 Task: Find connections with filter location Caohe with filter topic #Personalbrandingwith filter profile language French with filter current company Infinity Quest with filter school Techno India University with filter industry Courts of Law with filter service category Search Engine Optimization (SEO) with filter keywords title Cab Driver
Action: Mouse moved to (540, 84)
Screenshot: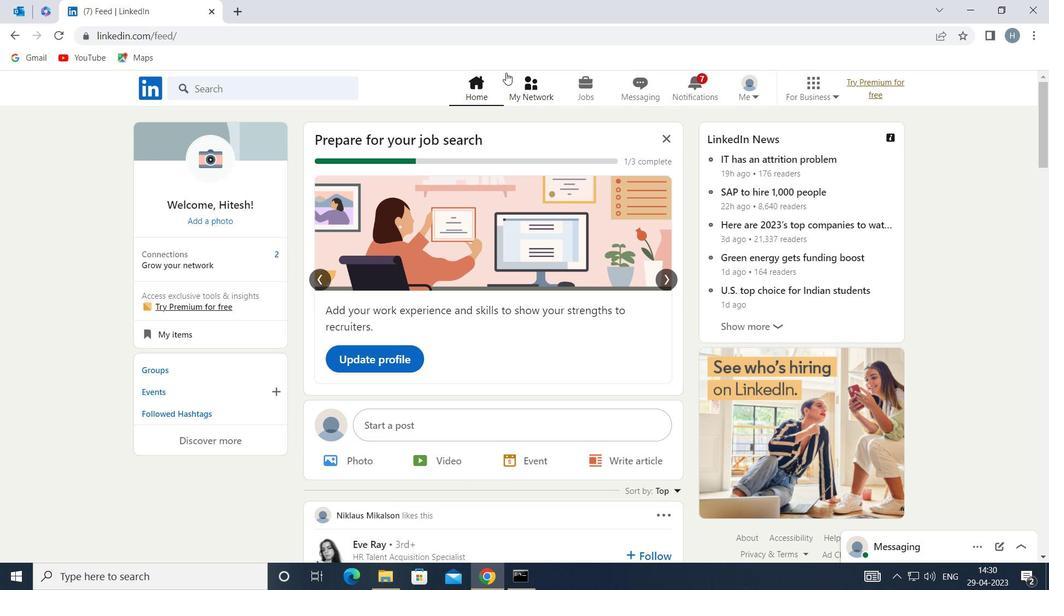 
Action: Mouse pressed left at (540, 84)
Screenshot: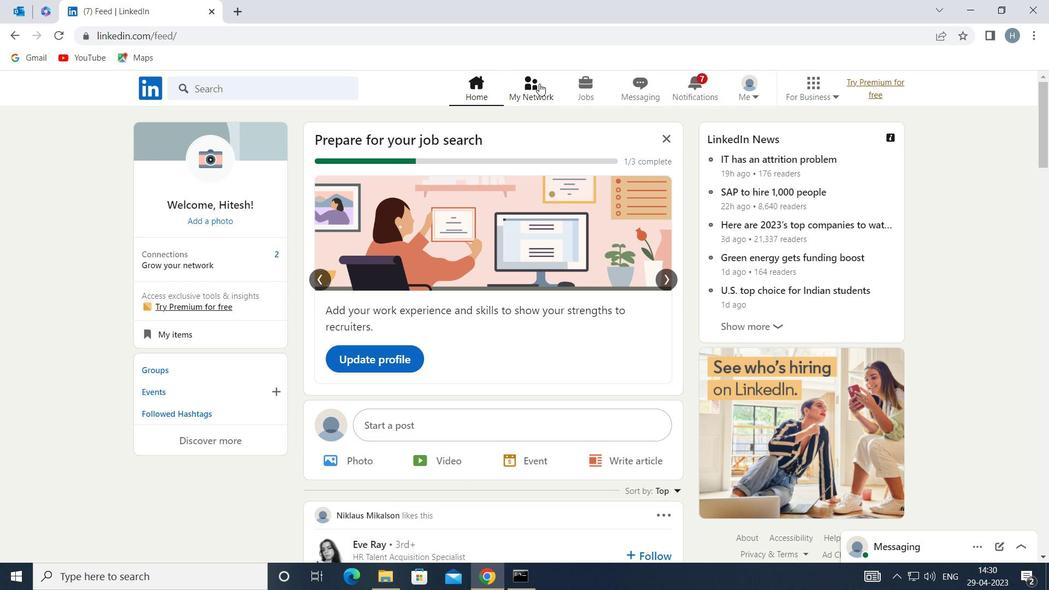 
Action: Mouse moved to (304, 161)
Screenshot: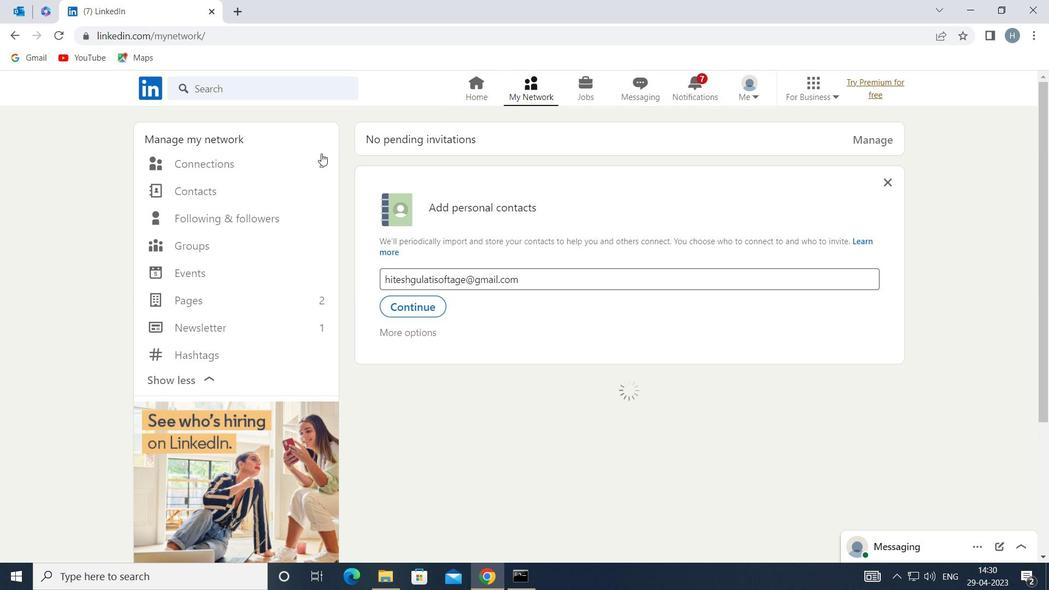 
Action: Mouse pressed left at (304, 161)
Screenshot: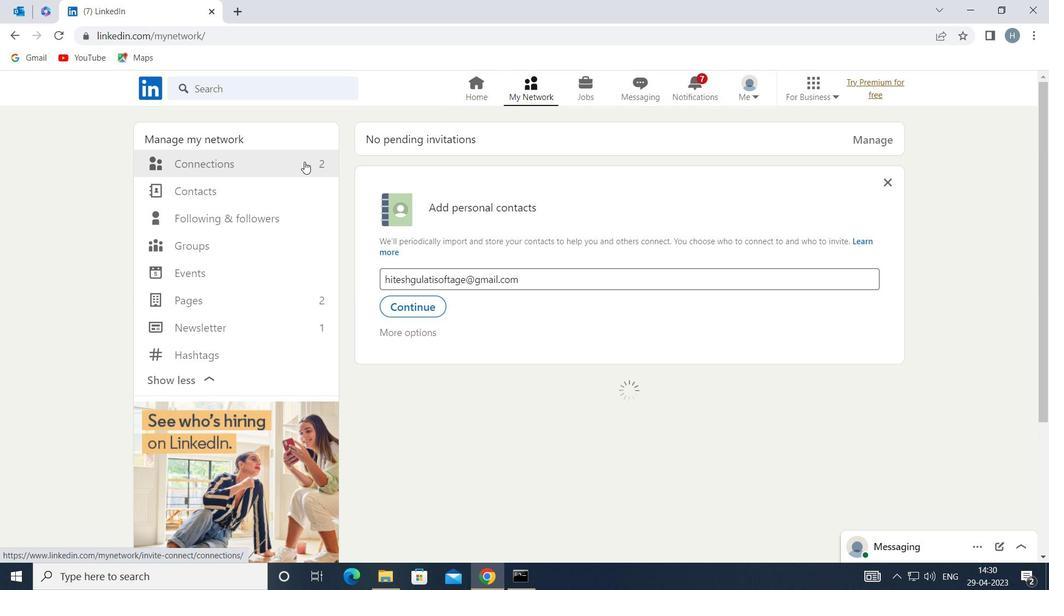
Action: Mouse moved to (607, 164)
Screenshot: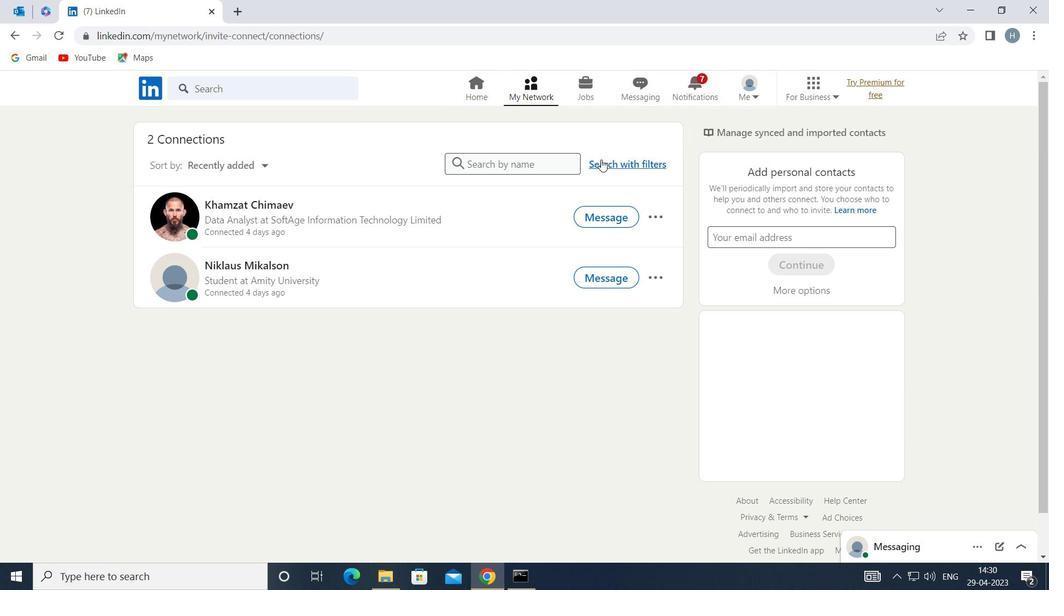 
Action: Mouse pressed left at (607, 164)
Screenshot: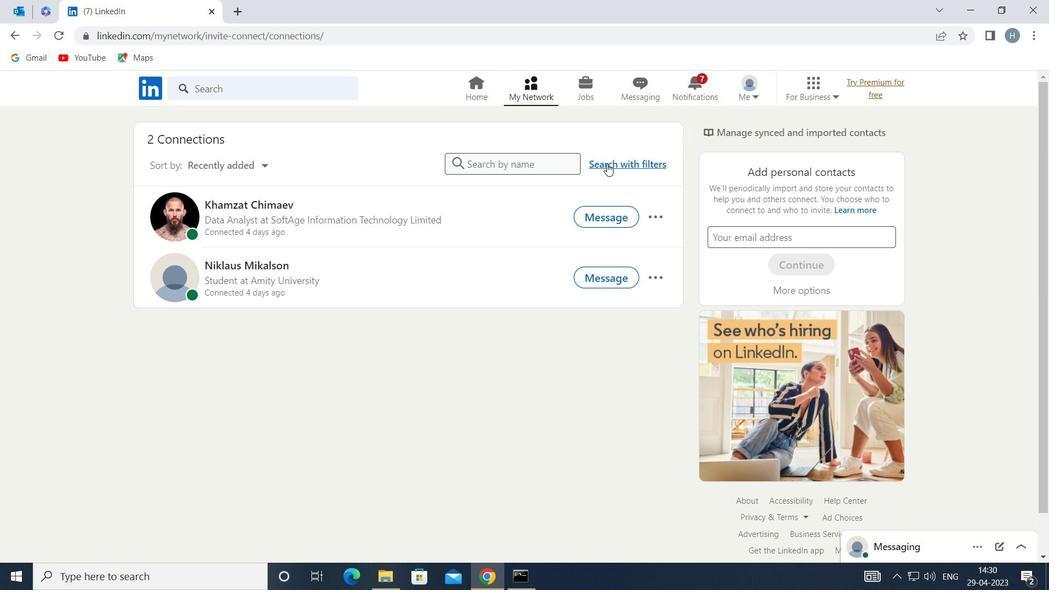
Action: Mouse moved to (560, 129)
Screenshot: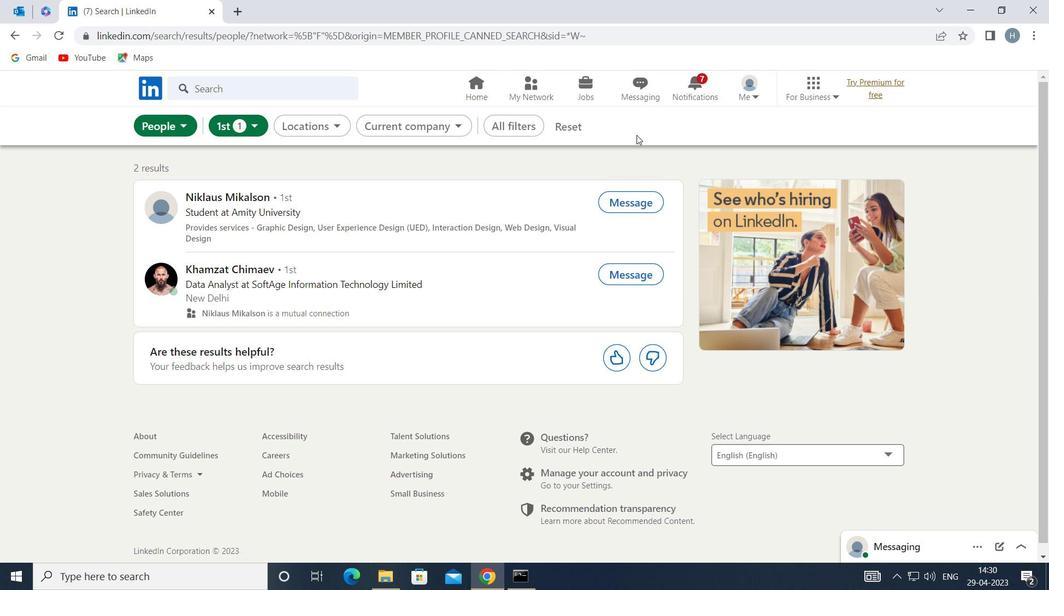 
Action: Mouse pressed left at (560, 129)
Screenshot: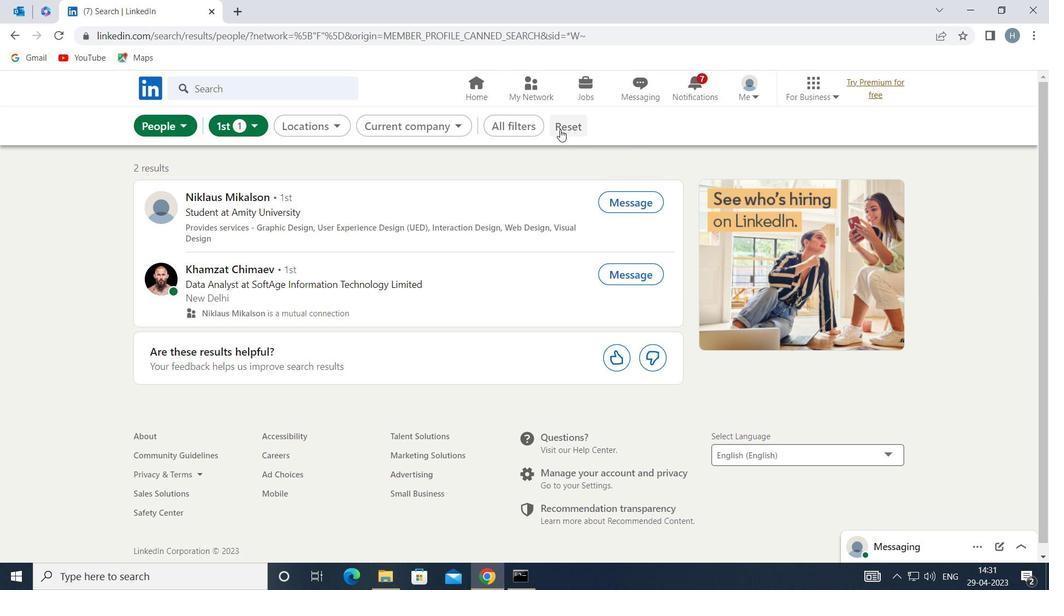 
Action: Mouse moved to (559, 125)
Screenshot: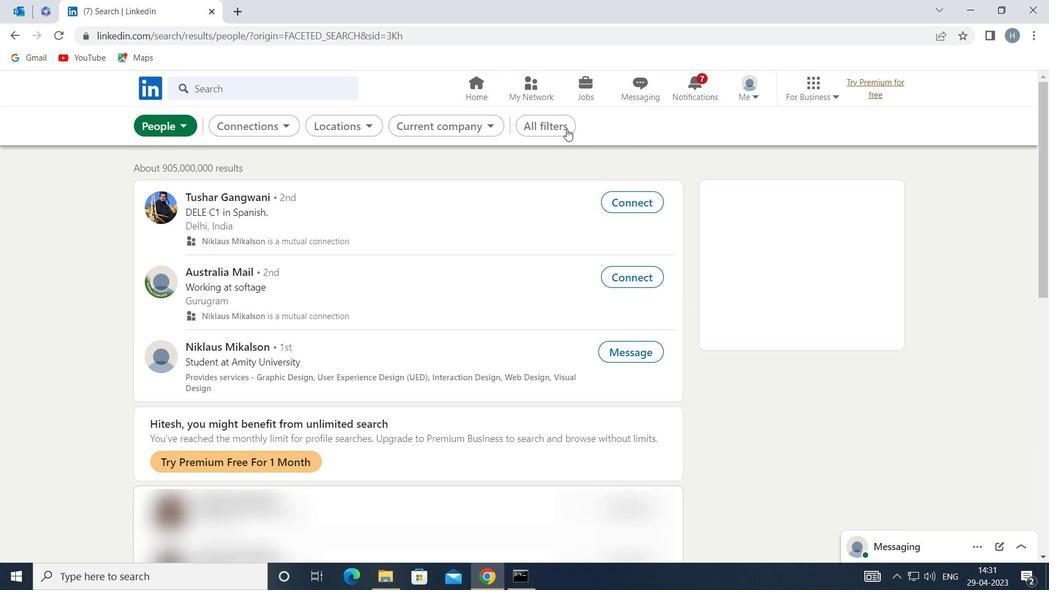 
Action: Mouse pressed left at (559, 125)
Screenshot: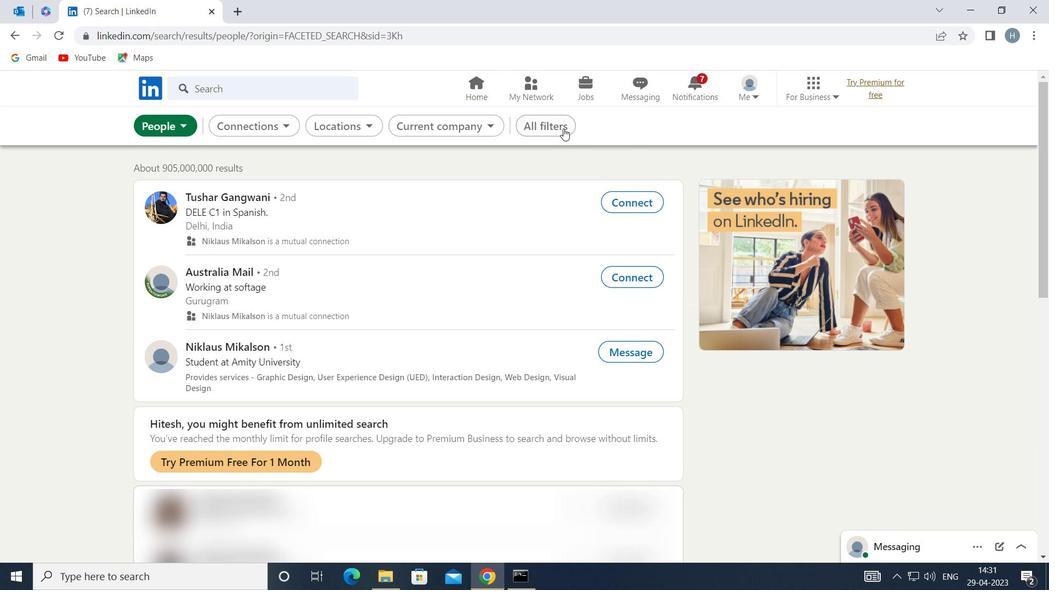 
Action: Mouse moved to (828, 308)
Screenshot: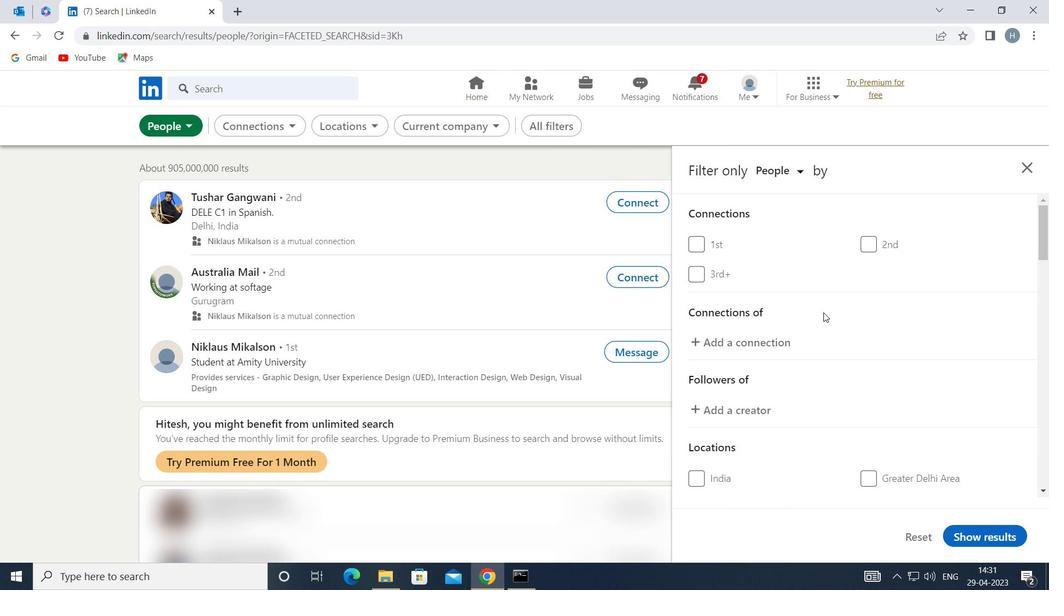 
Action: Mouse scrolled (828, 308) with delta (0, 0)
Screenshot: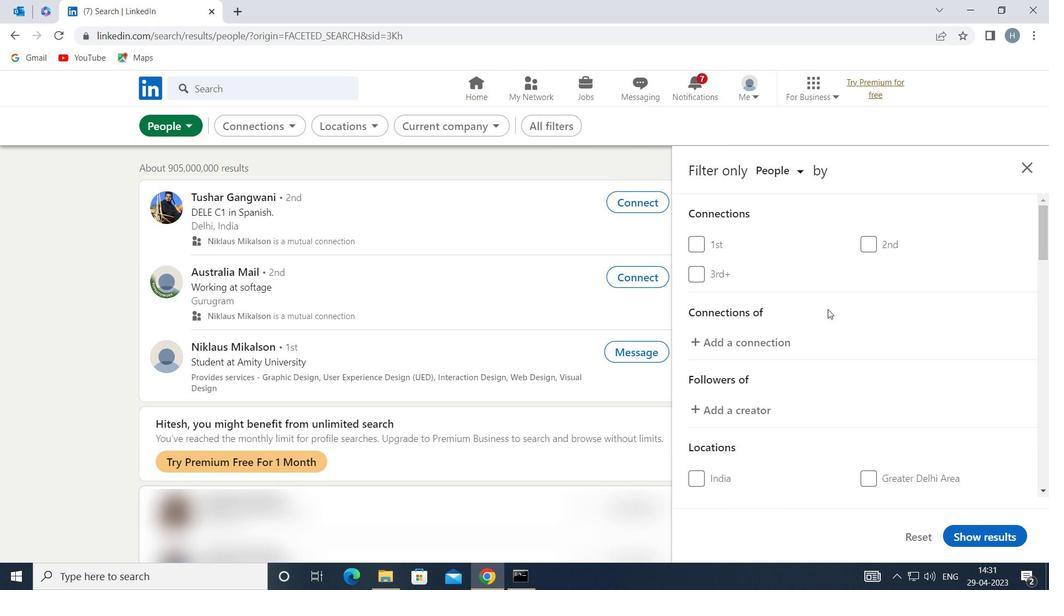 
Action: Mouse moved to (830, 306)
Screenshot: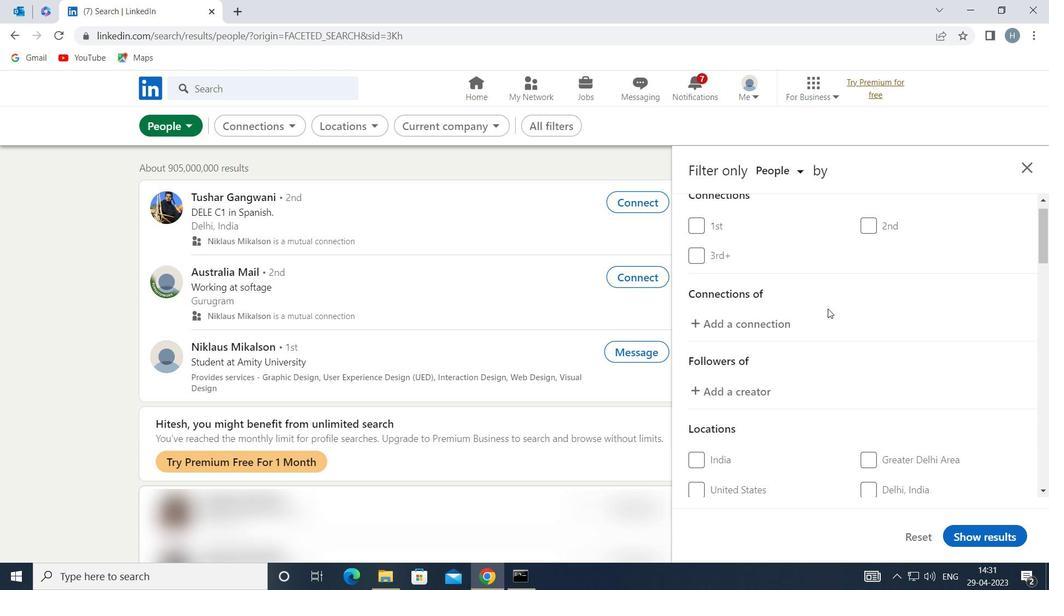 
Action: Mouse scrolled (830, 305) with delta (0, 0)
Screenshot: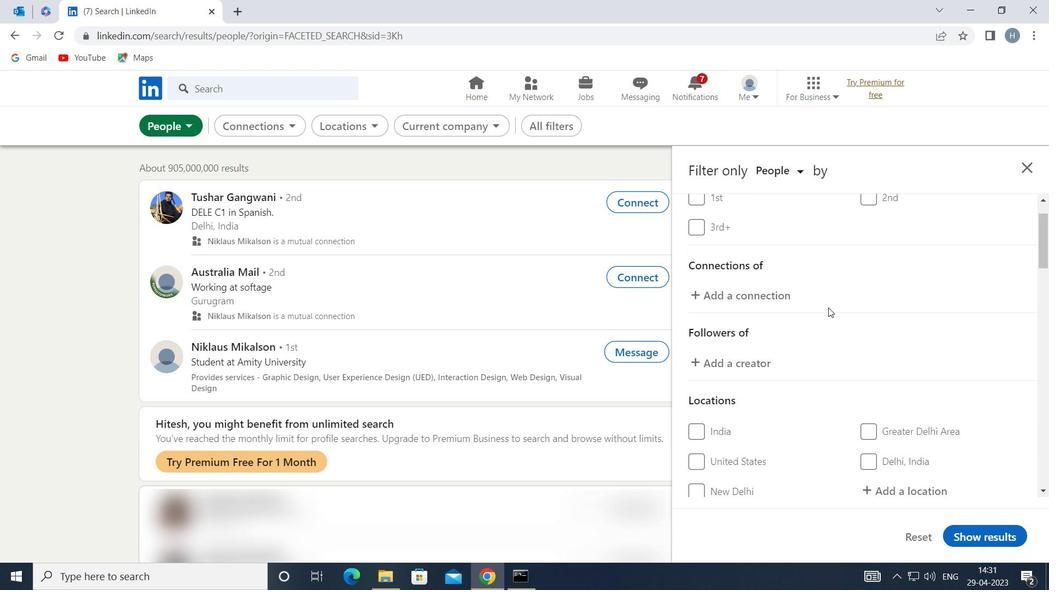 
Action: Mouse moved to (832, 305)
Screenshot: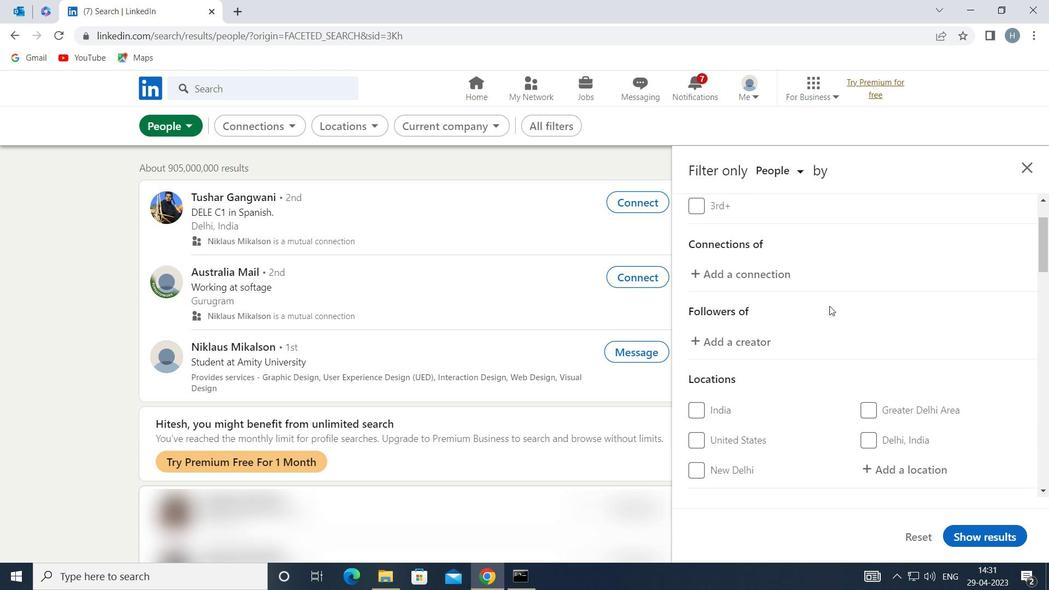 
Action: Mouse scrolled (832, 305) with delta (0, 0)
Screenshot: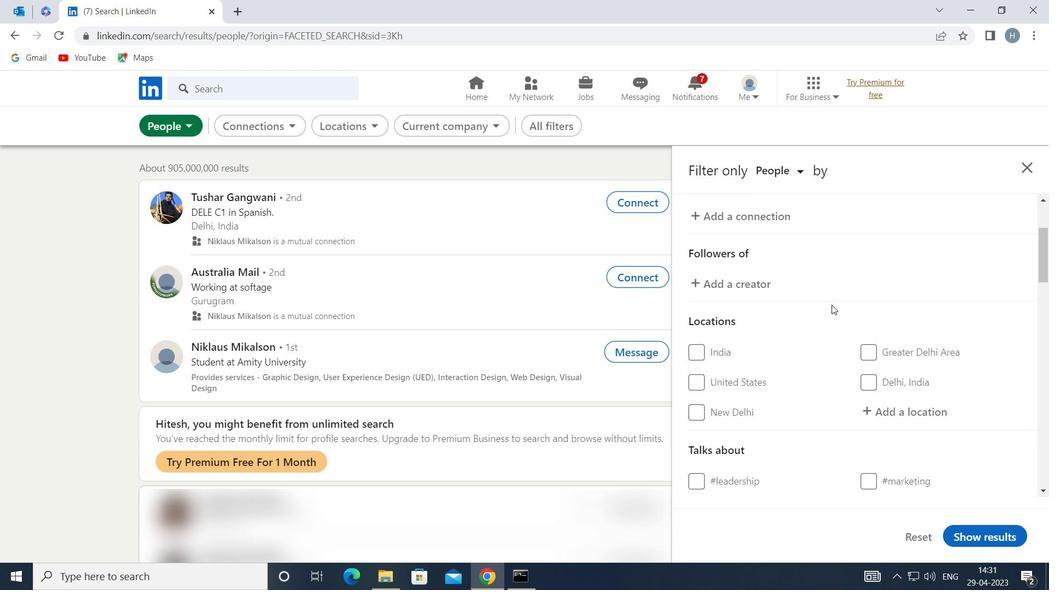 
Action: Mouse moved to (880, 334)
Screenshot: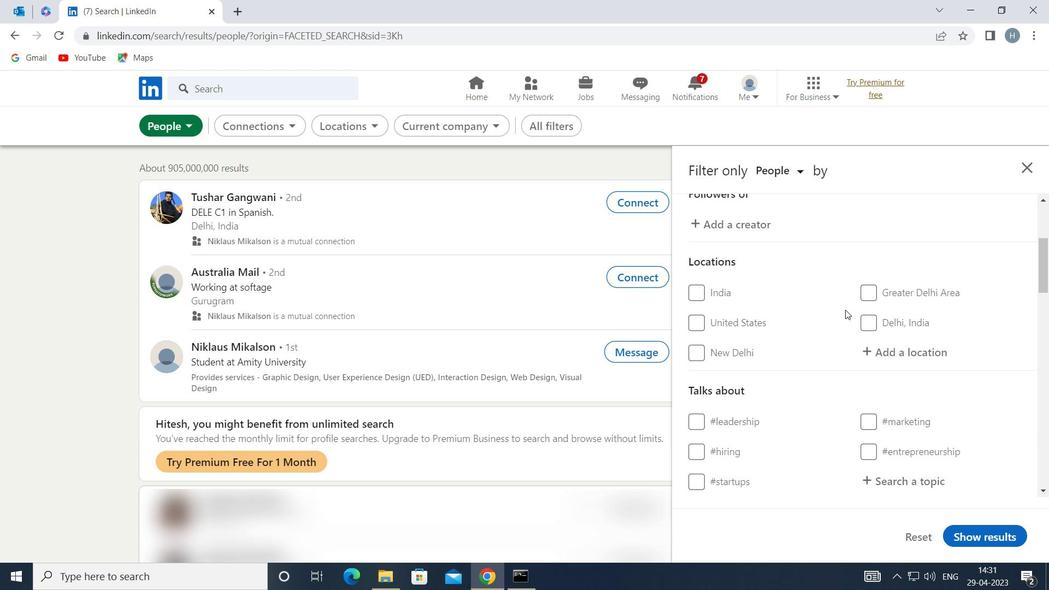 
Action: Mouse pressed left at (880, 334)
Screenshot: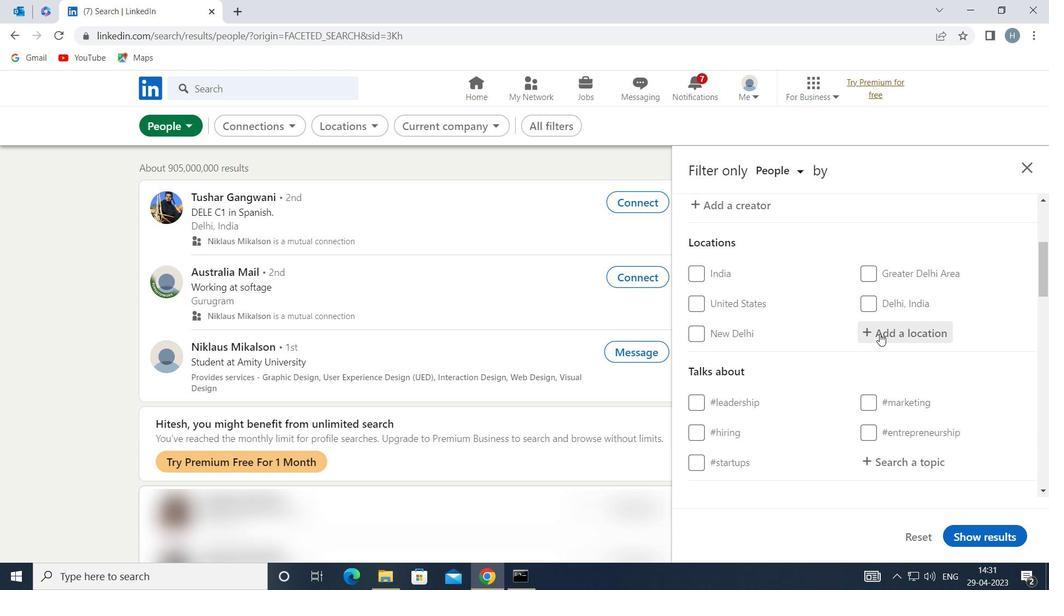 
Action: Mouse moved to (880, 333)
Screenshot: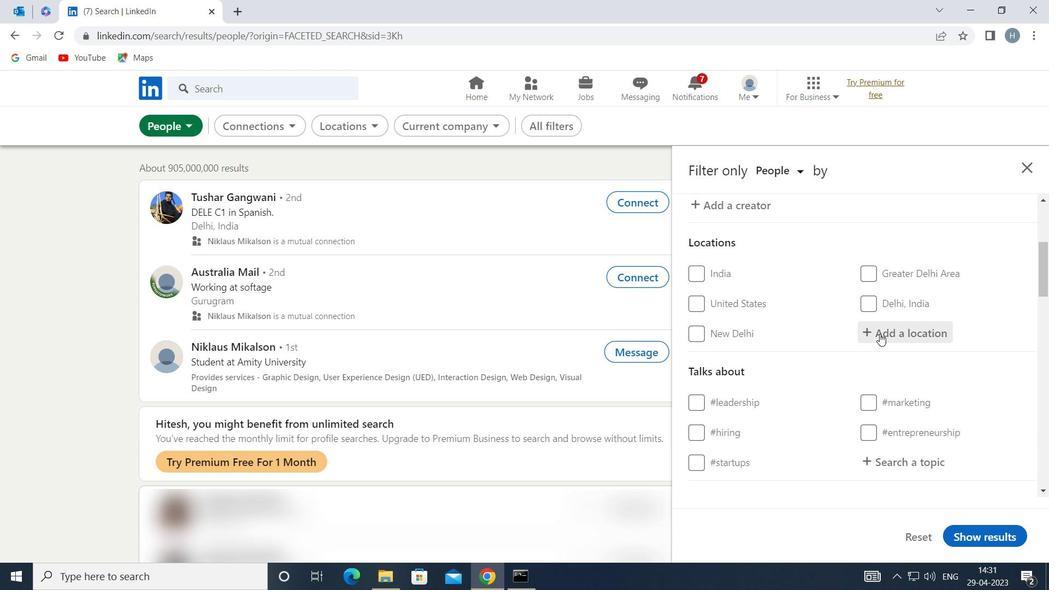 
Action: Key pressed <Key.shift>CAOHE<Key.enter>
Screenshot: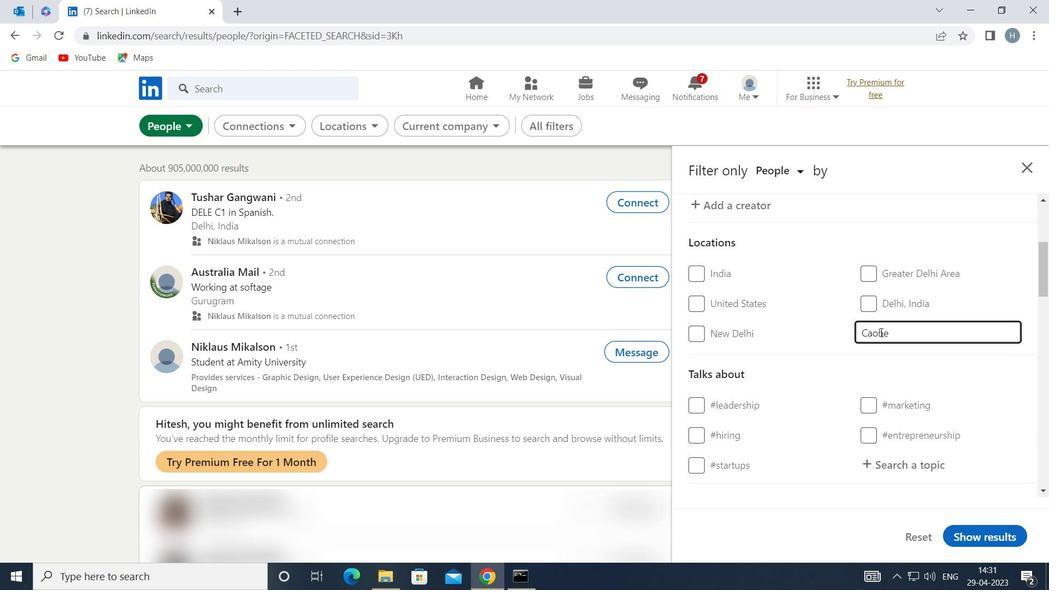 
Action: Mouse moved to (895, 417)
Screenshot: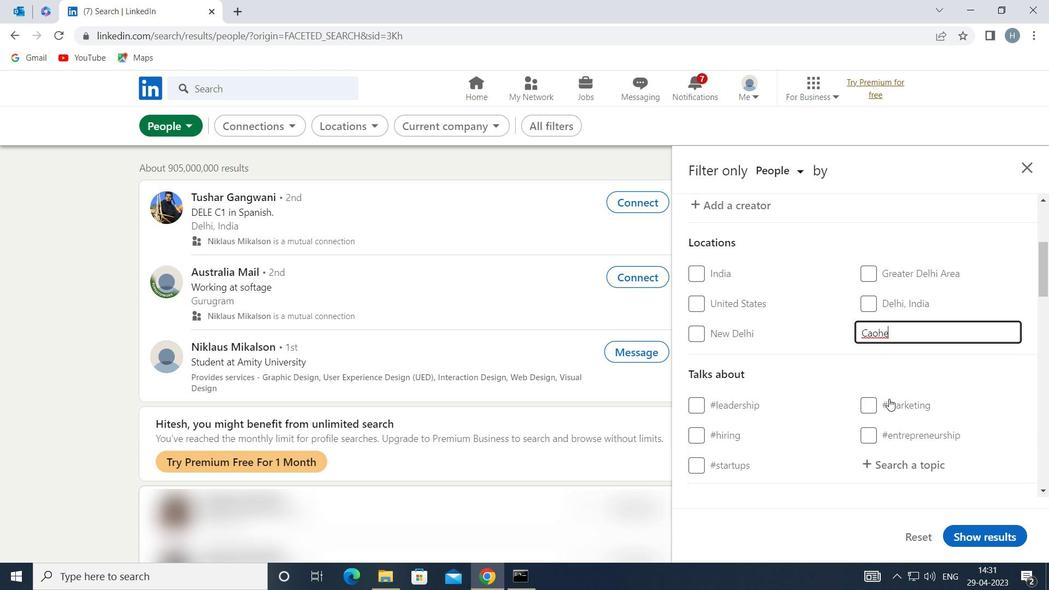
Action: Mouse scrolled (895, 417) with delta (0, 0)
Screenshot: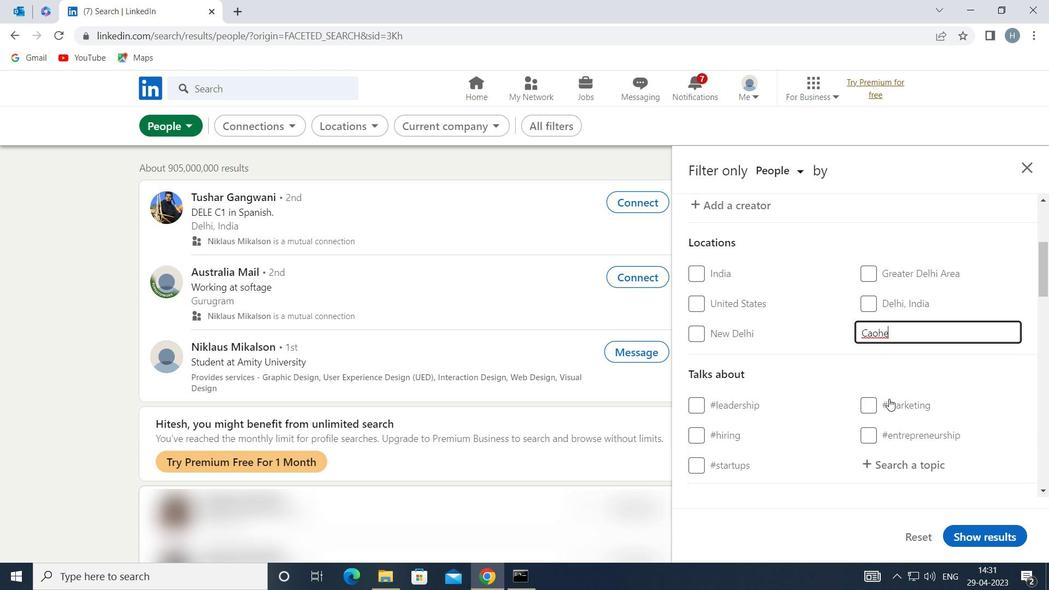 
Action: Mouse moved to (907, 395)
Screenshot: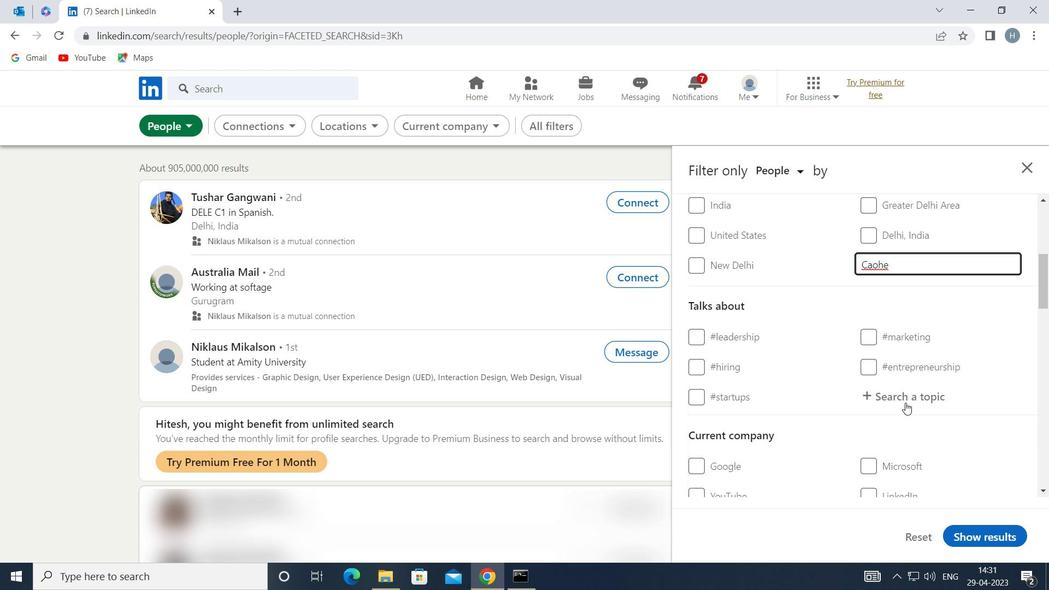 
Action: Mouse pressed left at (907, 395)
Screenshot: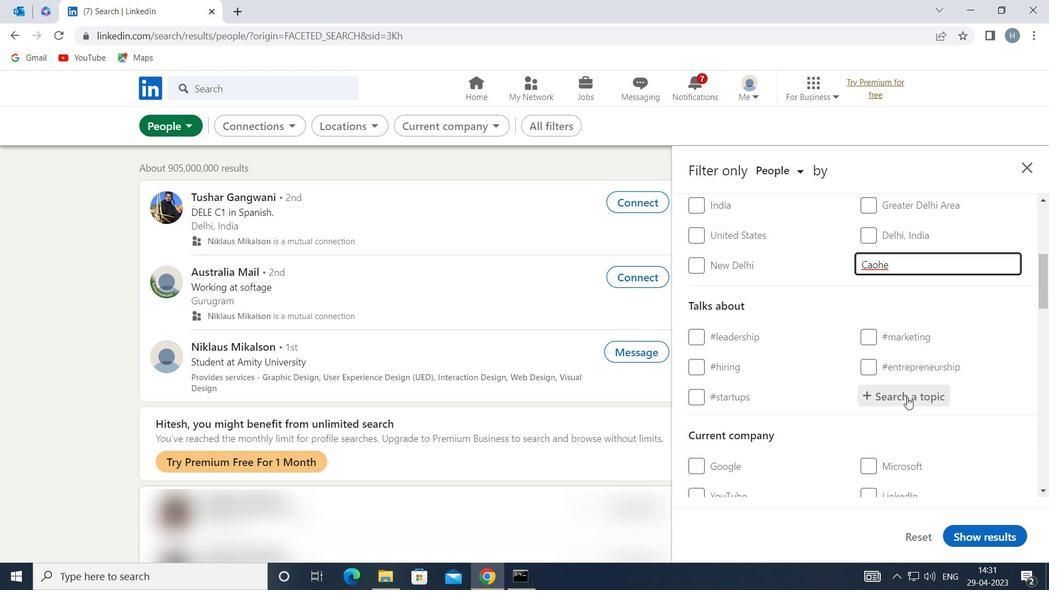 
Action: Mouse moved to (902, 392)
Screenshot: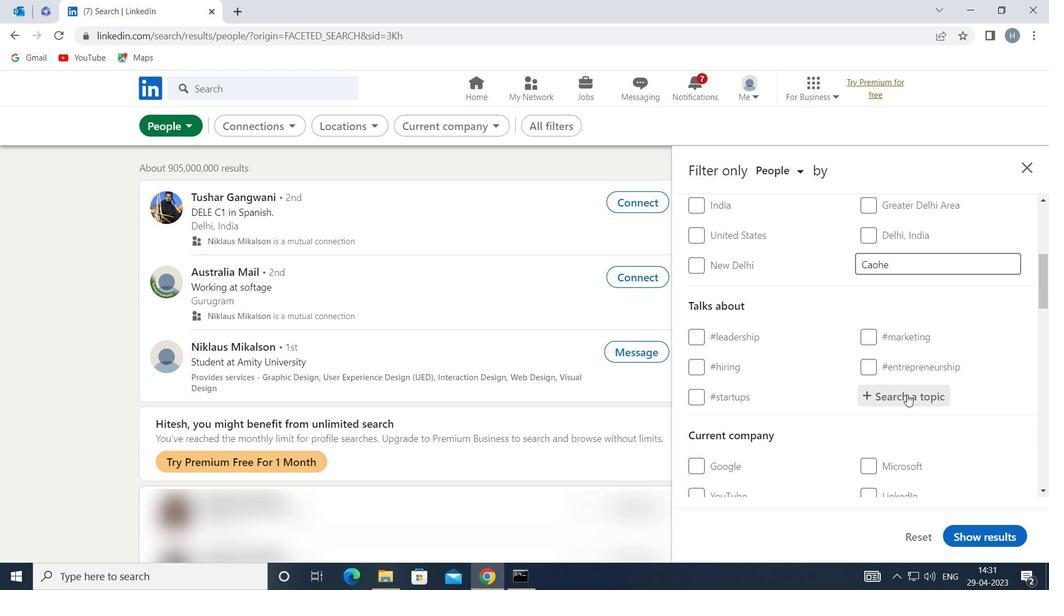 
Action: Key pressed <Key.shift>PERSONAL
Screenshot: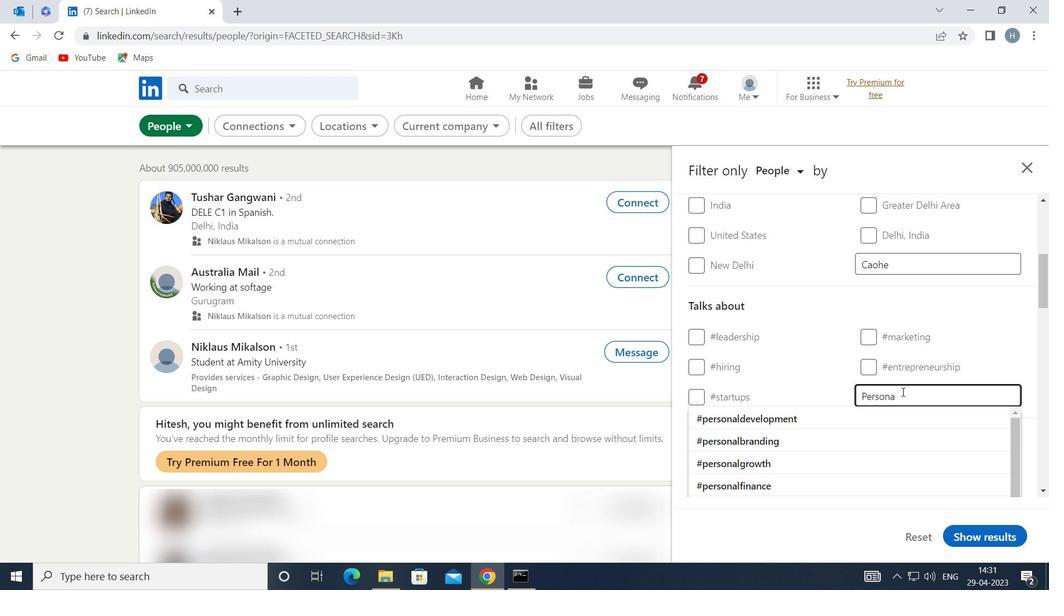 
Action: Mouse moved to (877, 403)
Screenshot: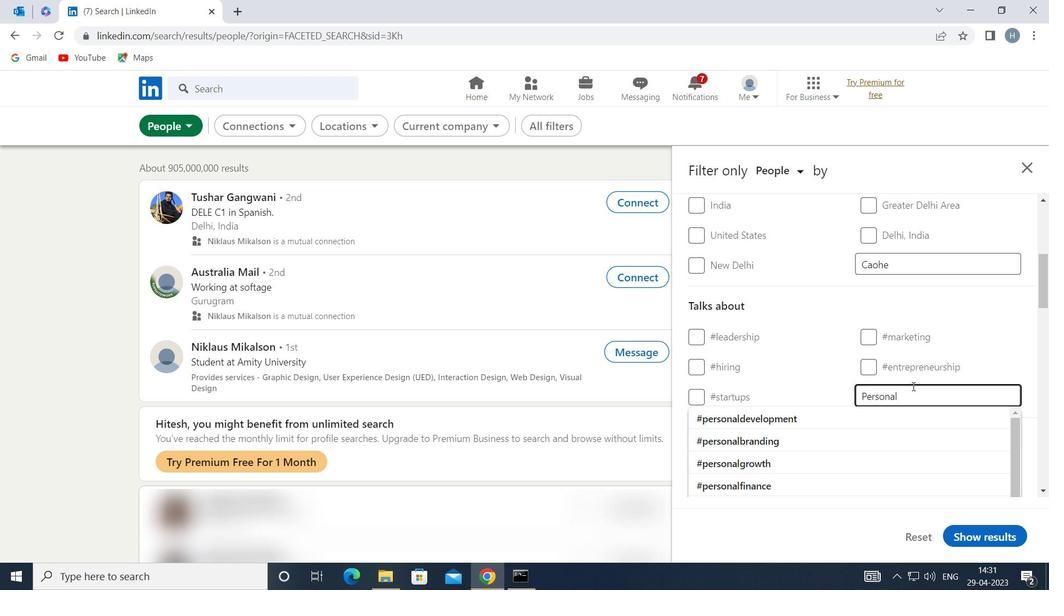 
Action: Key pressed B
Screenshot: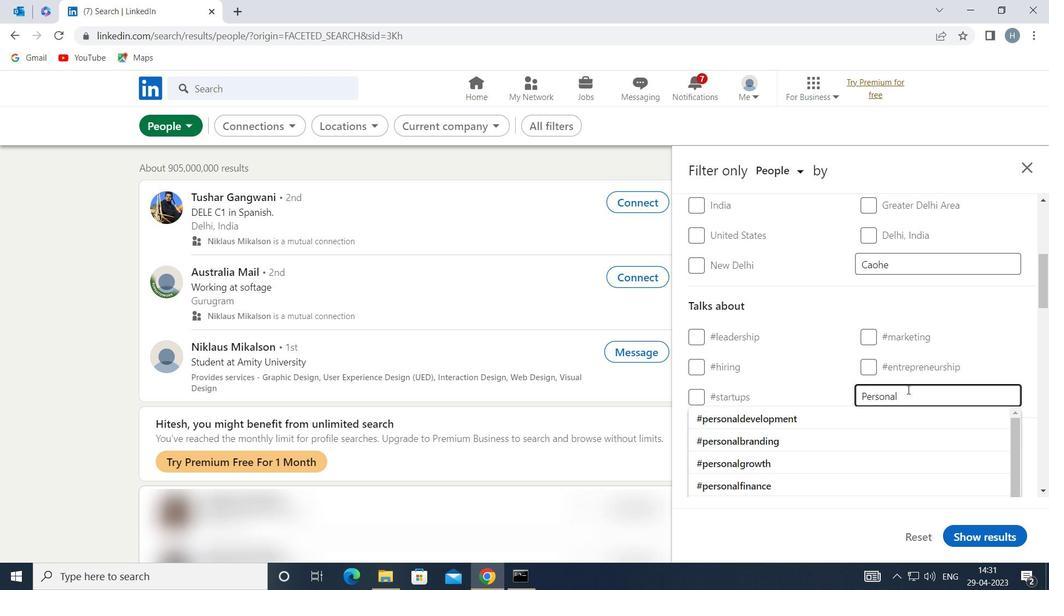 
Action: Mouse moved to (836, 418)
Screenshot: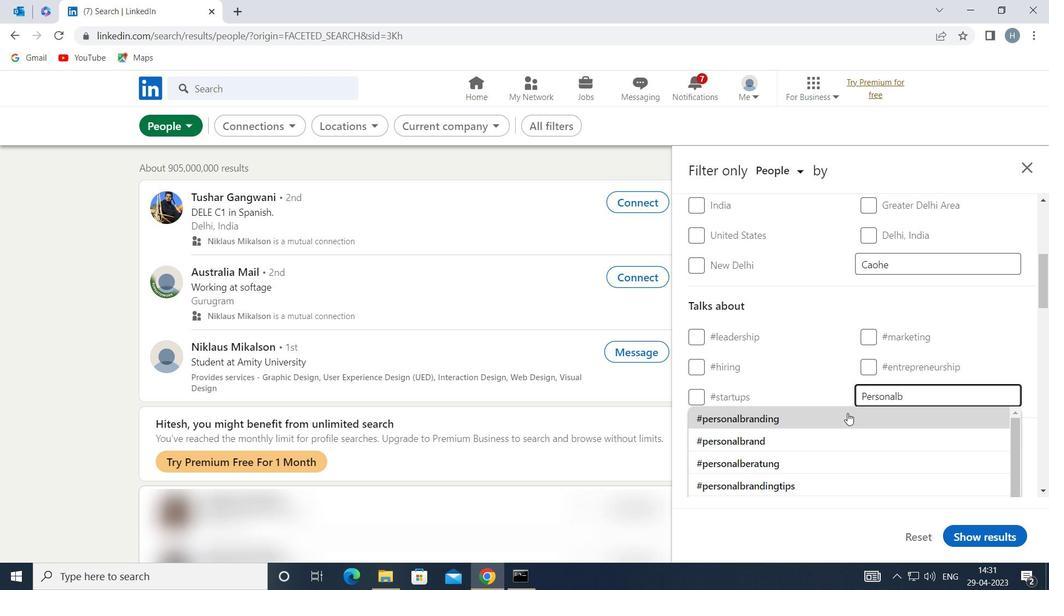 
Action: Mouse pressed left at (836, 418)
Screenshot: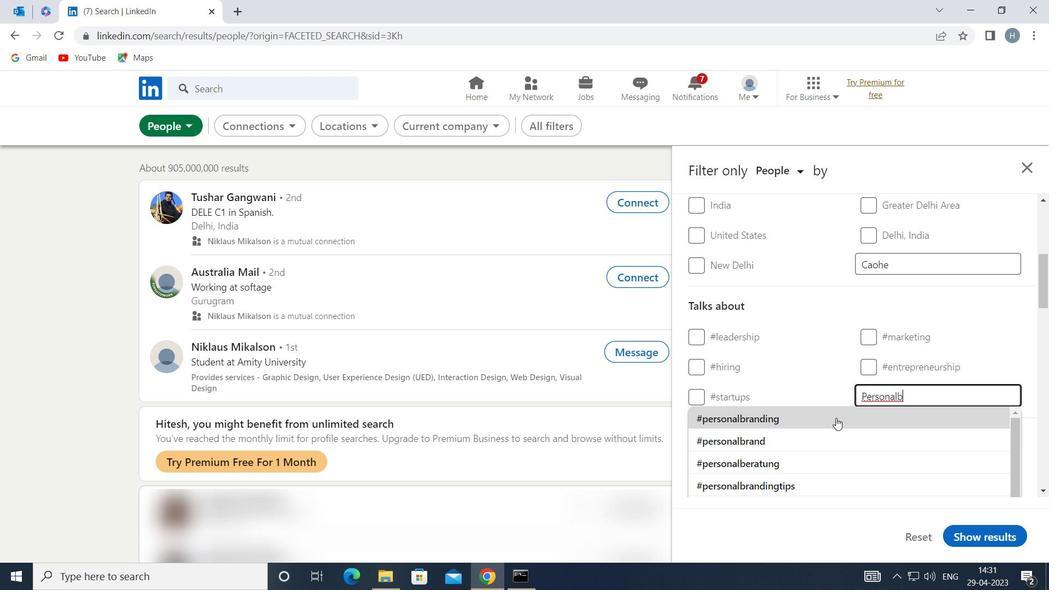 
Action: Mouse moved to (833, 405)
Screenshot: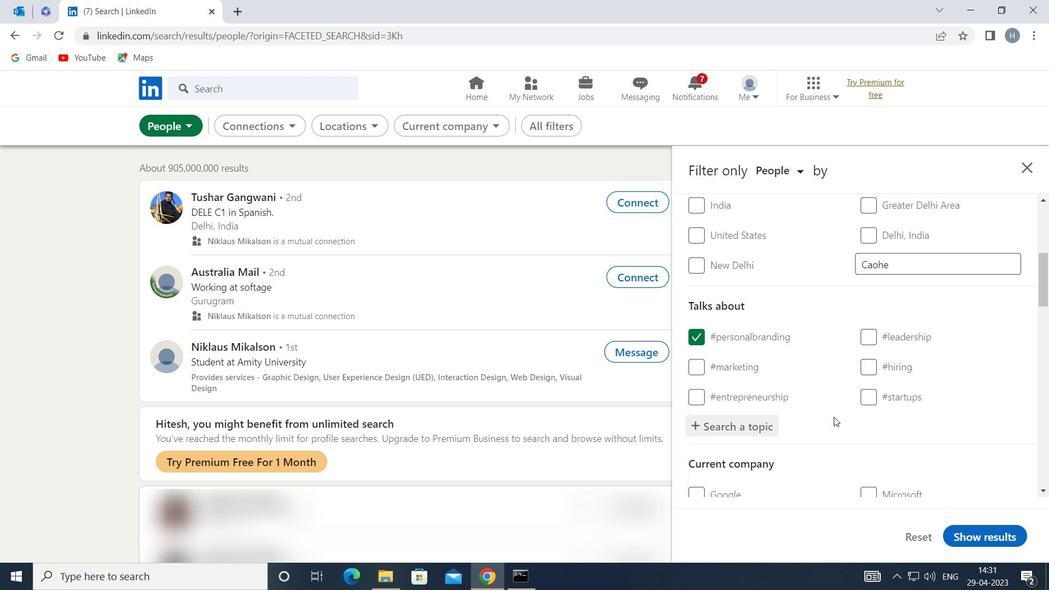 
Action: Mouse scrolled (833, 404) with delta (0, 0)
Screenshot: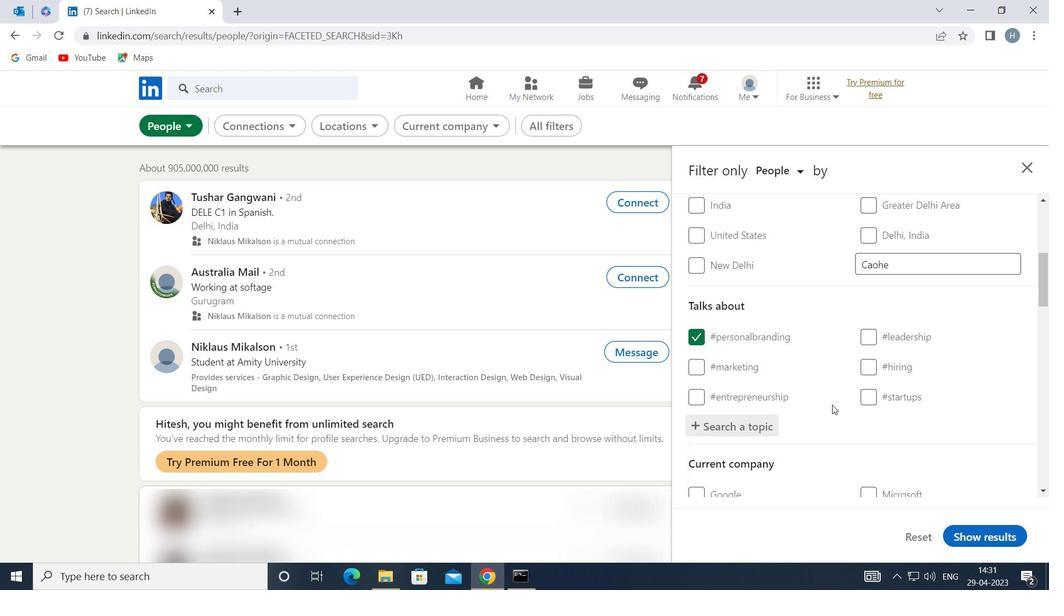 
Action: Mouse scrolled (833, 404) with delta (0, 0)
Screenshot: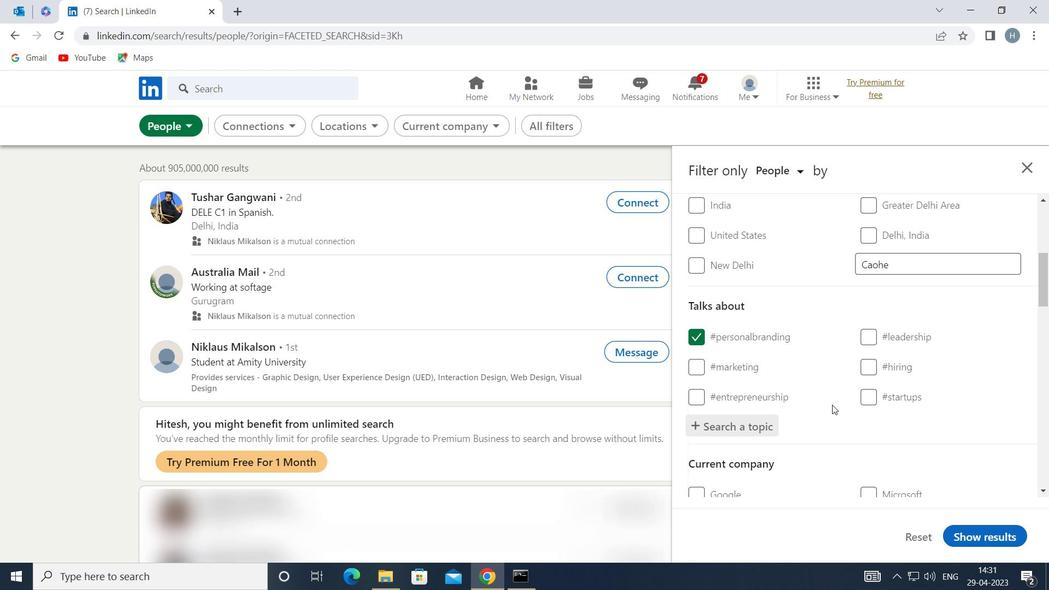 
Action: Mouse scrolled (833, 404) with delta (0, 0)
Screenshot: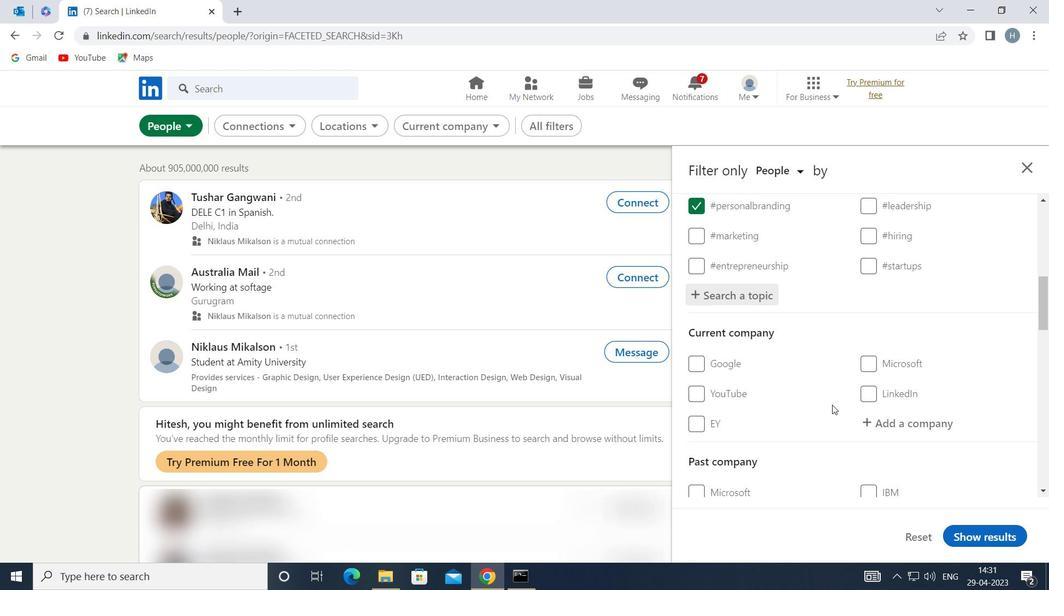 
Action: Mouse moved to (833, 404)
Screenshot: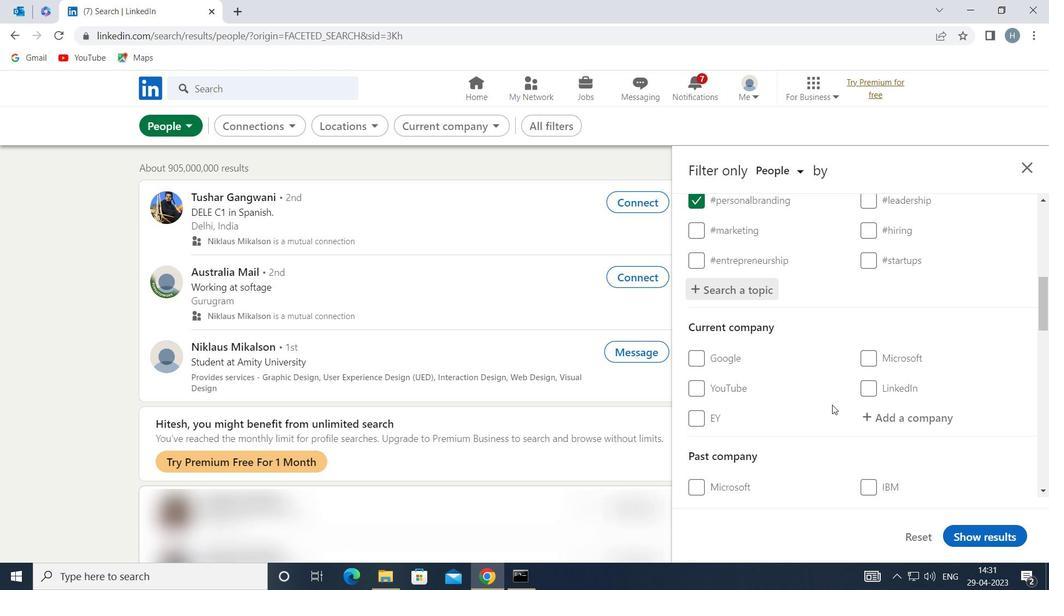 
Action: Mouse scrolled (833, 403) with delta (0, 0)
Screenshot: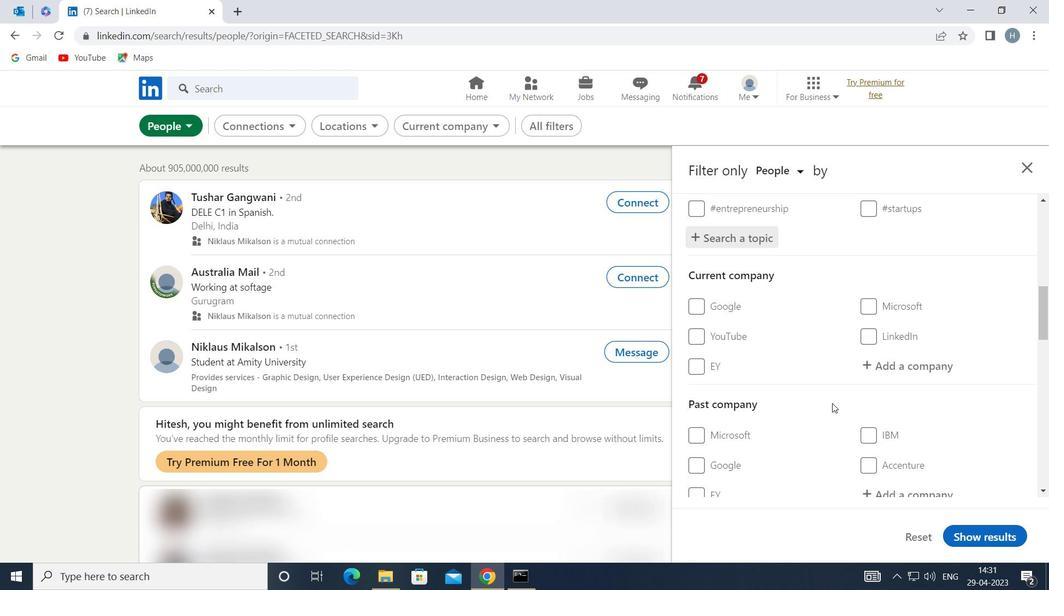 
Action: Mouse scrolled (833, 403) with delta (0, 0)
Screenshot: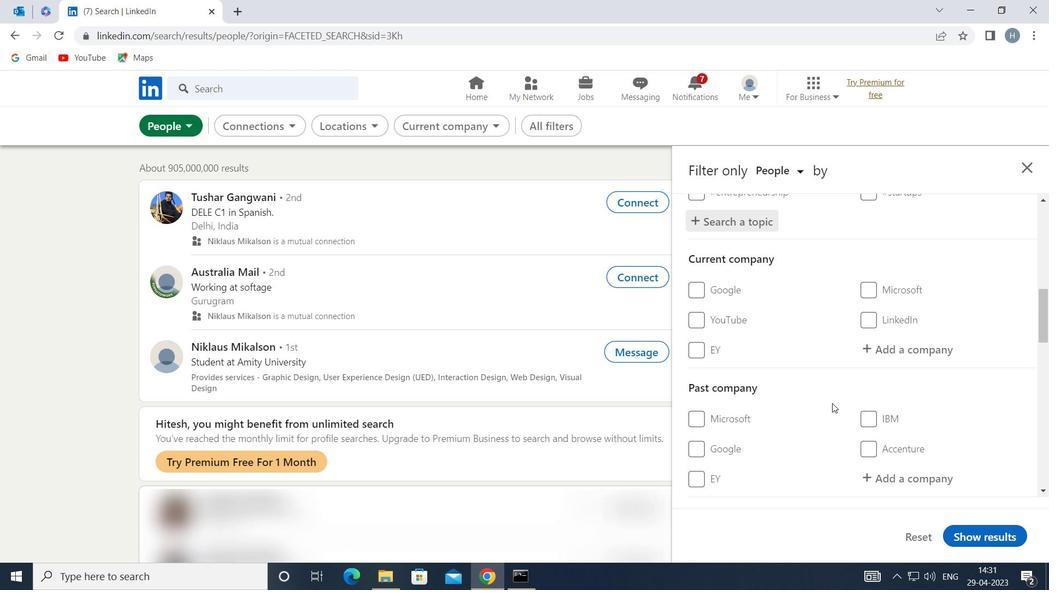 
Action: Mouse moved to (833, 402)
Screenshot: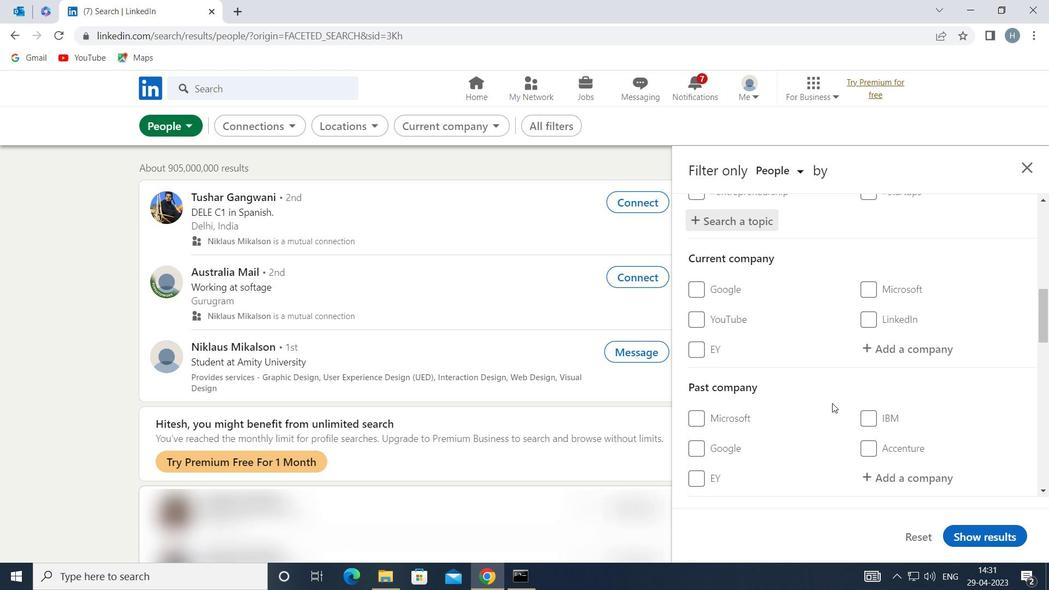 
Action: Mouse scrolled (833, 401) with delta (0, 0)
Screenshot: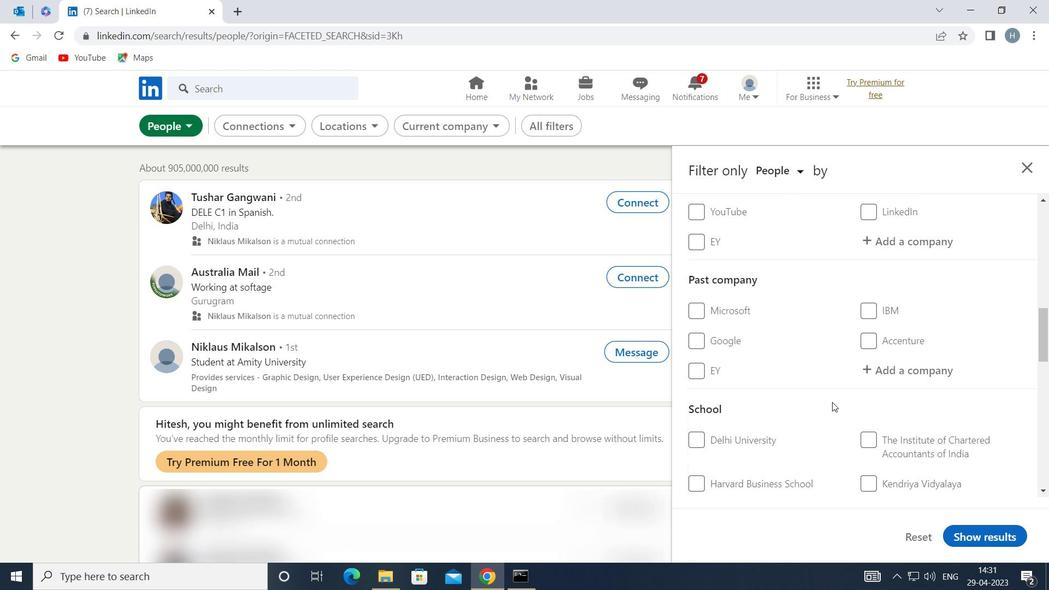 
Action: Mouse moved to (833, 401)
Screenshot: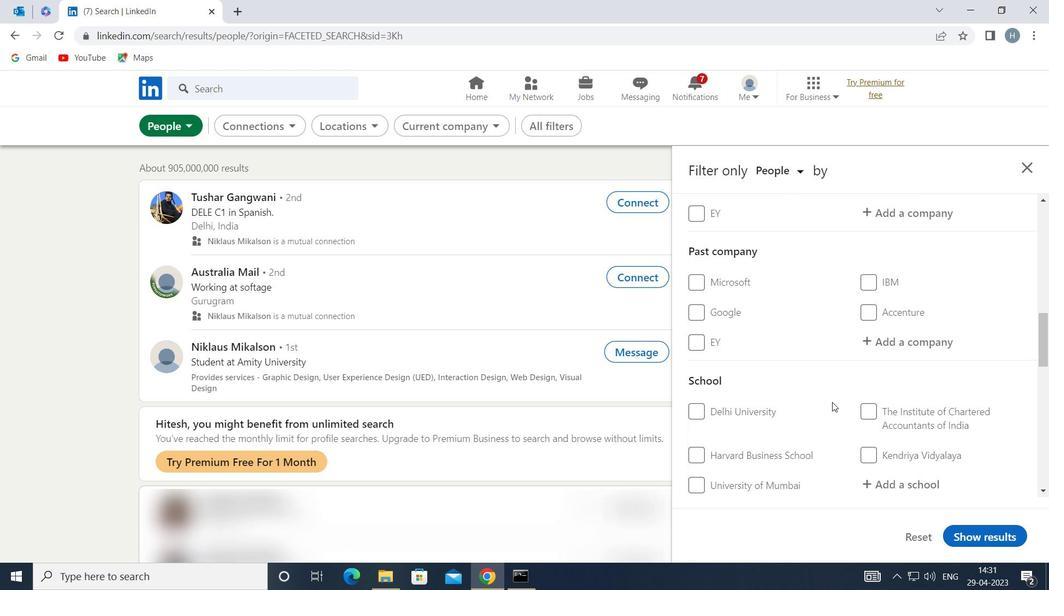 
Action: Mouse scrolled (833, 401) with delta (0, 0)
Screenshot: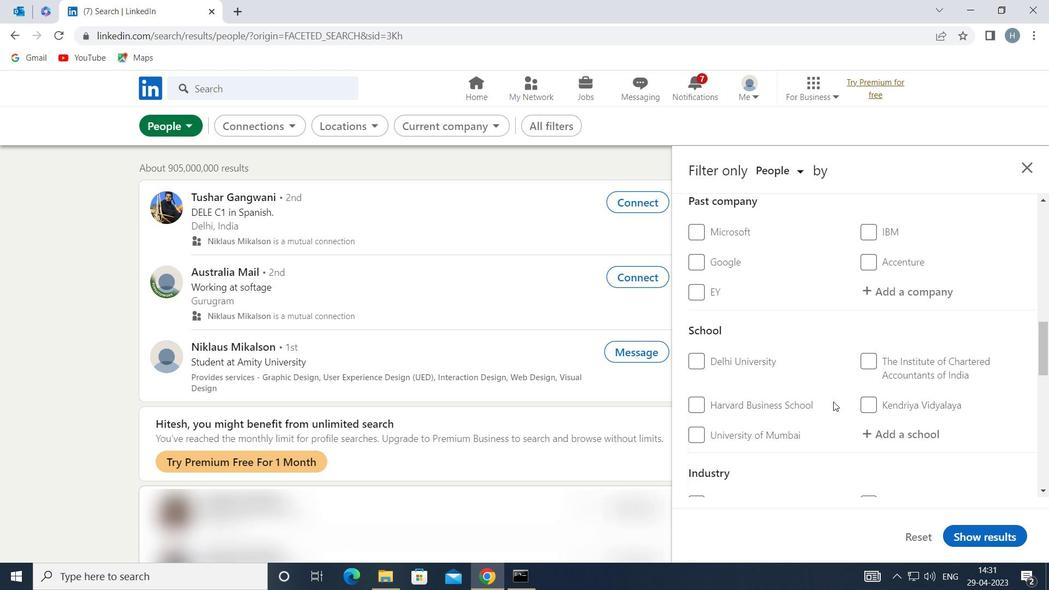
Action: Mouse scrolled (833, 401) with delta (0, 0)
Screenshot: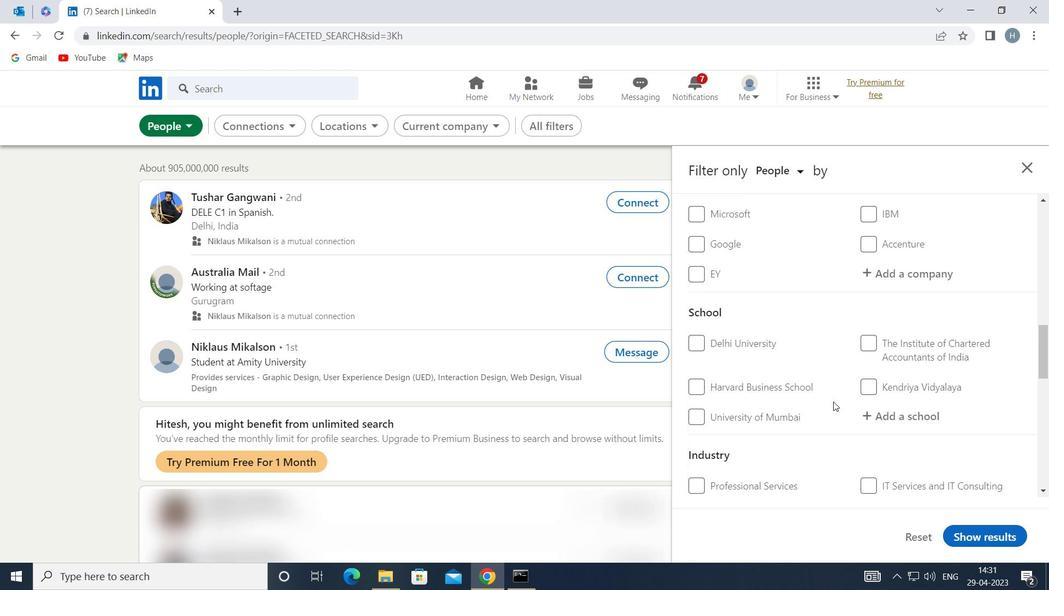 
Action: Mouse moved to (834, 401)
Screenshot: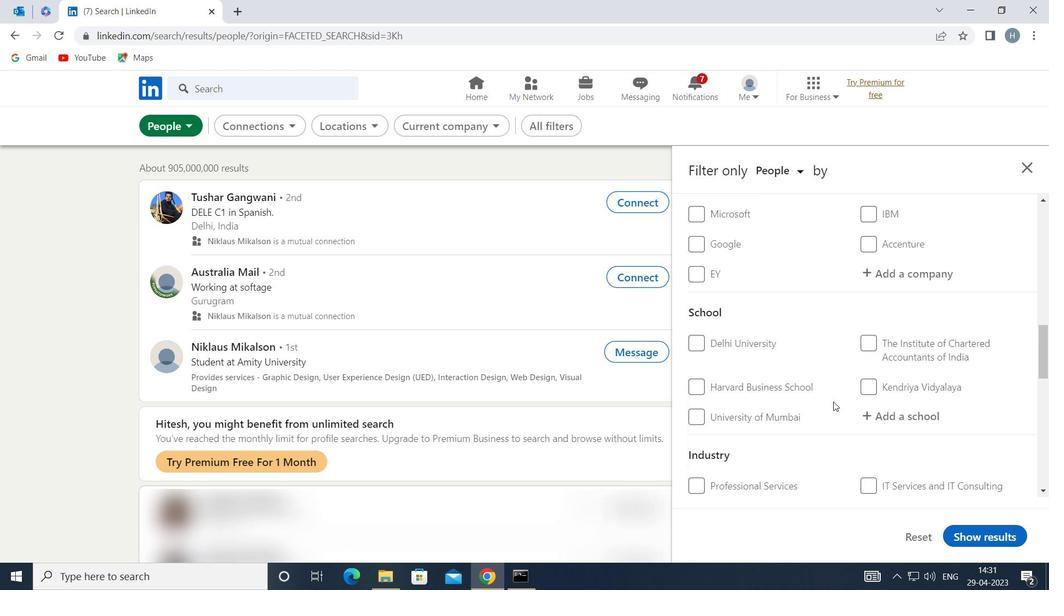 
Action: Mouse scrolled (834, 400) with delta (0, 0)
Screenshot: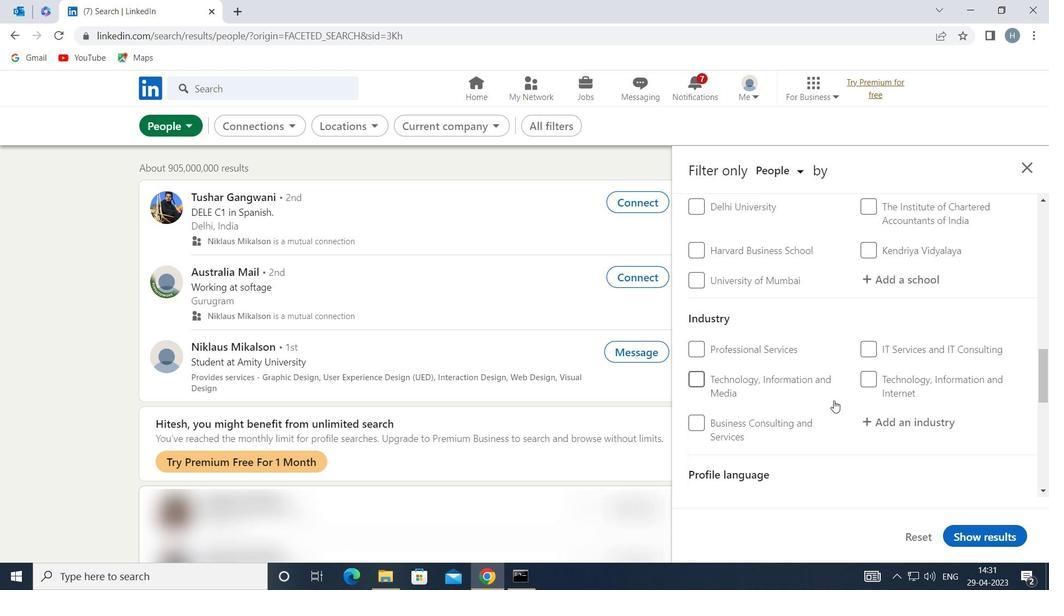
Action: Mouse moved to (857, 433)
Screenshot: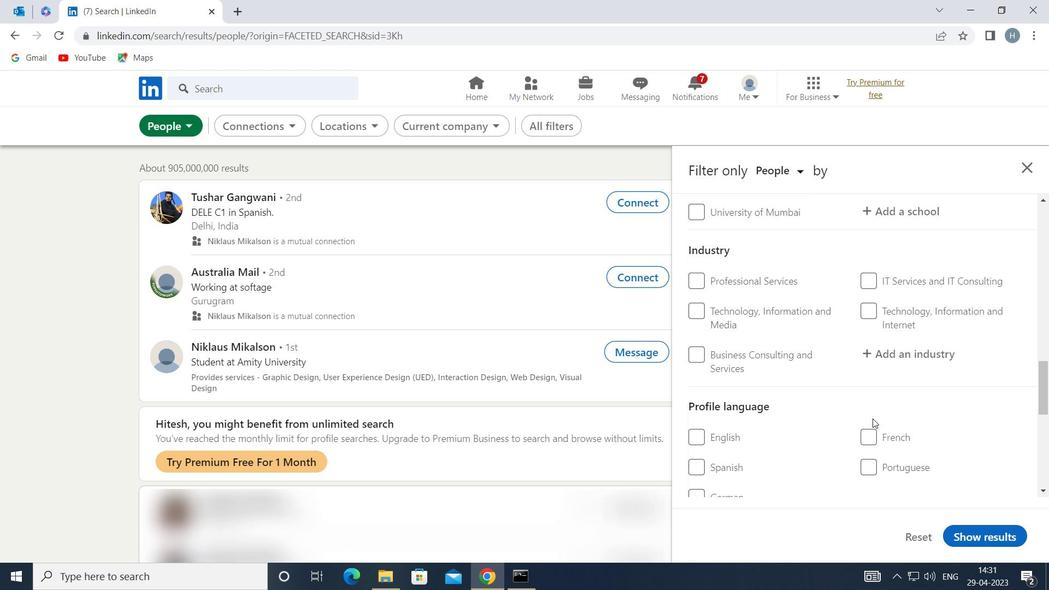 
Action: Mouse pressed left at (857, 433)
Screenshot: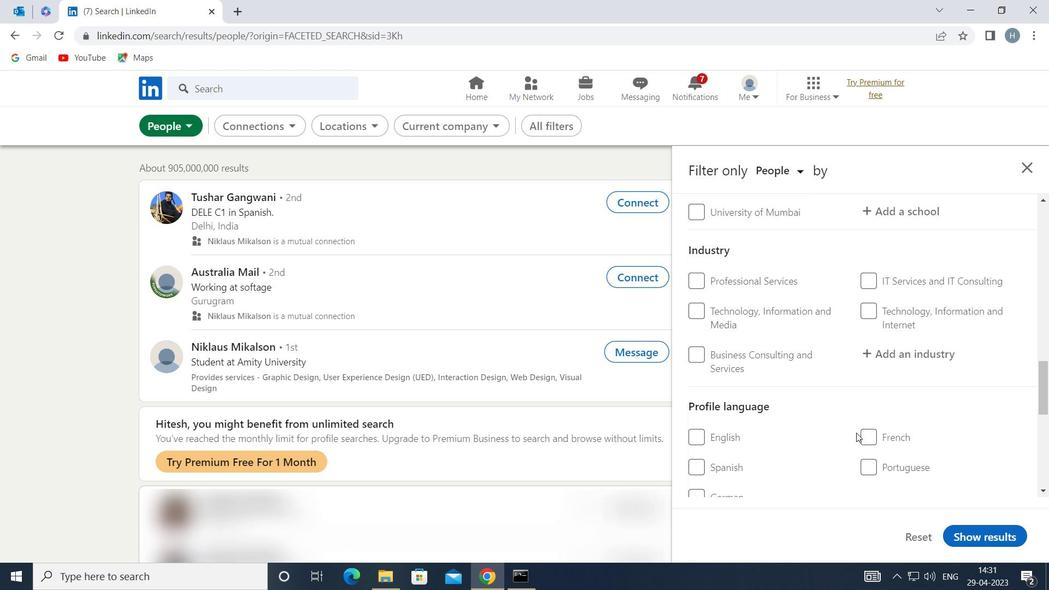 
Action: Mouse moved to (864, 438)
Screenshot: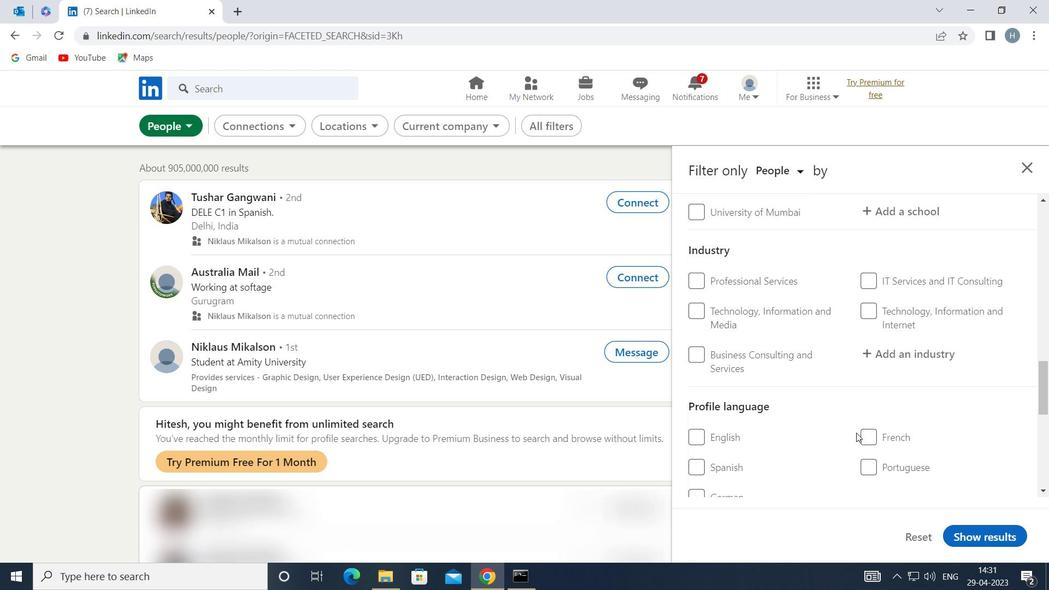 
Action: Mouse pressed left at (864, 438)
Screenshot: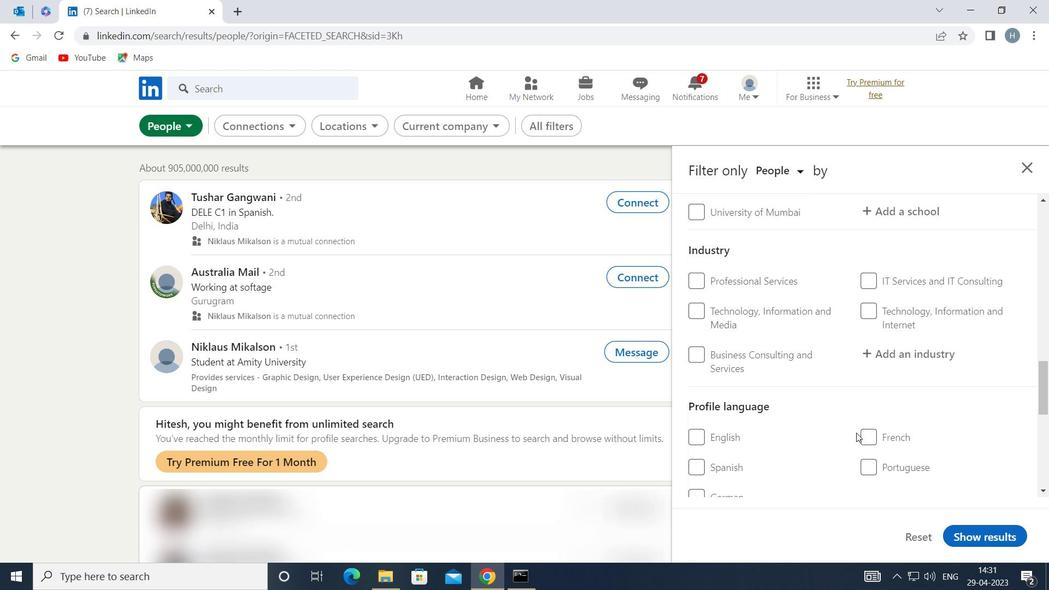 
Action: Mouse moved to (813, 393)
Screenshot: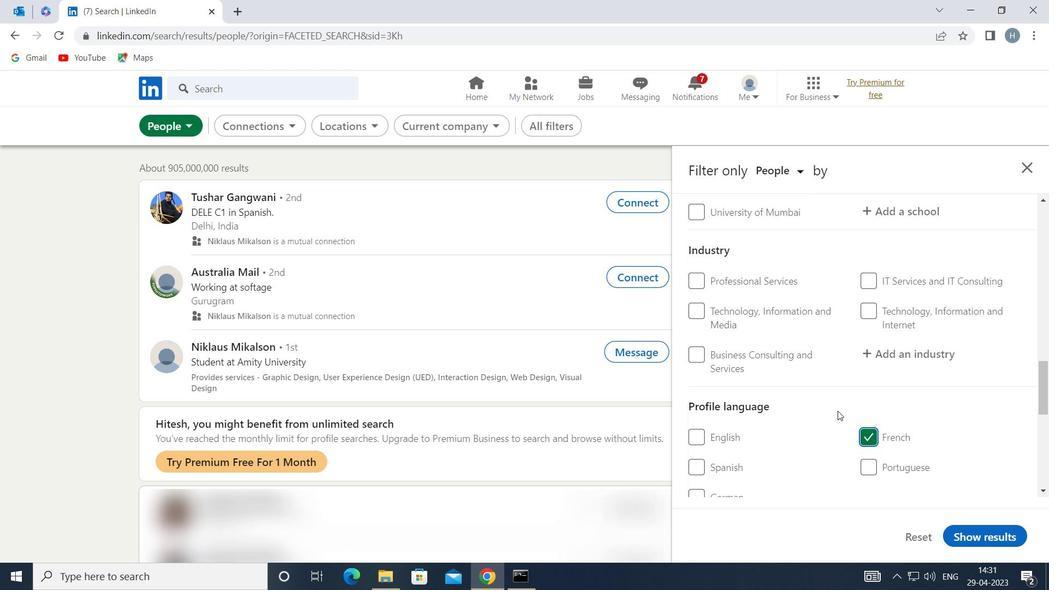 
Action: Mouse scrolled (813, 393) with delta (0, 0)
Screenshot: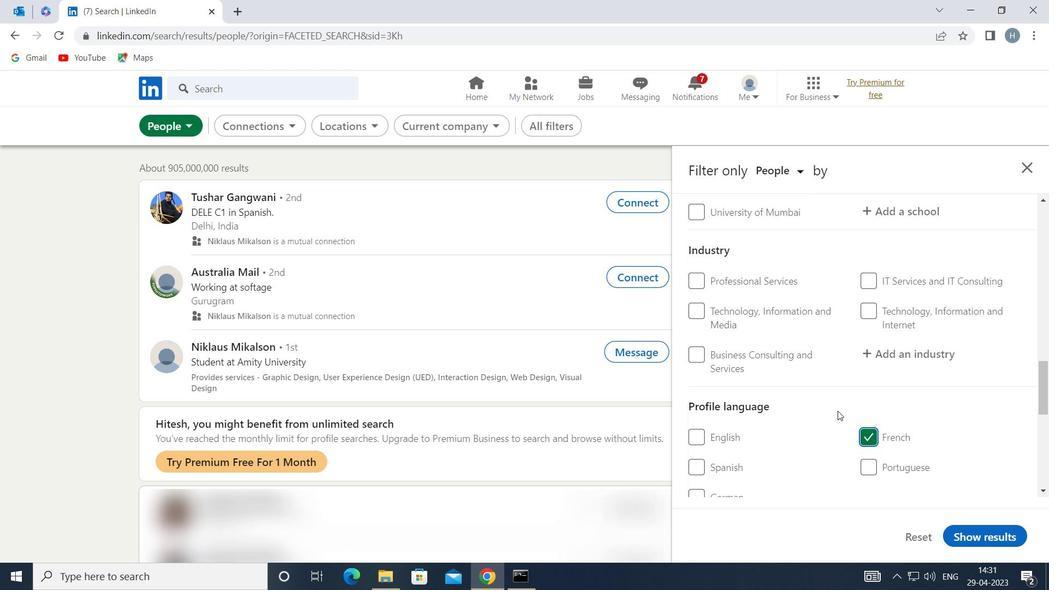 
Action: Mouse moved to (813, 390)
Screenshot: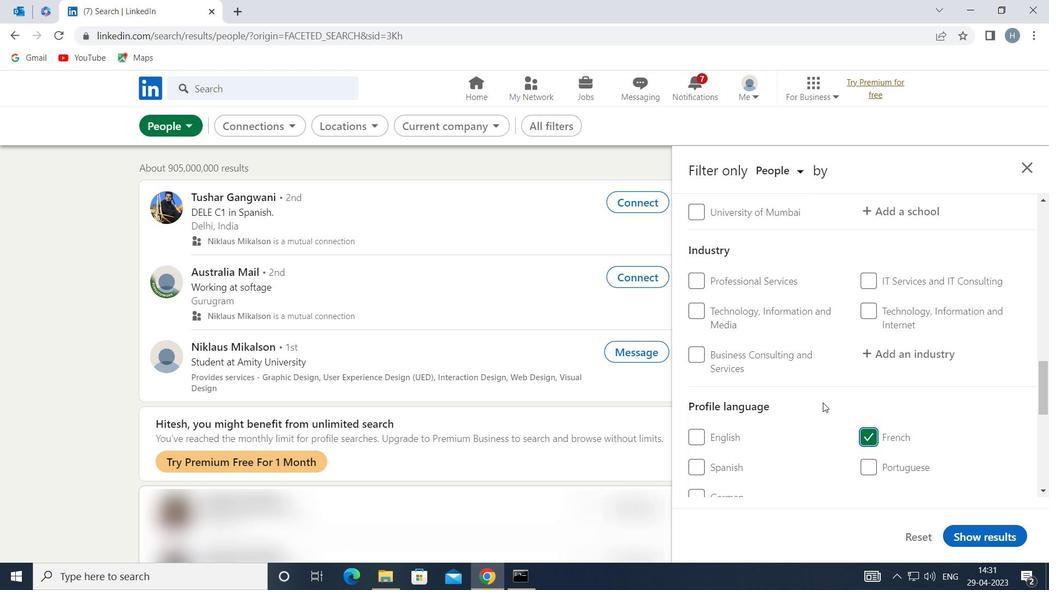
Action: Mouse scrolled (813, 390) with delta (0, 0)
Screenshot: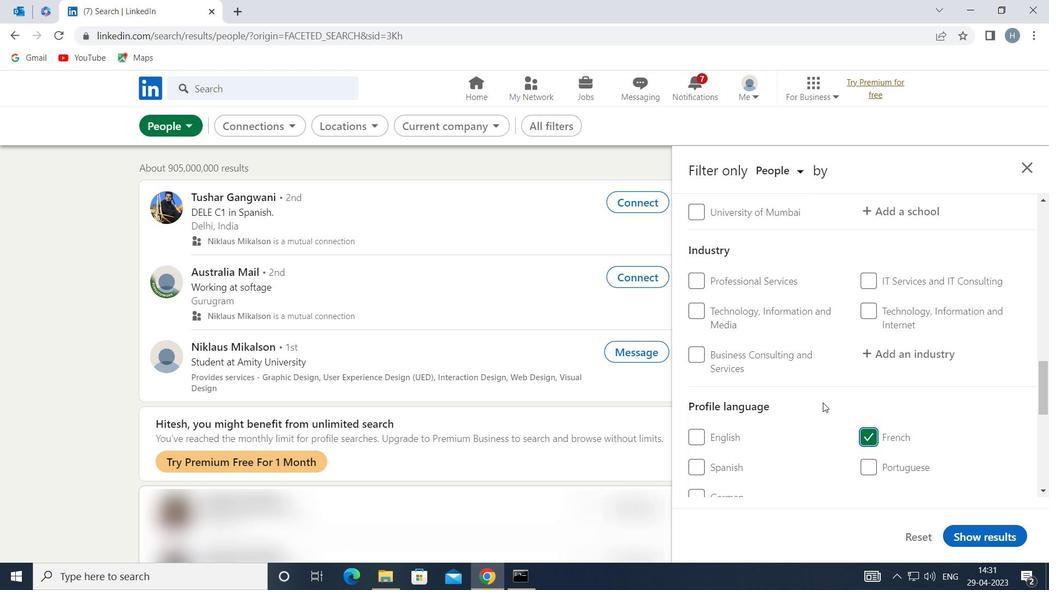 
Action: Mouse moved to (810, 383)
Screenshot: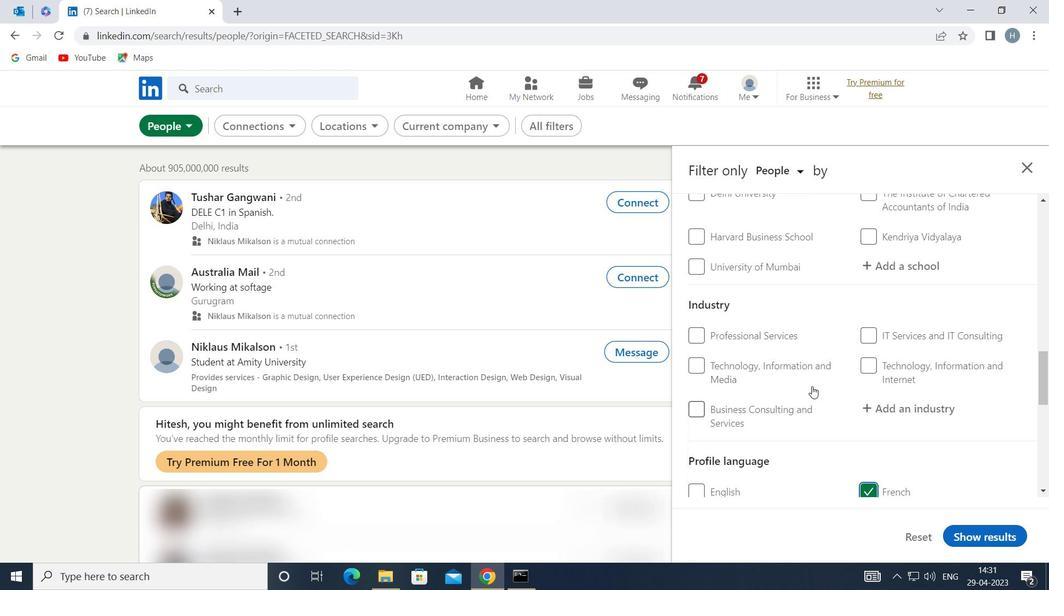 
Action: Mouse scrolled (810, 384) with delta (0, 0)
Screenshot: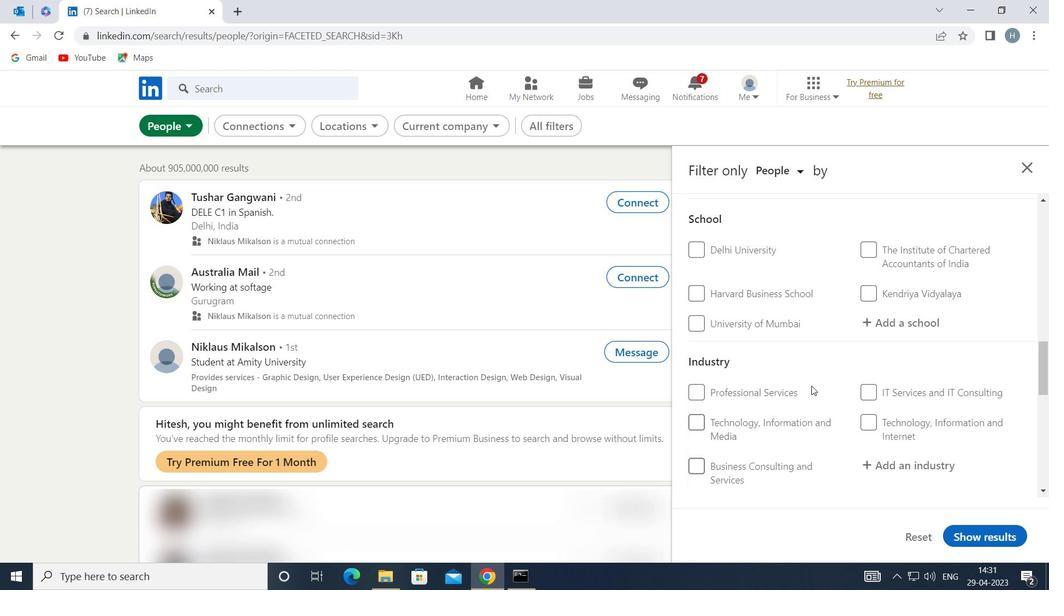 
Action: Mouse scrolled (810, 384) with delta (0, 0)
Screenshot: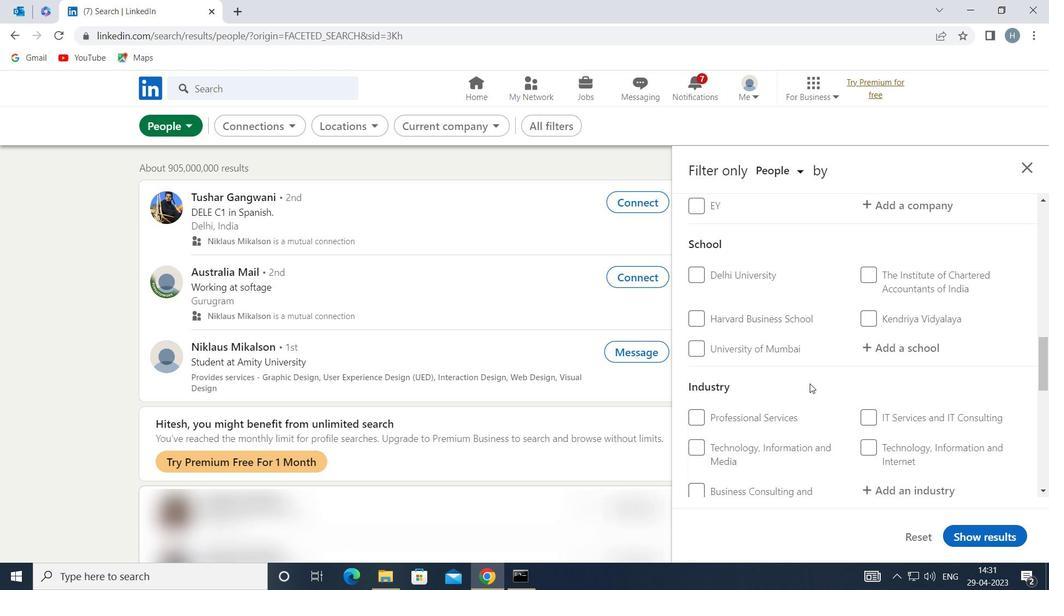 
Action: Mouse scrolled (810, 384) with delta (0, 0)
Screenshot: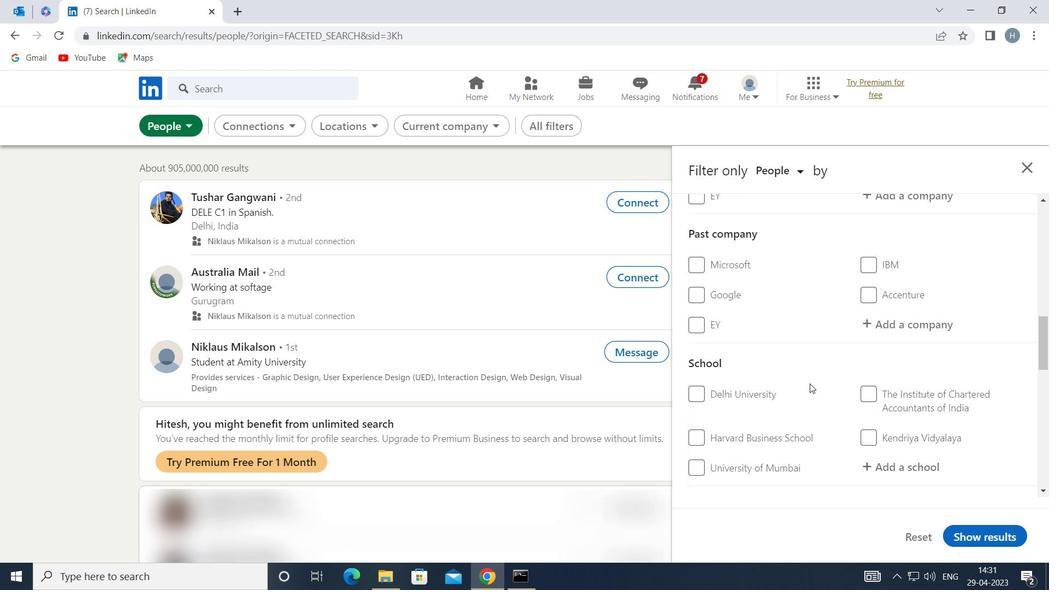 
Action: Mouse scrolled (810, 384) with delta (0, 0)
Screenshot: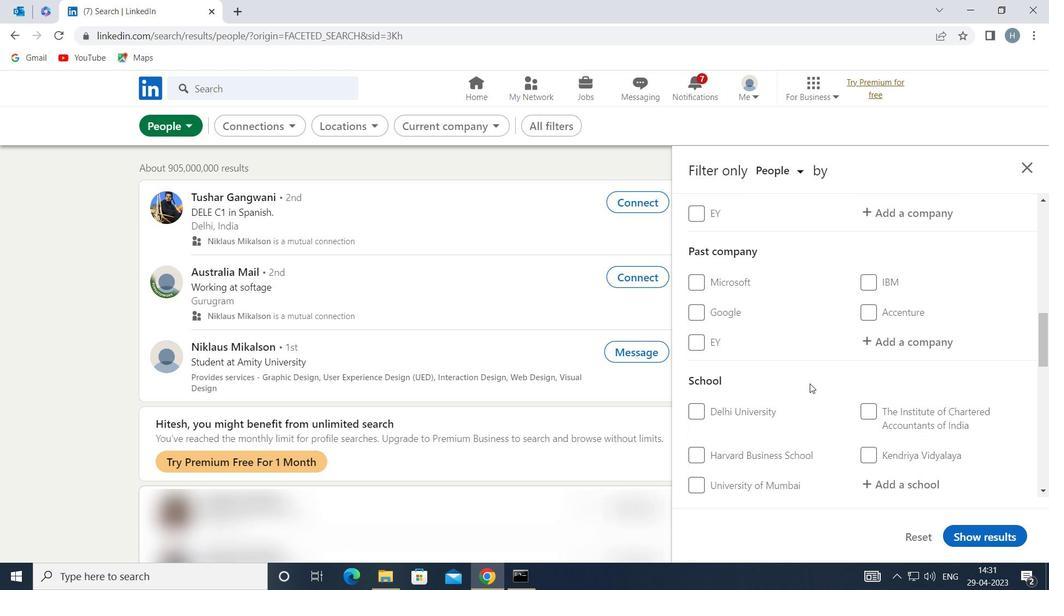 
Action: Mouse moved to (915, 348)
Screenshot: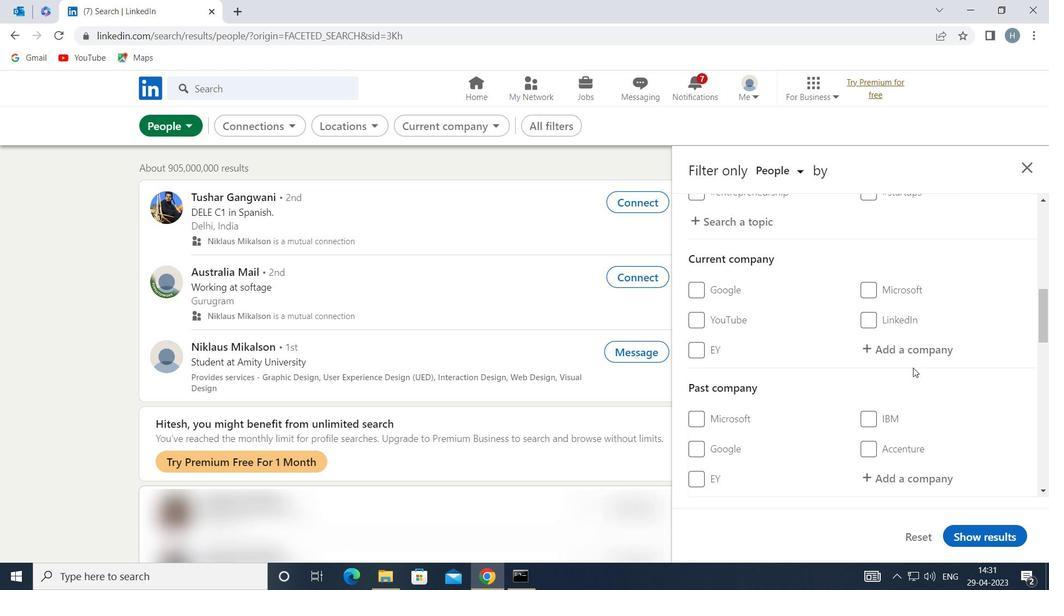 
Action: Mouse pressed left at (915, 348)
Screenshot: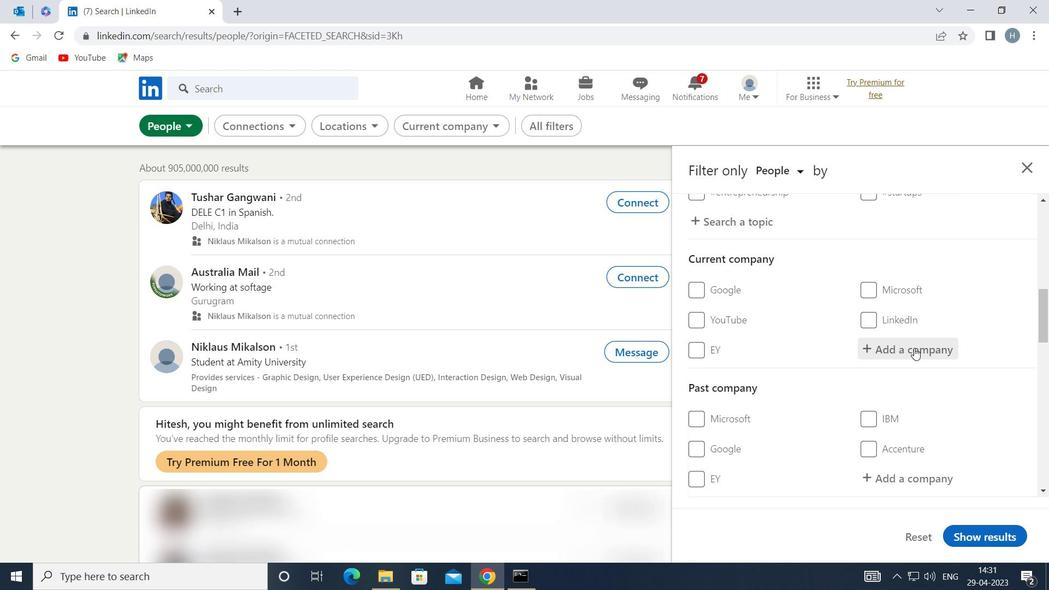 
Action: Mouse moved to (907, 343)
Screenshot: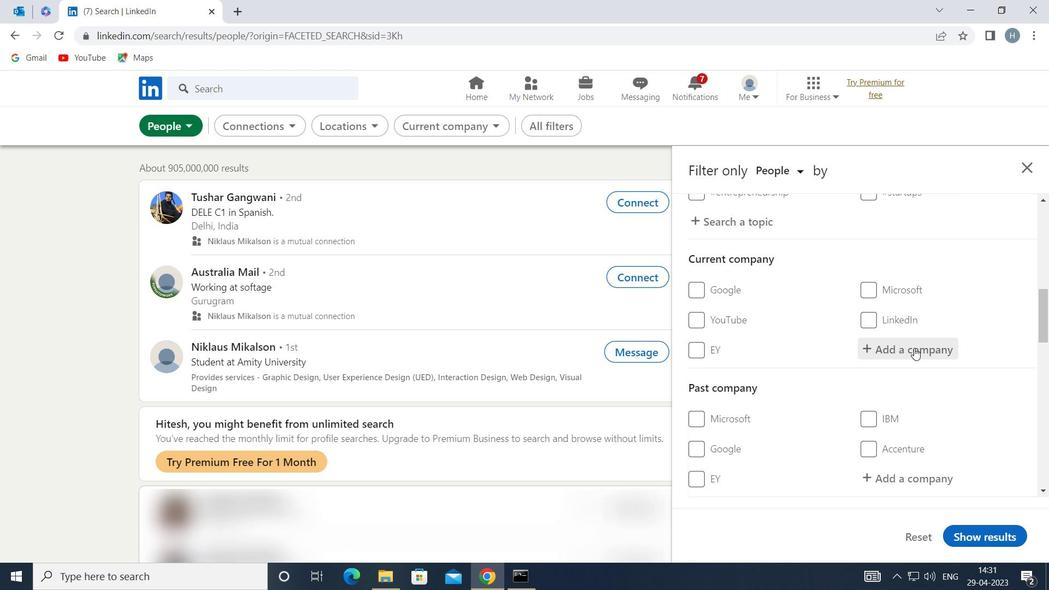 
Action: Key pressed <Key.shift><Key.shift><Key.shift><Key.shift><Key.shift>INFINITY
Screenshot: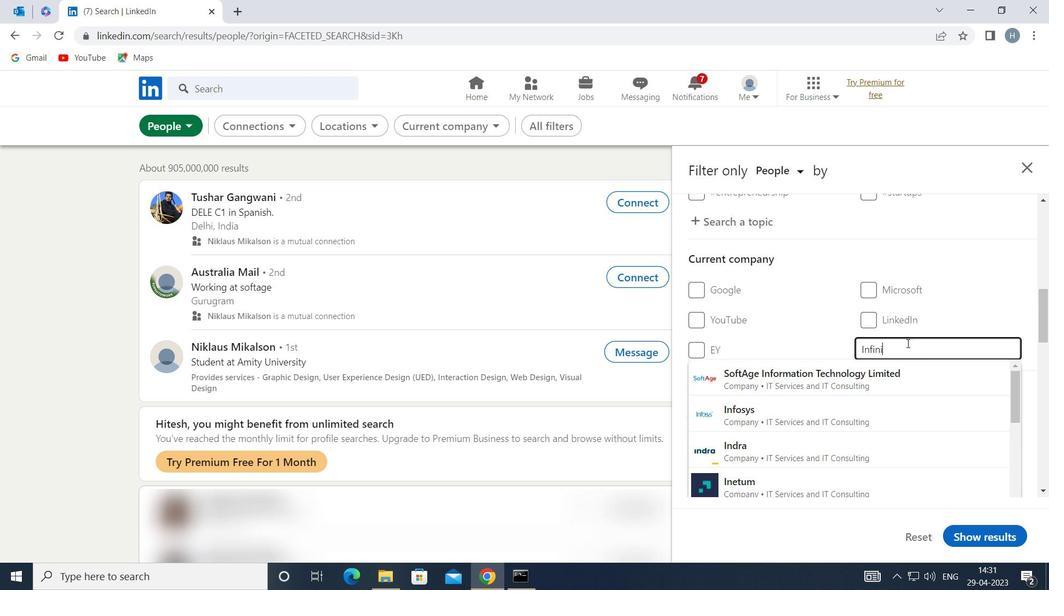 
Action: Mouse moved to (871, 404)
Screenshot: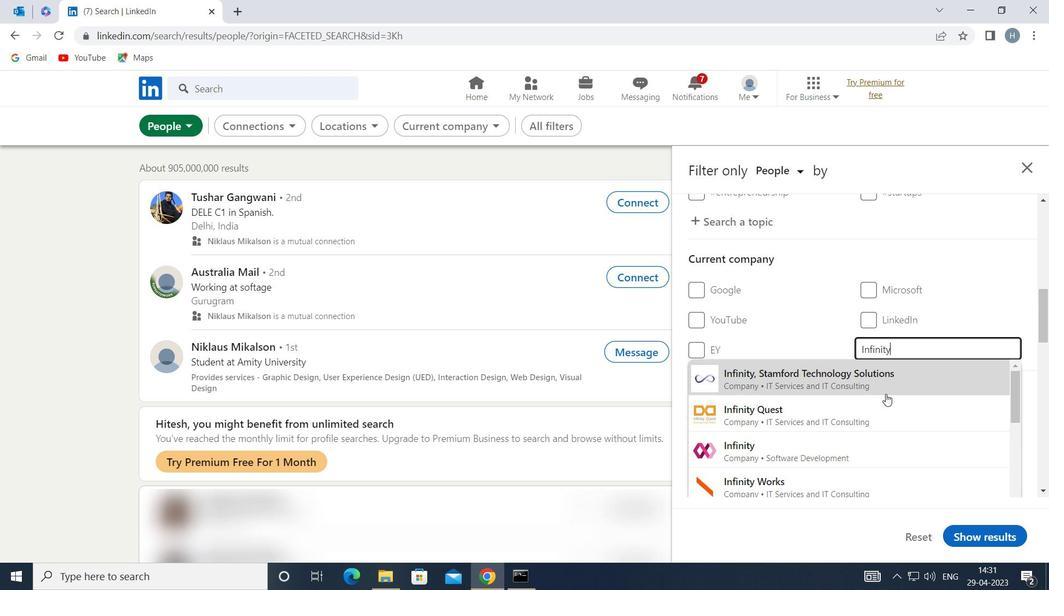 
Action: Mouse pressed left at (871, 404)
Screenshot: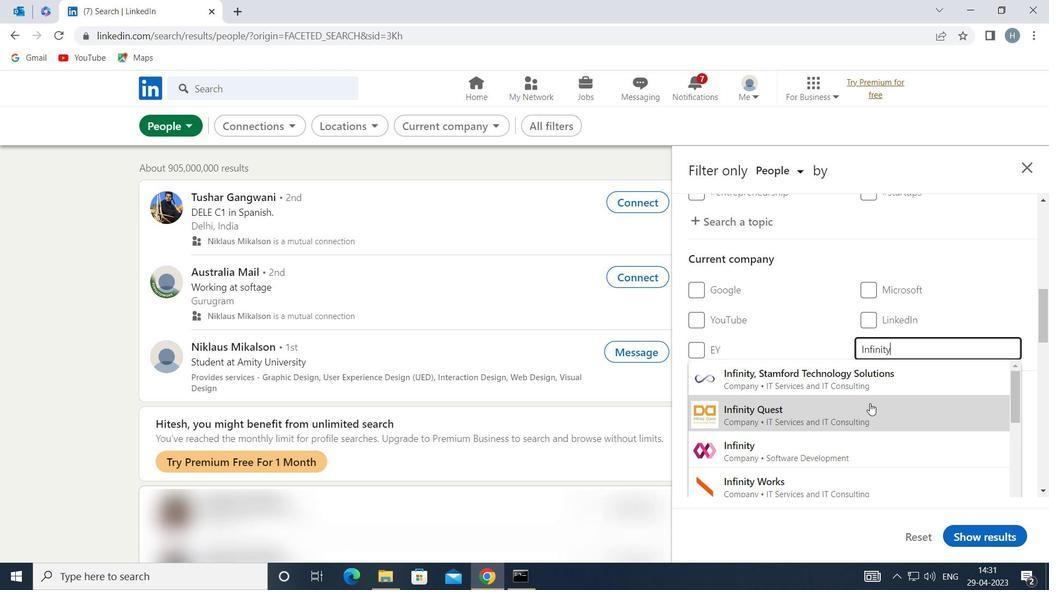 
Action: Mouse moved to (841, 365)
Screenshot: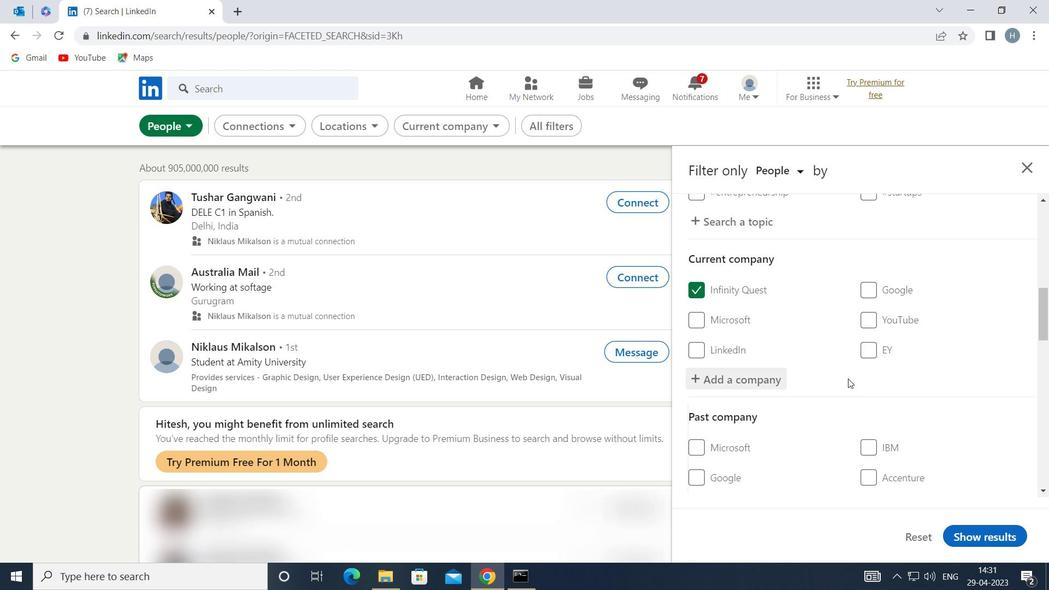
Action: Mouse scrolled (841, 365) with delta (0, 0)
Screenshot: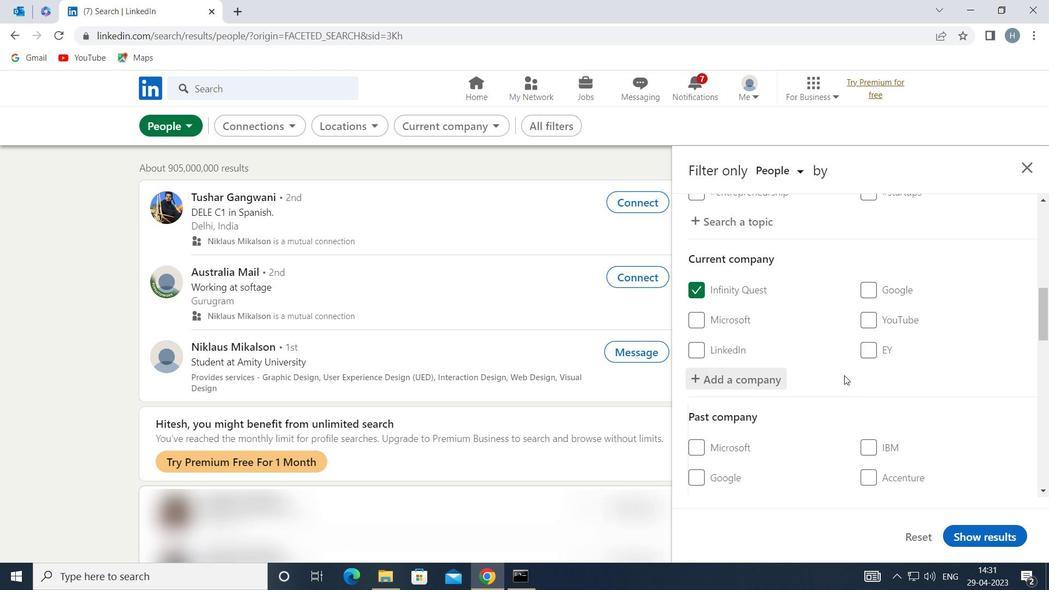 
Action: Mouse scrolled (841, 365) with delta (0, 0)
Screenshot: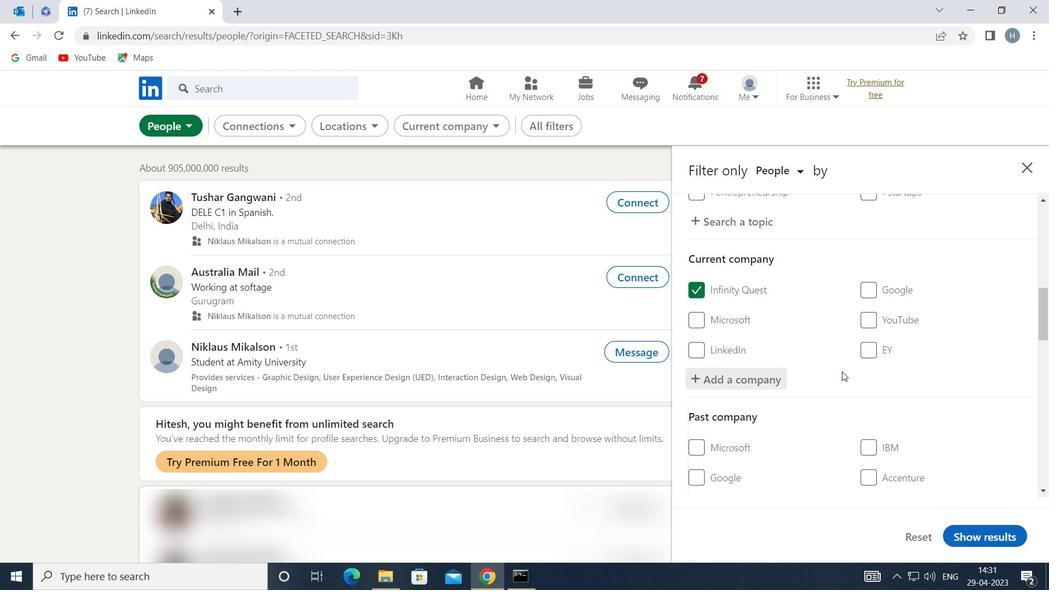 
Action: Mouse scrolled (841, 365) with delta (0, 0)
Screenshot: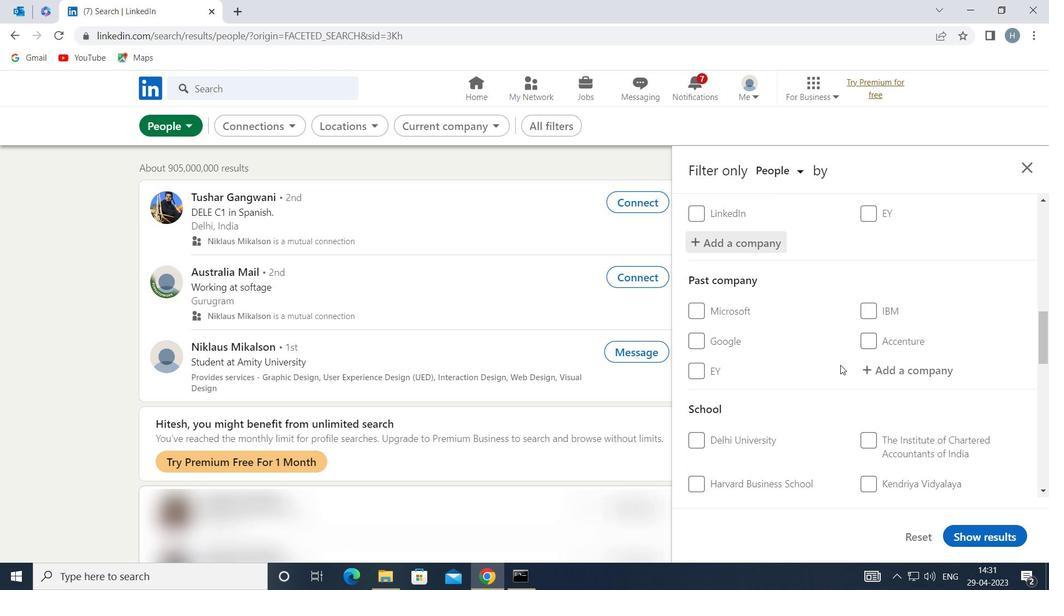 
Action: Mouse scrolled (841, 365) with delta (0, 0)
Screenshot: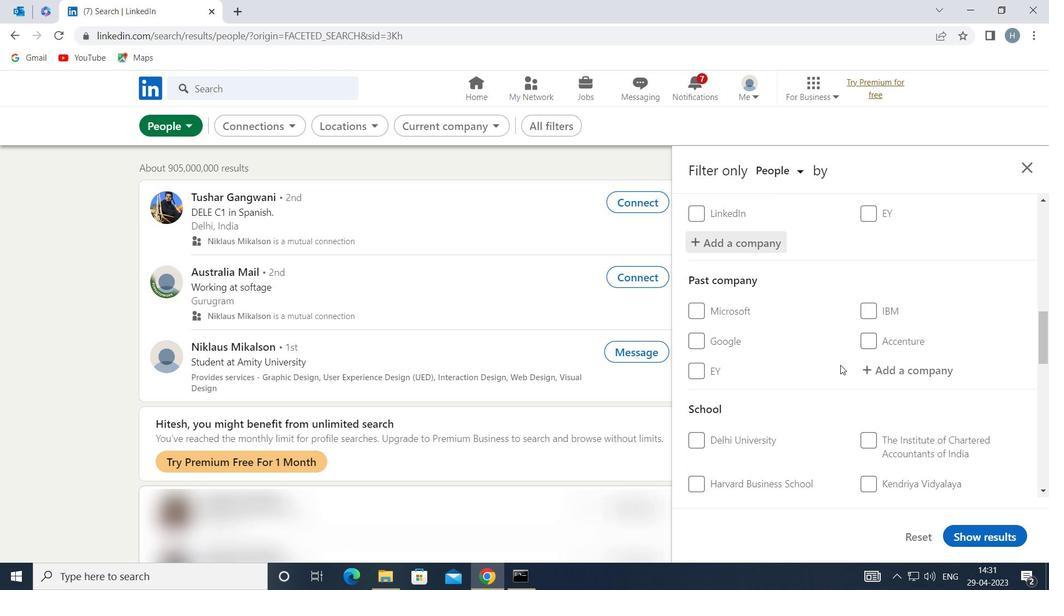 
Action: Mouse moved to (900, 376)
Screenshot: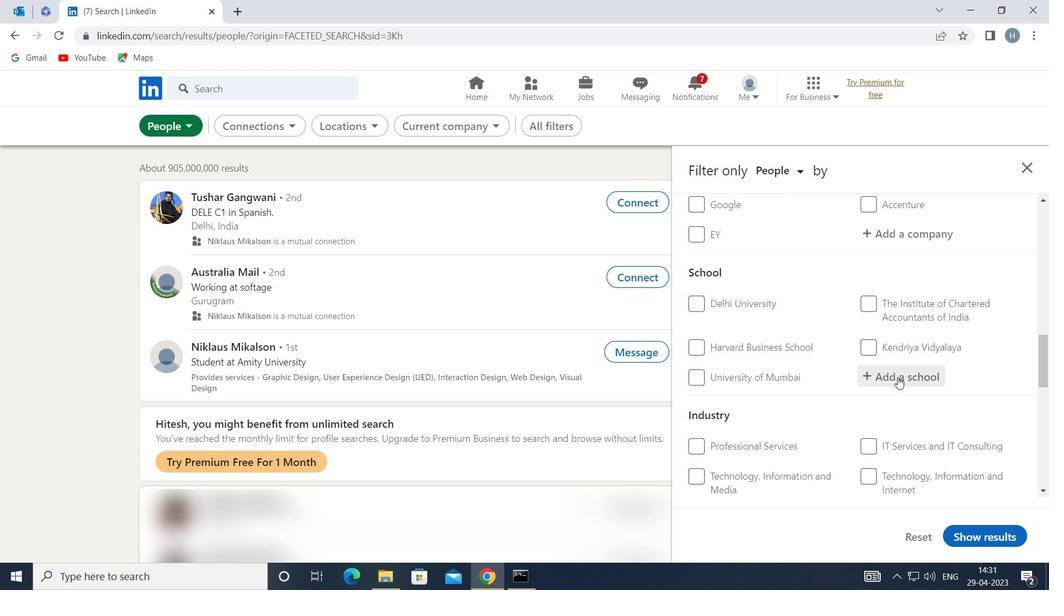 
Action: Mouse pressed left at (900, 376)
Screenshot: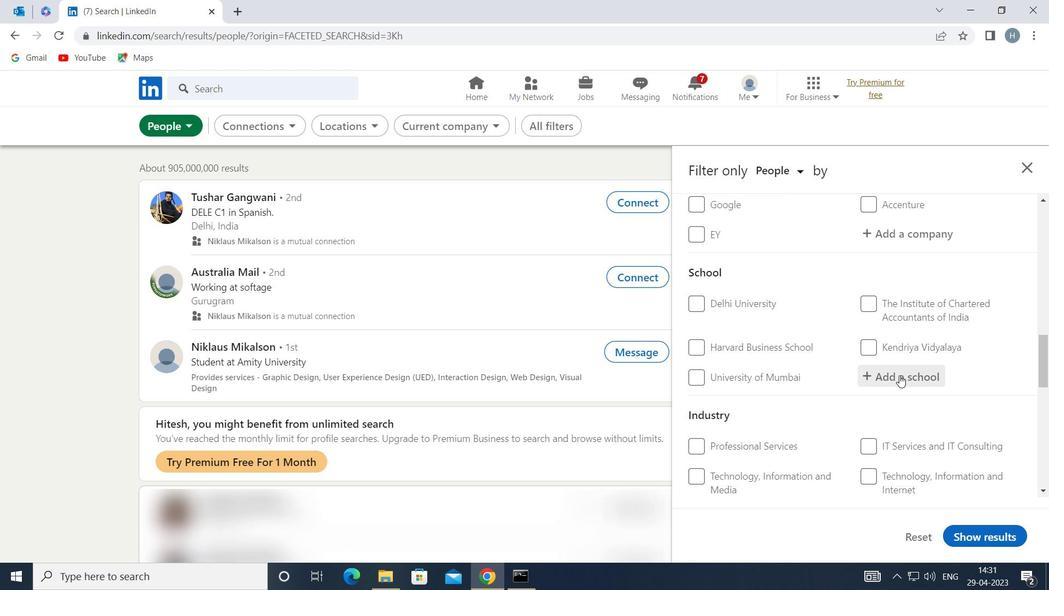 
Action: Mouse moved to (899, 376)
Screenshot: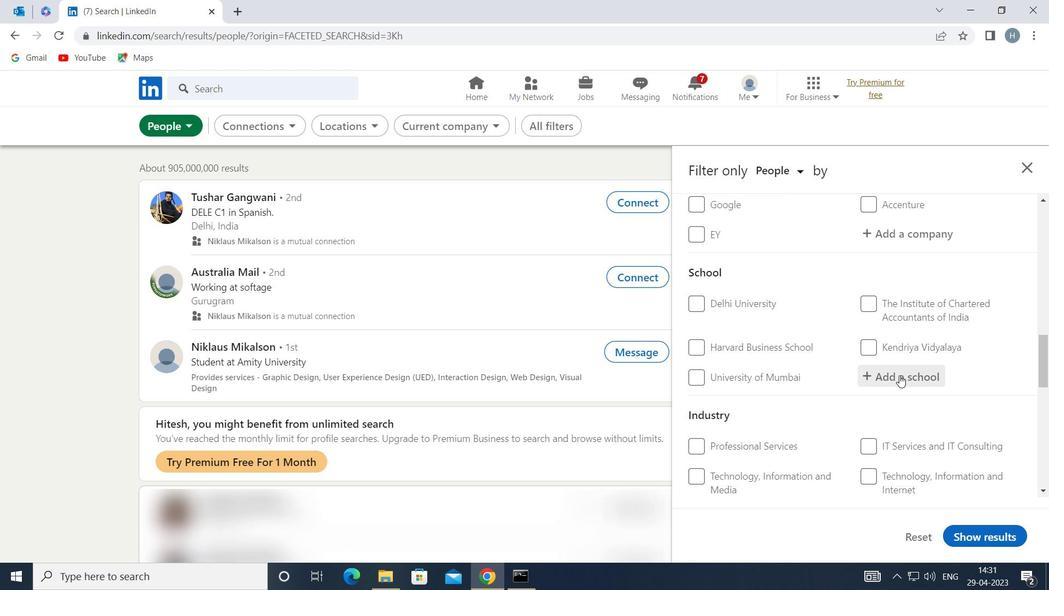 
Action: Key pressed <Key.shift>TECHNO<Key.space>
Screenshot: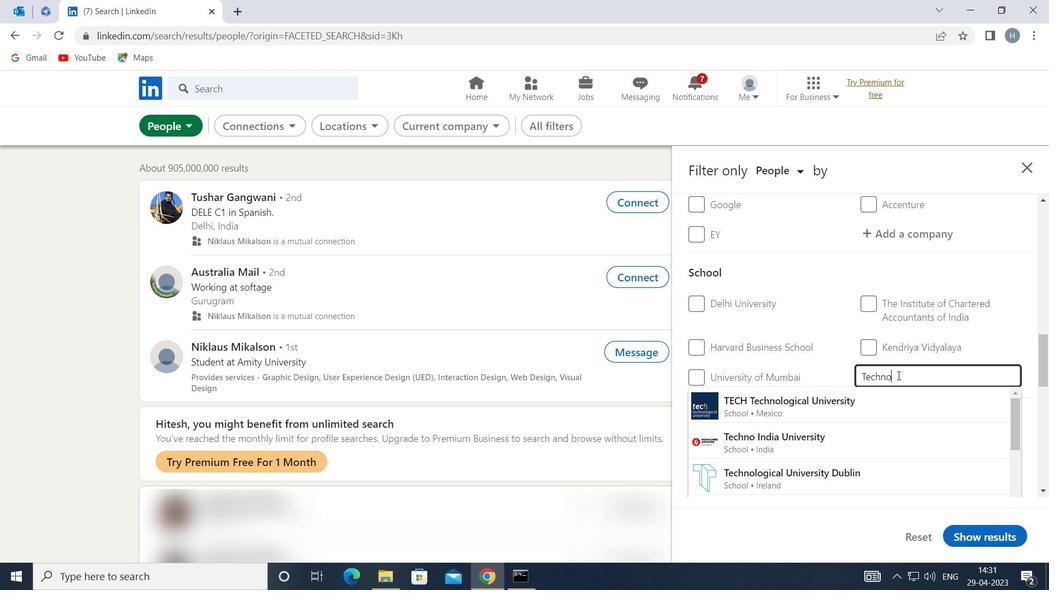 
Action: Mouse moved to (880, 407)
Screenshot: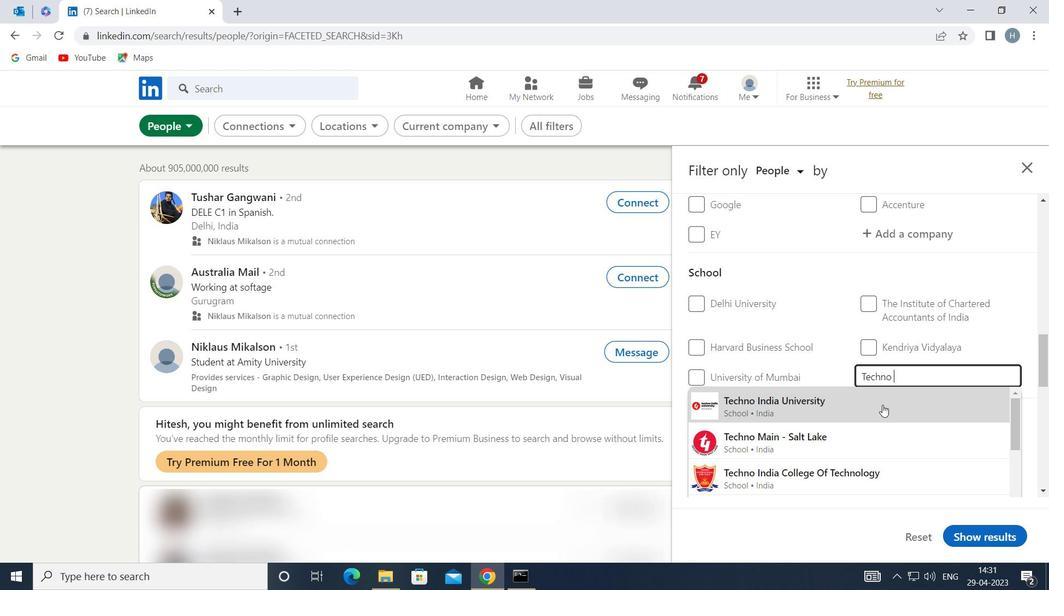 
Action: Mouse pressed left at (880, 407)
Screenshot: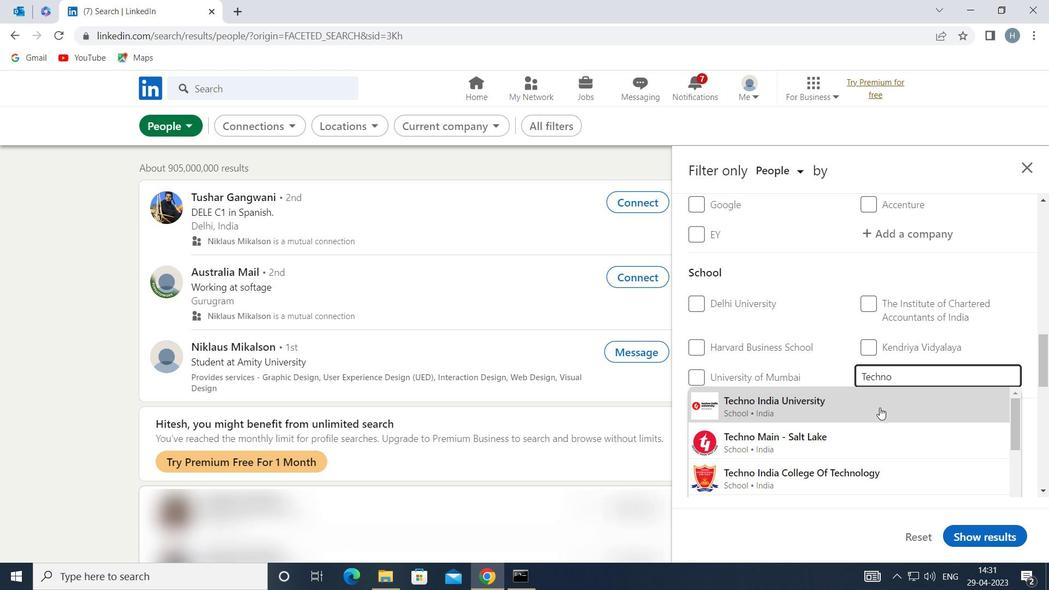 
Action: Mouse moved to (855, 390)
Screenshot: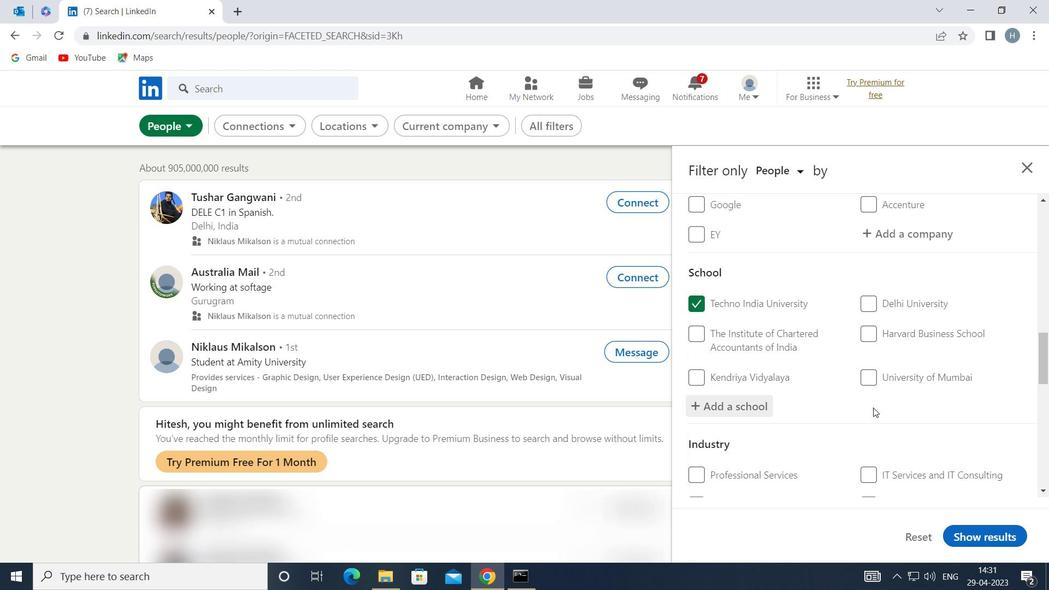 
Action: Mouse scrolled (855, 390) with delta (0, 0)
Screenshot: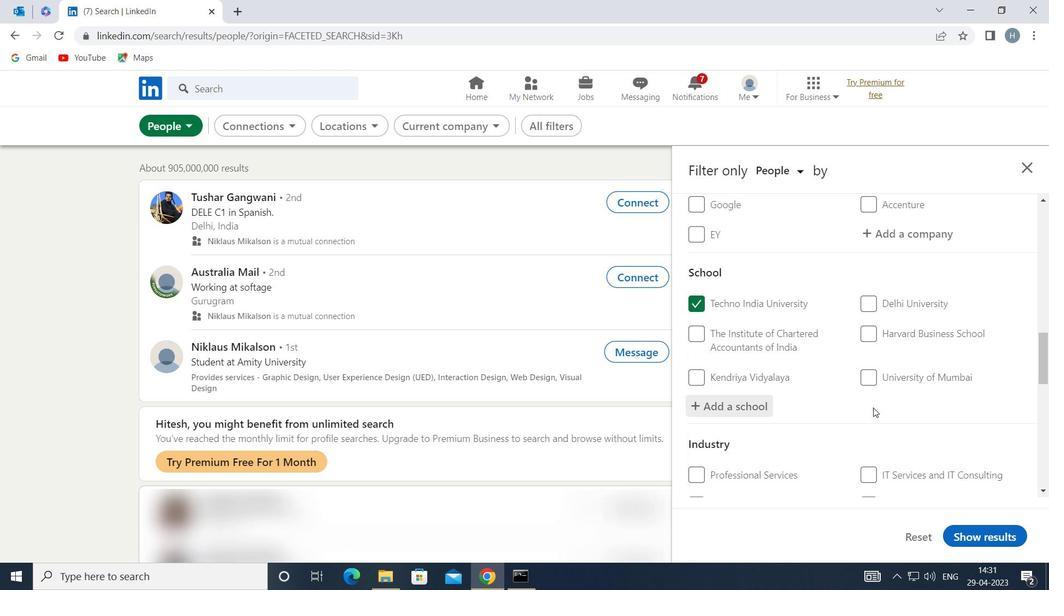 
Action: Mouse scrolled (855, 390) with delta (0, 0)
Screenshot: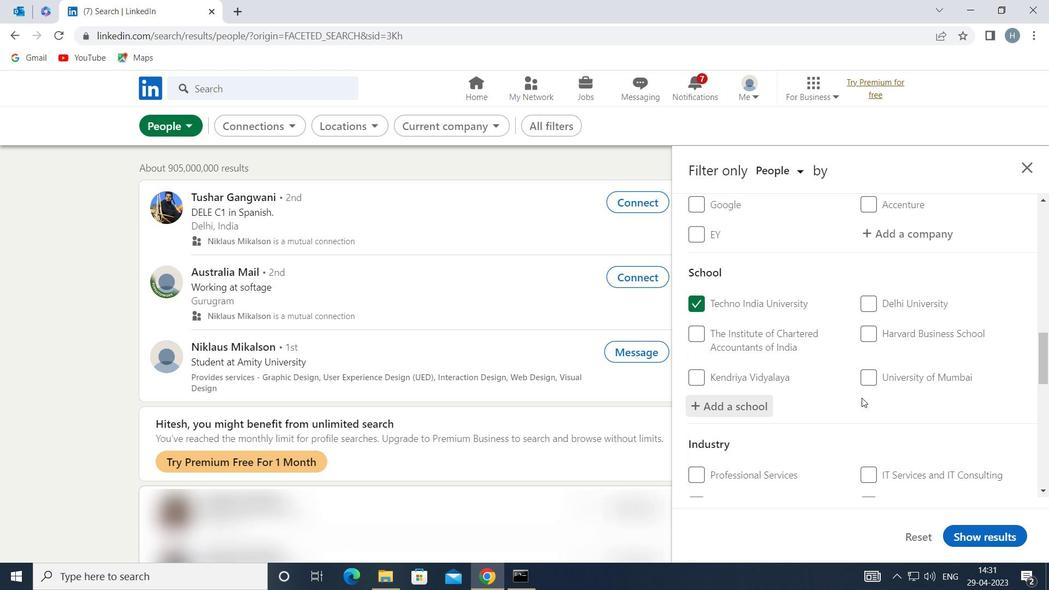 
Action: Mouse moved to (855, 390)
Screenshot: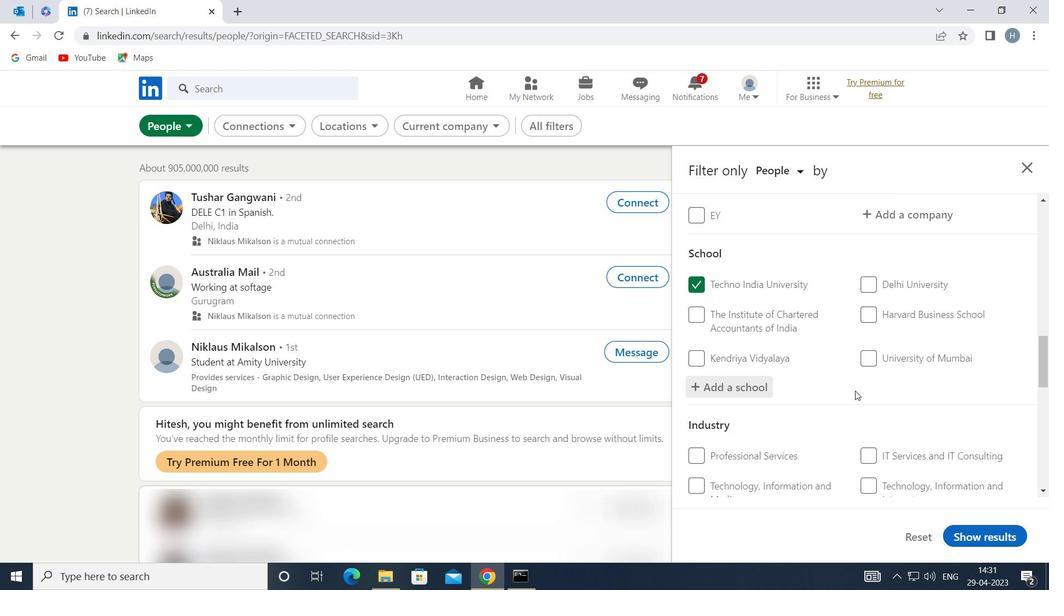 
Action: Mouse scrolled (855, 389) with delta (0, 0)
Screenshot: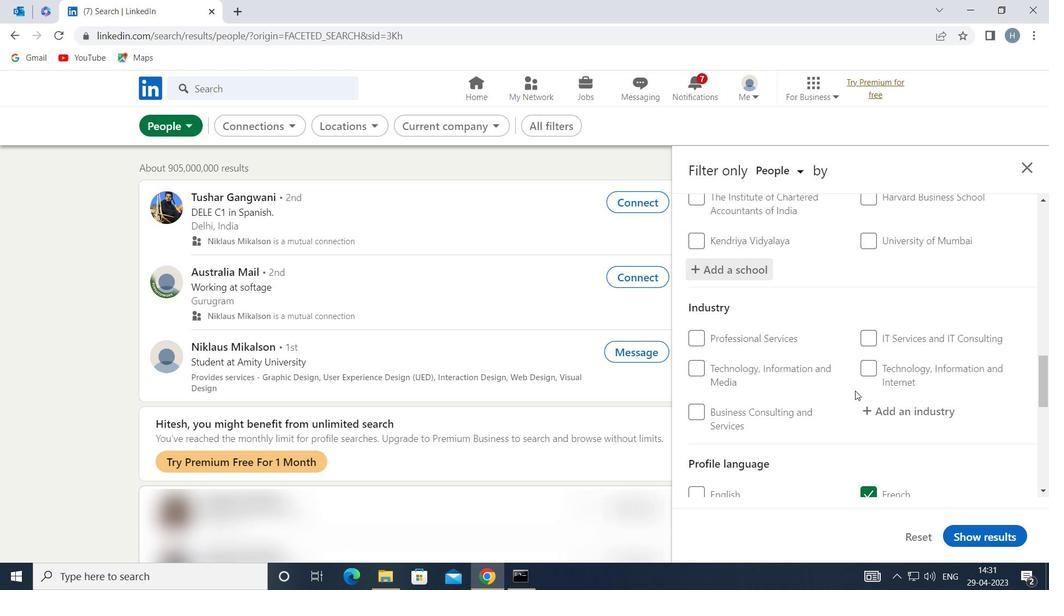 
Action: Mouse moved to (887, 342)
Screenshot: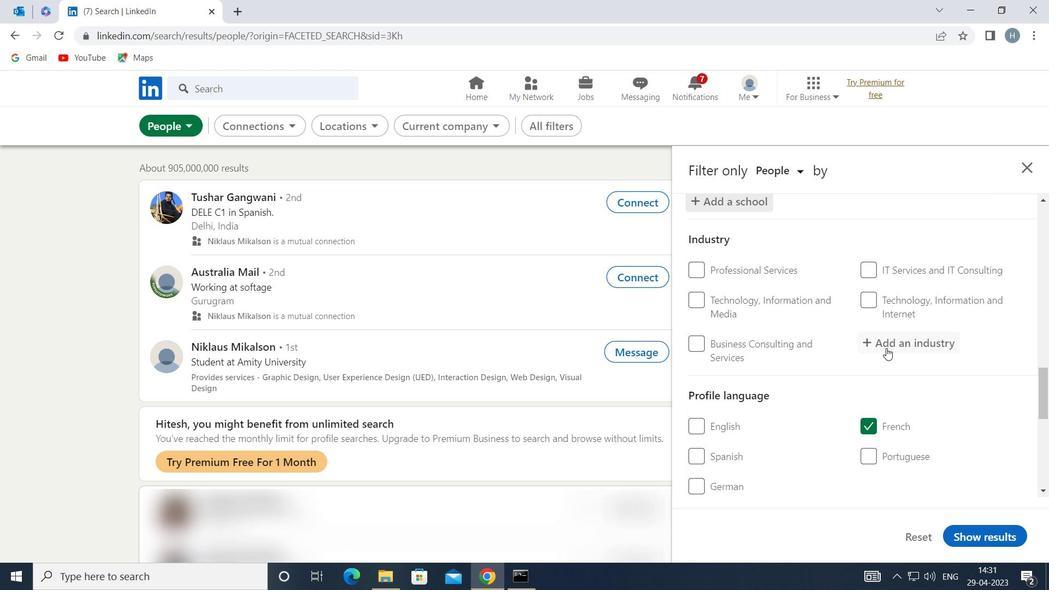 
Action: Mouse pressed left at (887, 342)
Screenshot: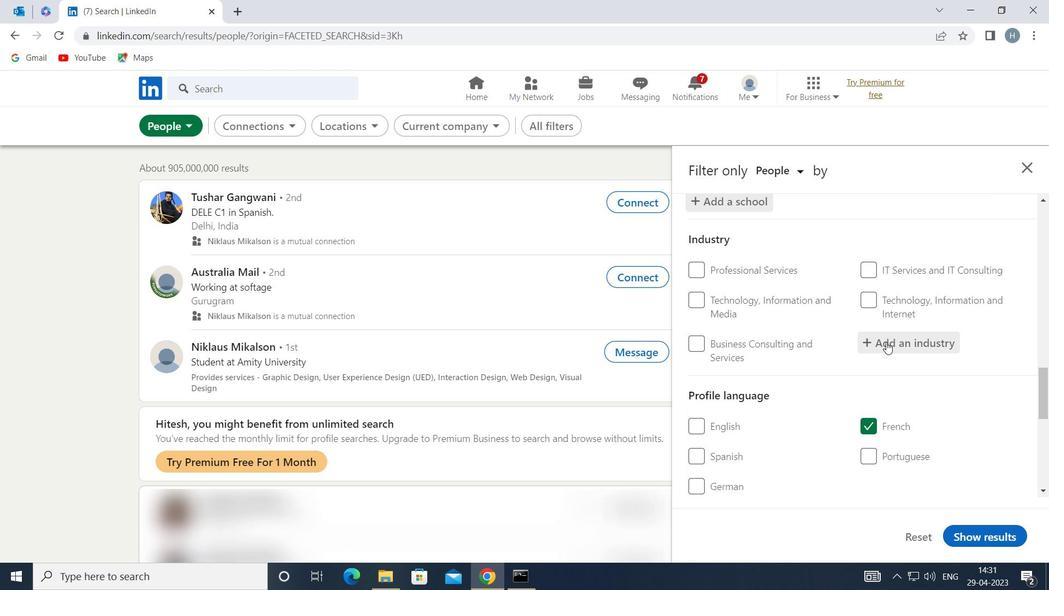 
Action: Mouse moved to (882, 341)
Screenshot: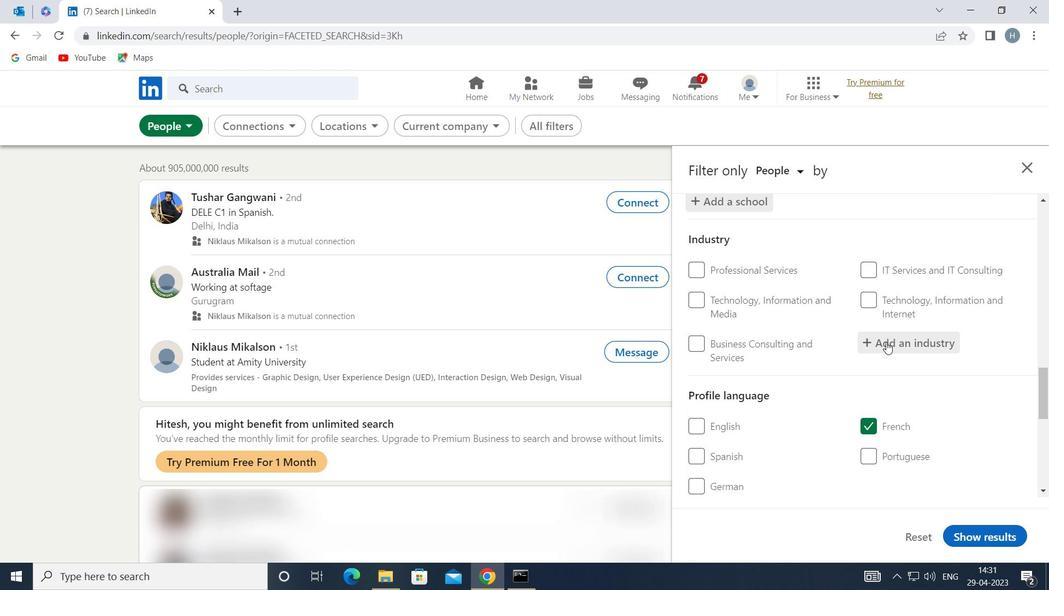 
Action: Key pressed <Key.shift>CO
Screenshot: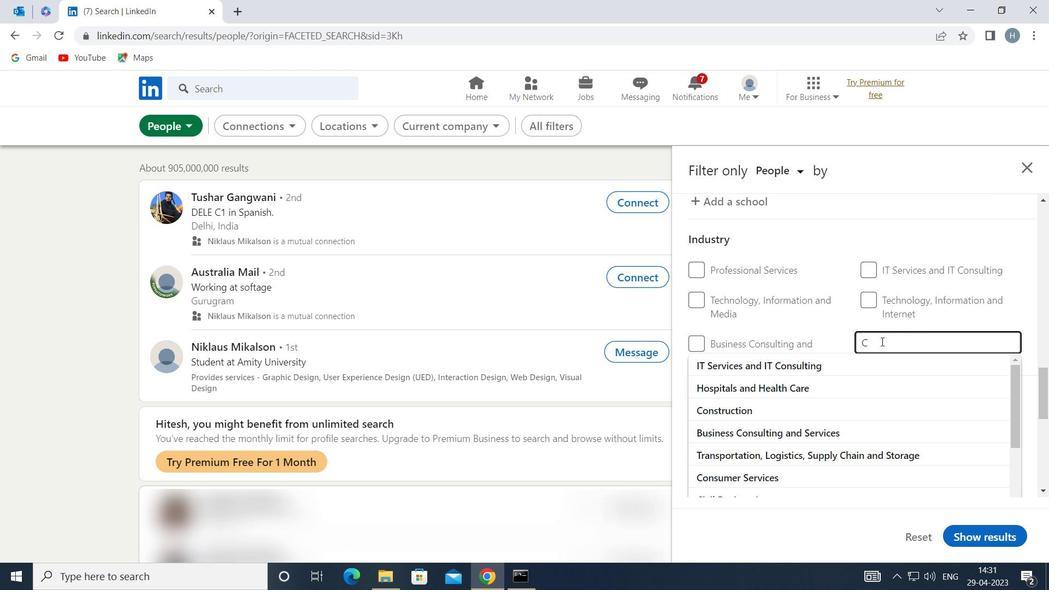 
Action: Mouse moved to (878, 342)
Screenshot: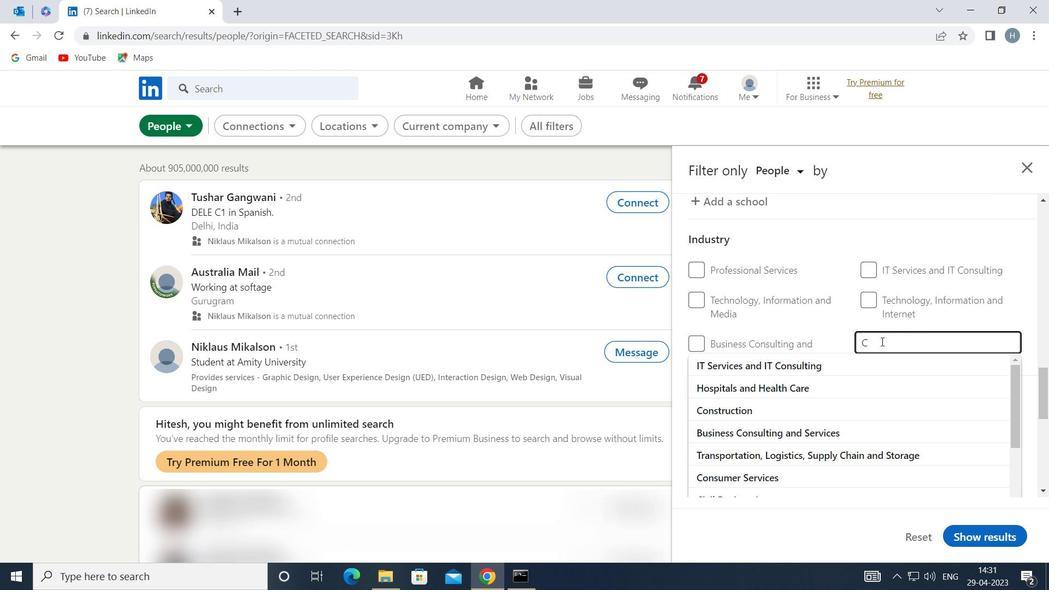 
Action: Key pressed URT
Screenshot: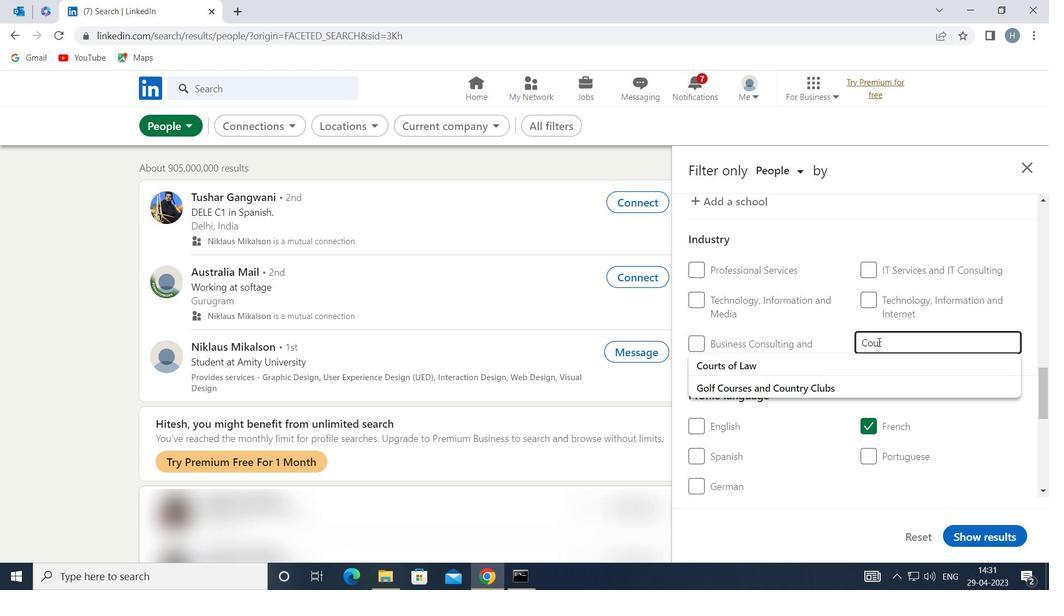 
Action: Mouse moved to (825, 370)
Screenshot: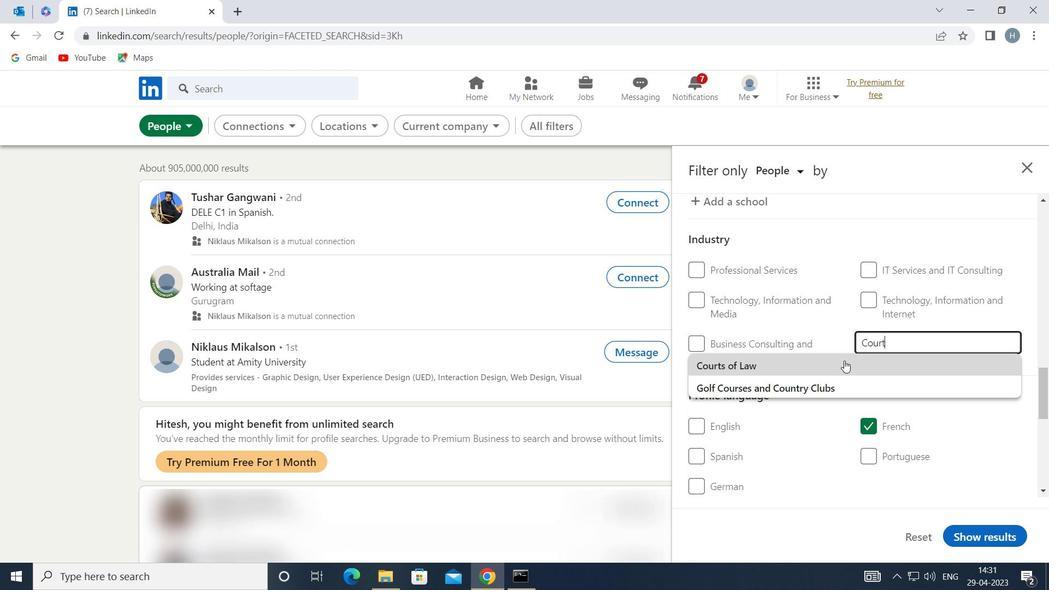 
Action: Mouse pressed left at (825, 370)
Screenshot: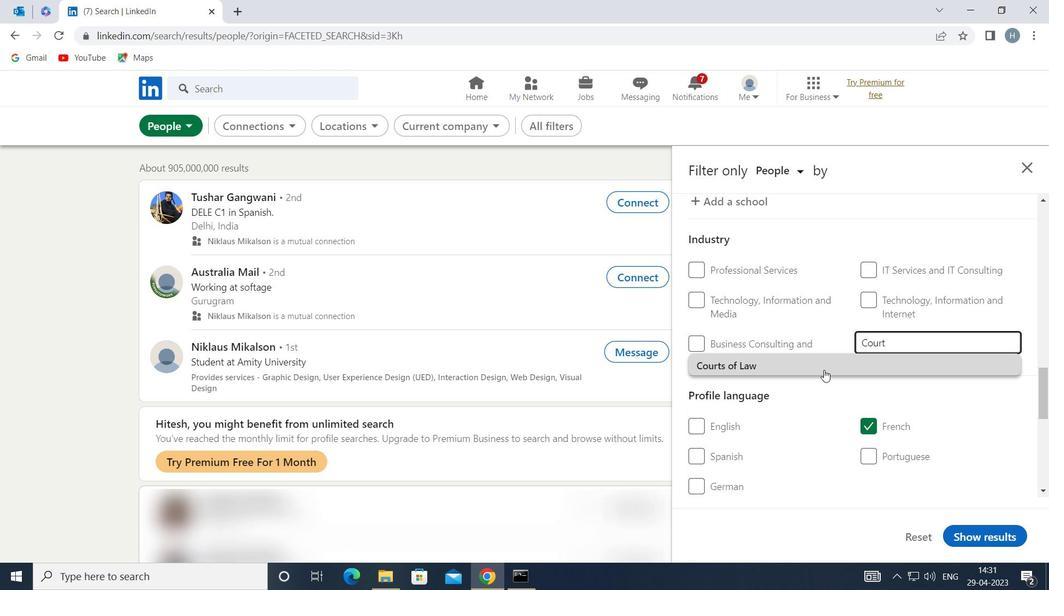 
Action: Mouse scrolled (825, 369) with delta (0, 0)
Screenshot: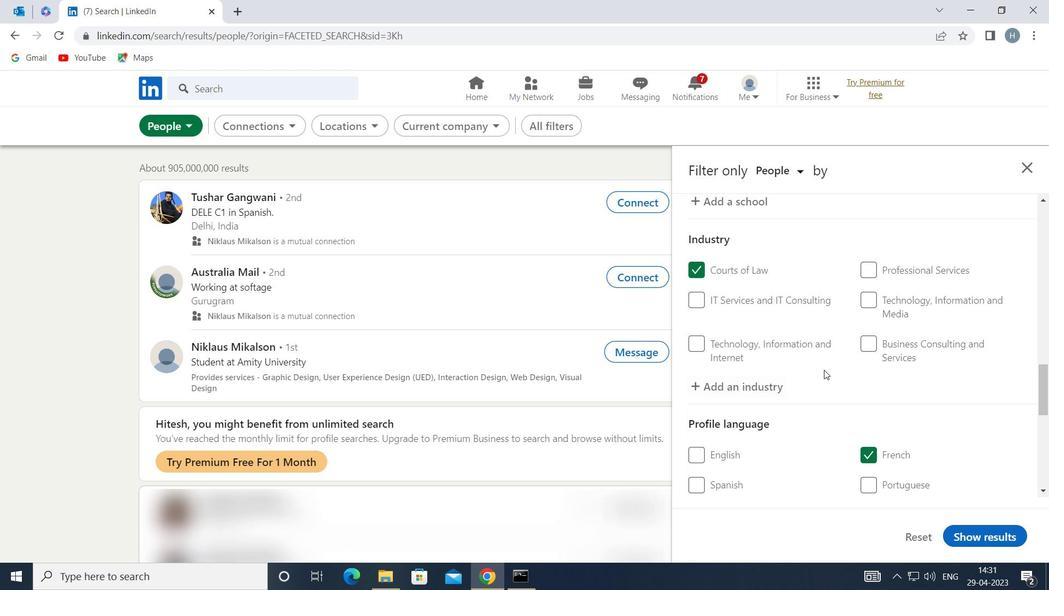 
Action: Mouse moved to (824, 371)
Screenshot: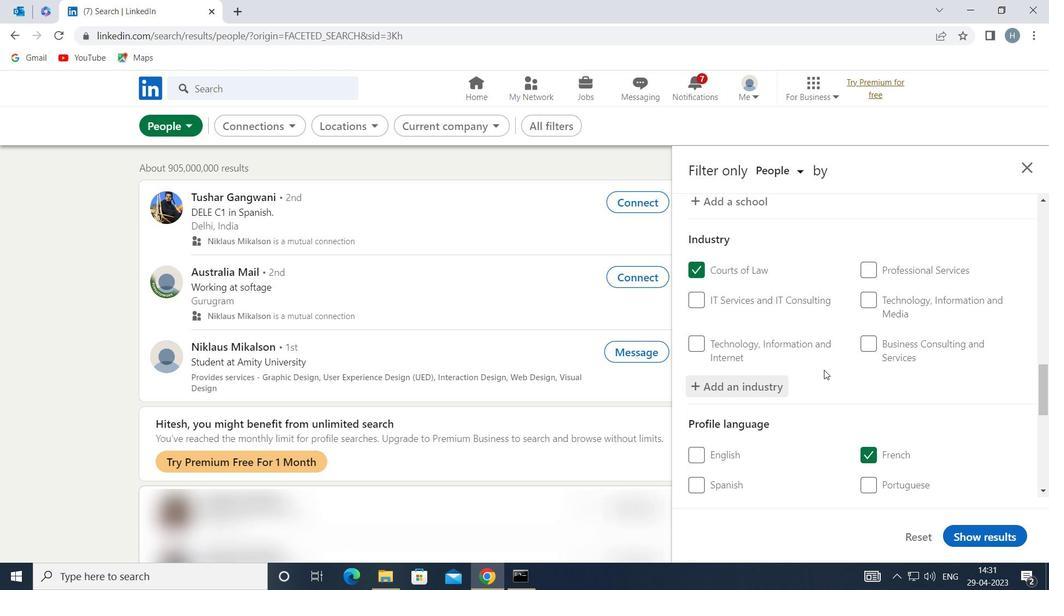 
Action: Mouse scrolled (824, 370) with delta (0, 0)
Screenshot: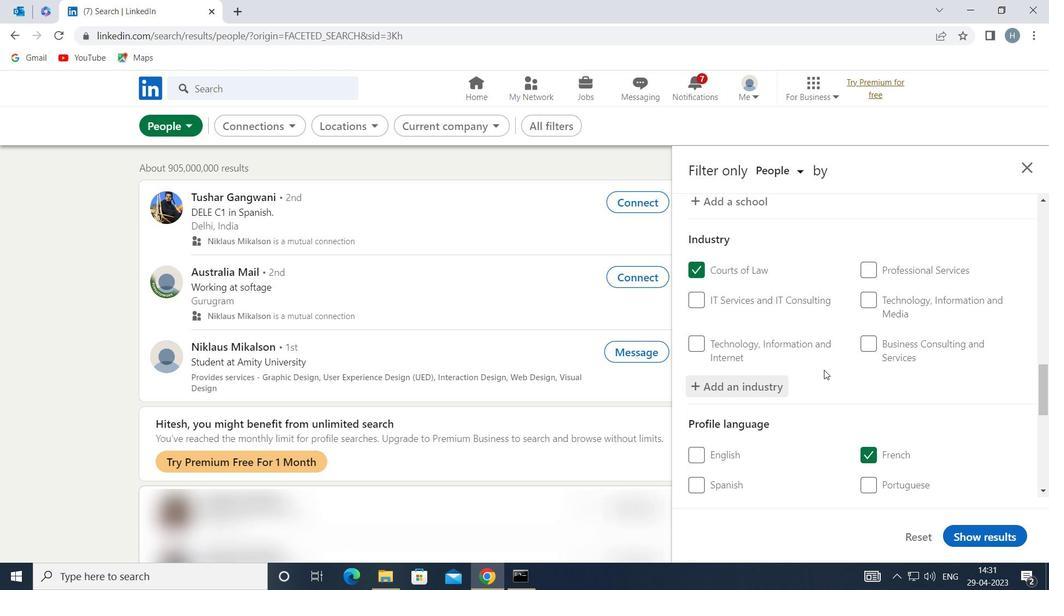 
Action: Mouse scrolled (824, 370) with delta (0, 0)
Screenshot: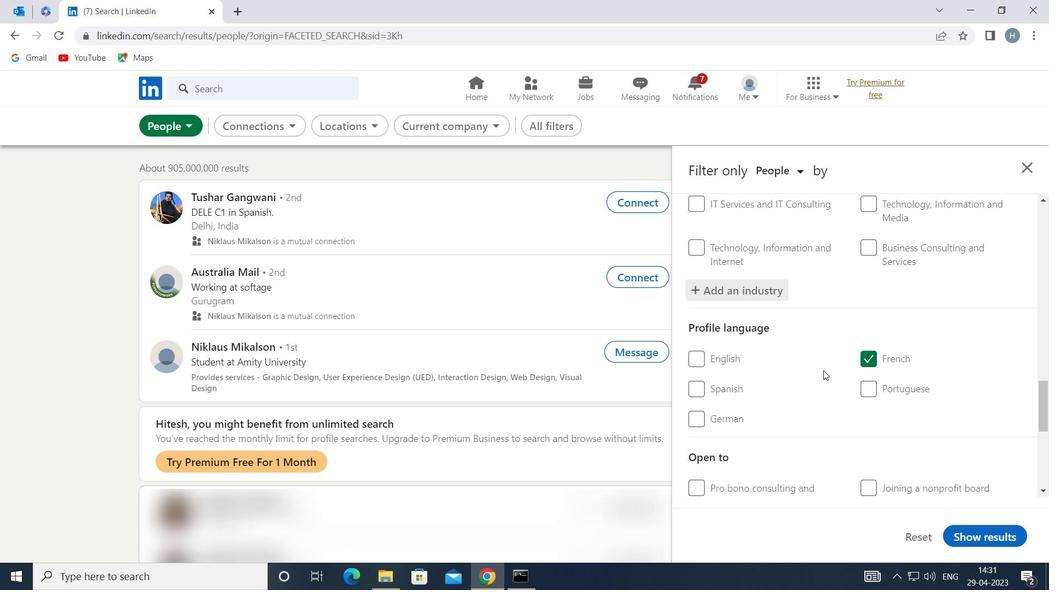 
Action: Mouse scrolled (824, 370) with delta (0, 0)
Screenshot: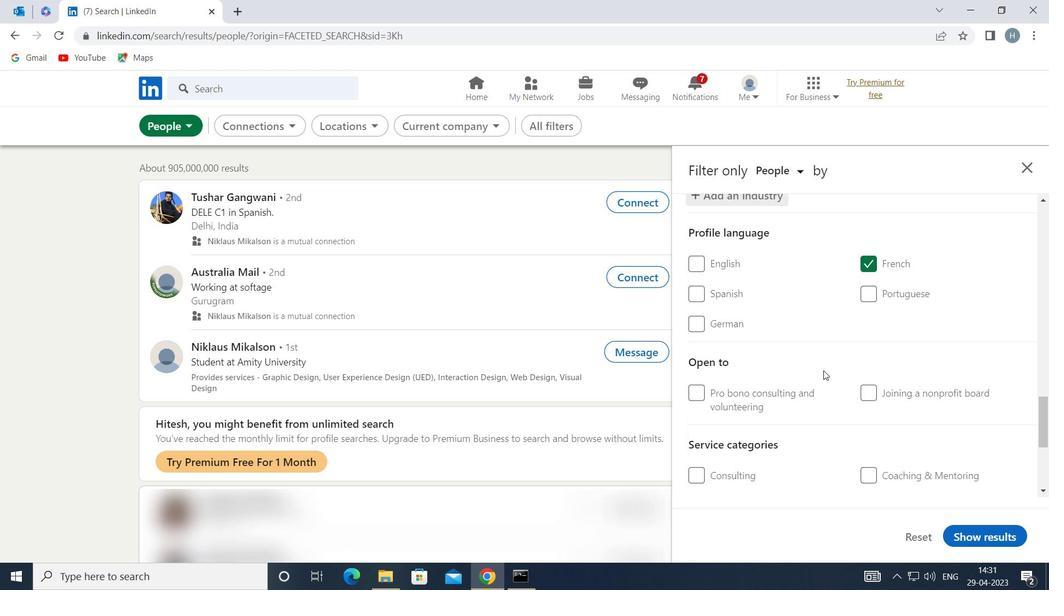 
Action: Mouse scrolled (824, 370) with delta (0, 0)
Screenshot: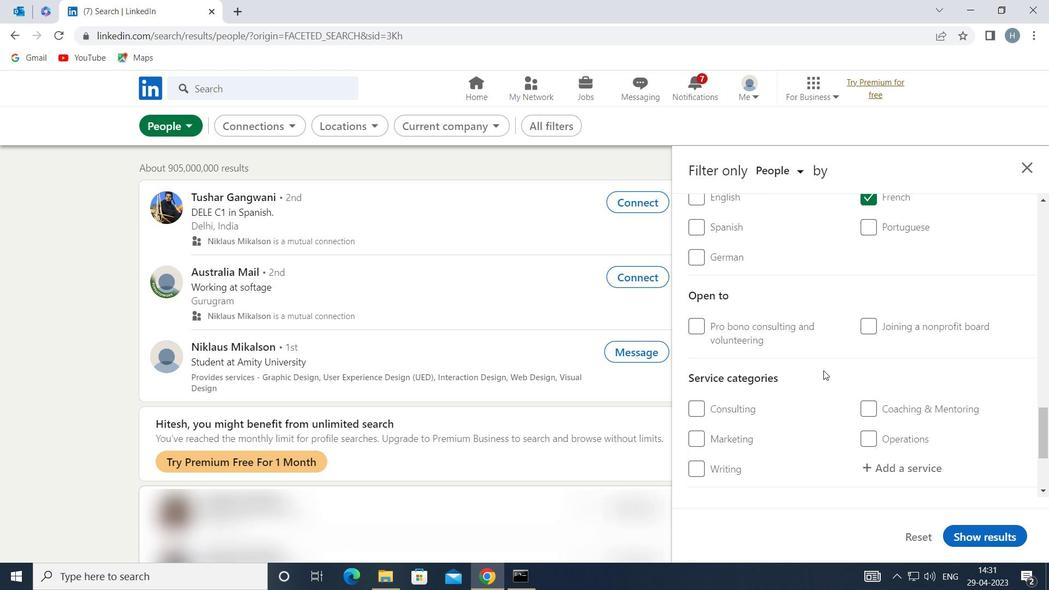 
Action: Mouse moved to (899, 381)
Screenshot: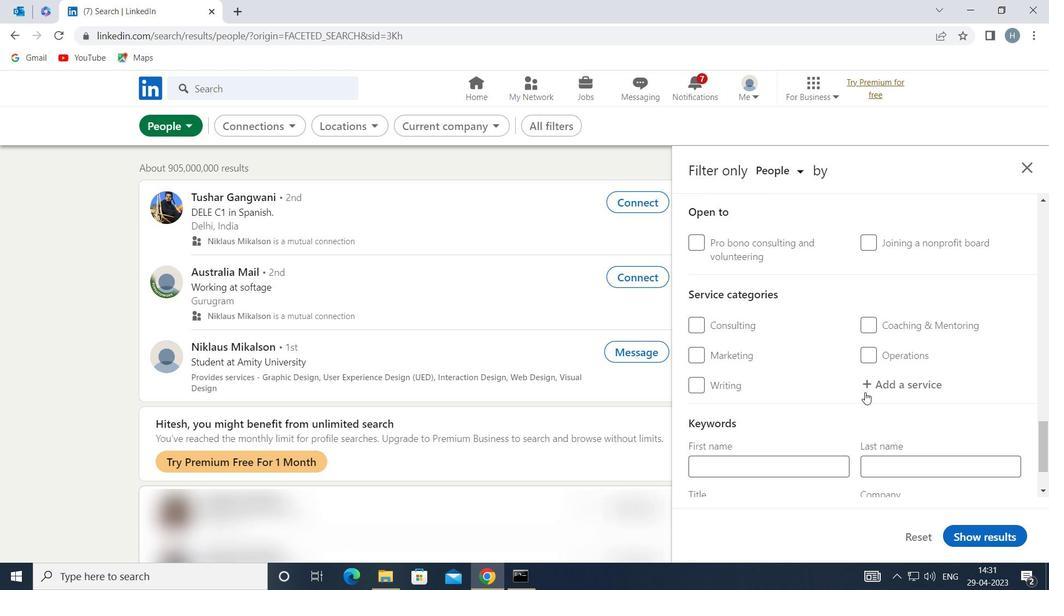
Action: Mouse pressed left at (899, 381)
Screenshot: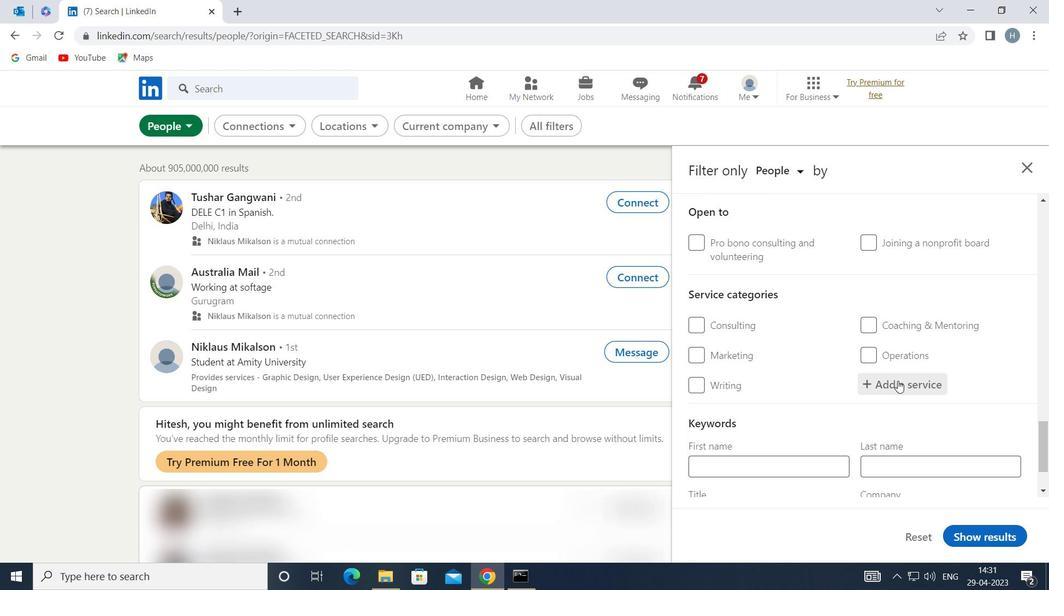 
Action: Mouse moved to (897, 380)
Screenshot: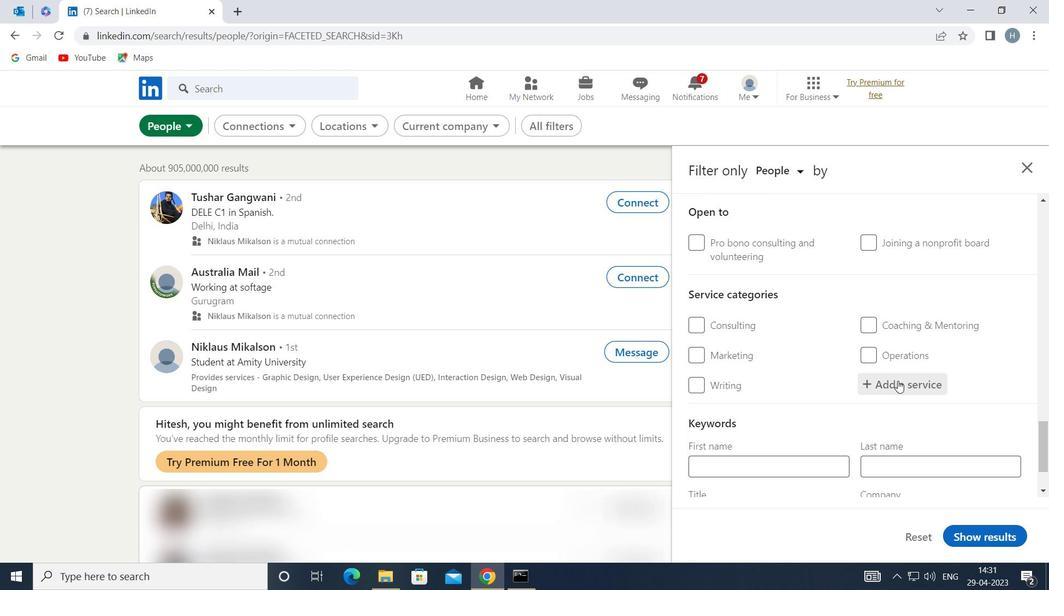 
Action: Key pressed <Key.shift>SEARCH
Screenshot: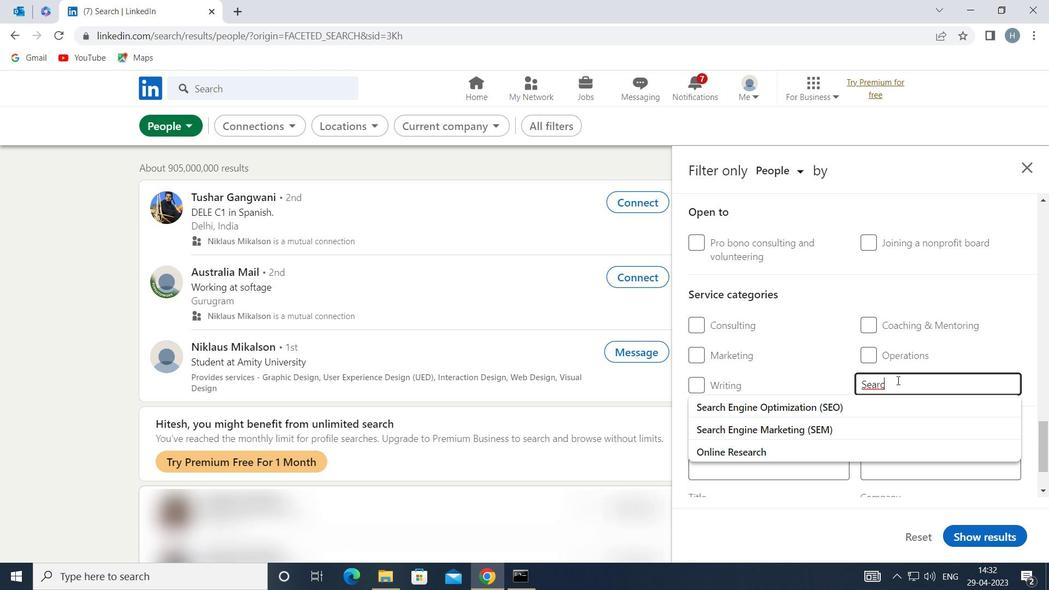 
Action: Mouse moved to (859, 405)
Screenshot: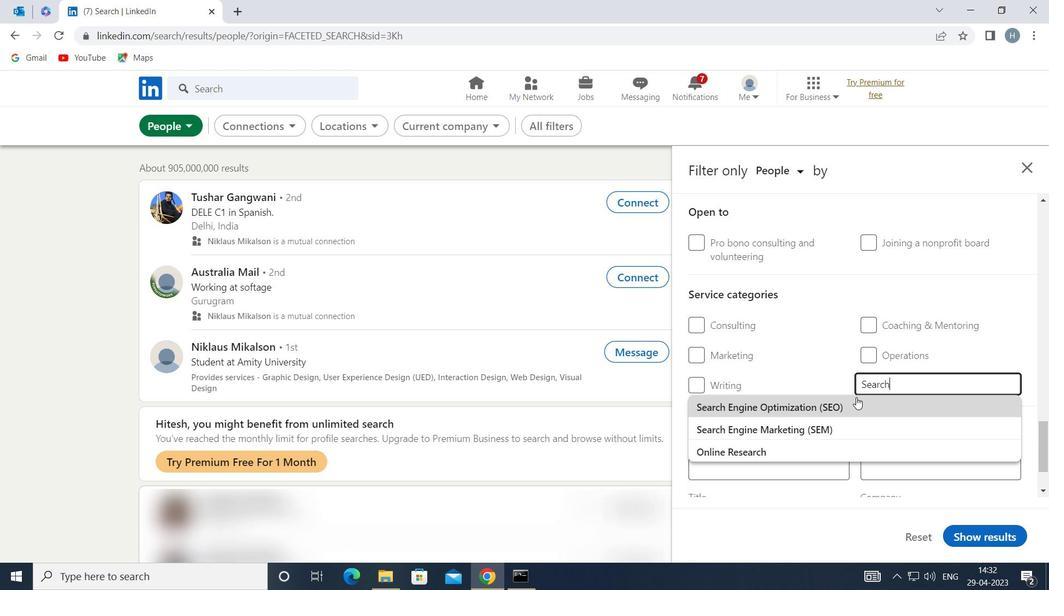
Action: Mouse pressed left at (859, 405)
Screenshot: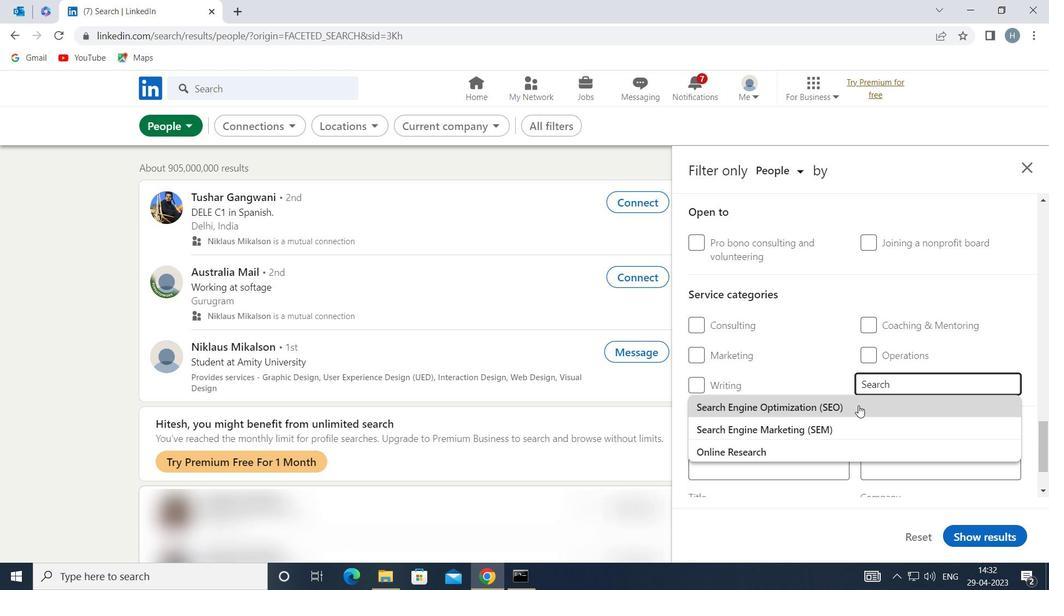 
Action: Mouse moved to (859, 400)
Screenshot: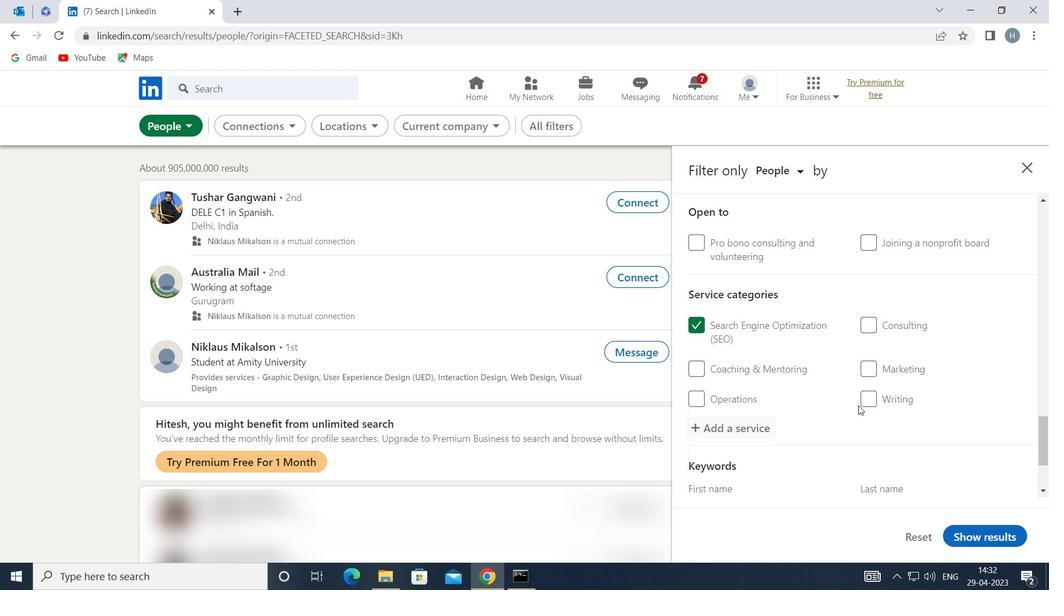 
Action: Mouse scrolled (859, 400) with delta (0, 0)
Screenshot: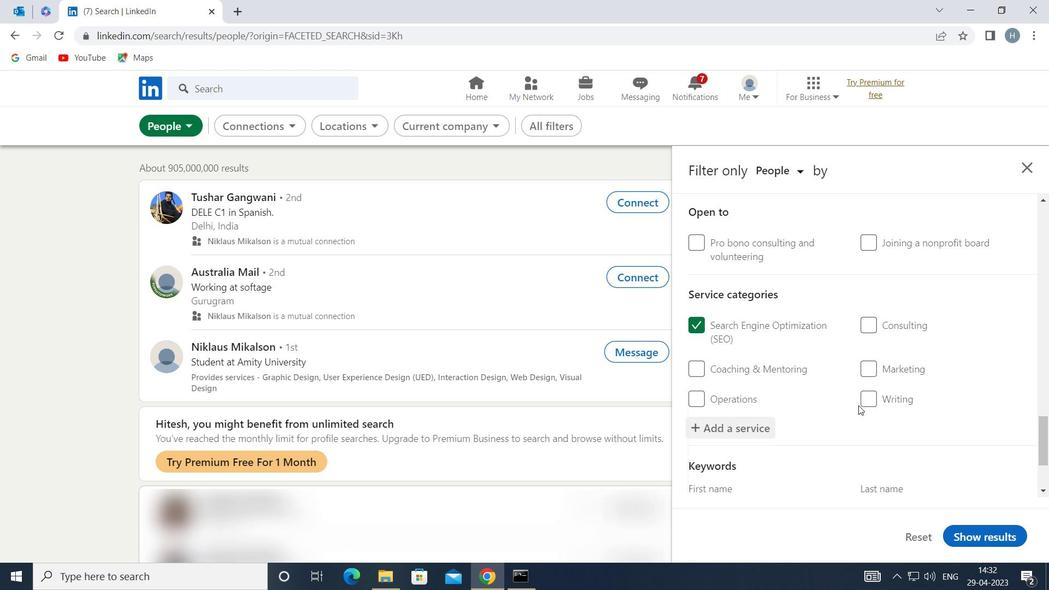 
Action: Mouse scrolled (859, 400) with delta (0, 0)
Screenshot: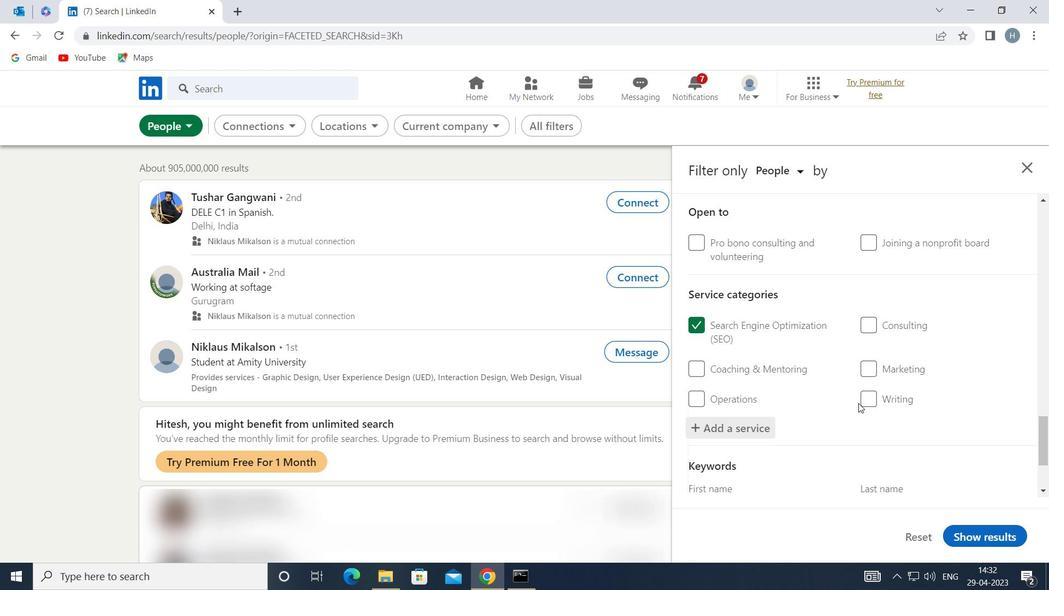 
Action: Mouse moved to (854, 398)
Screenshot: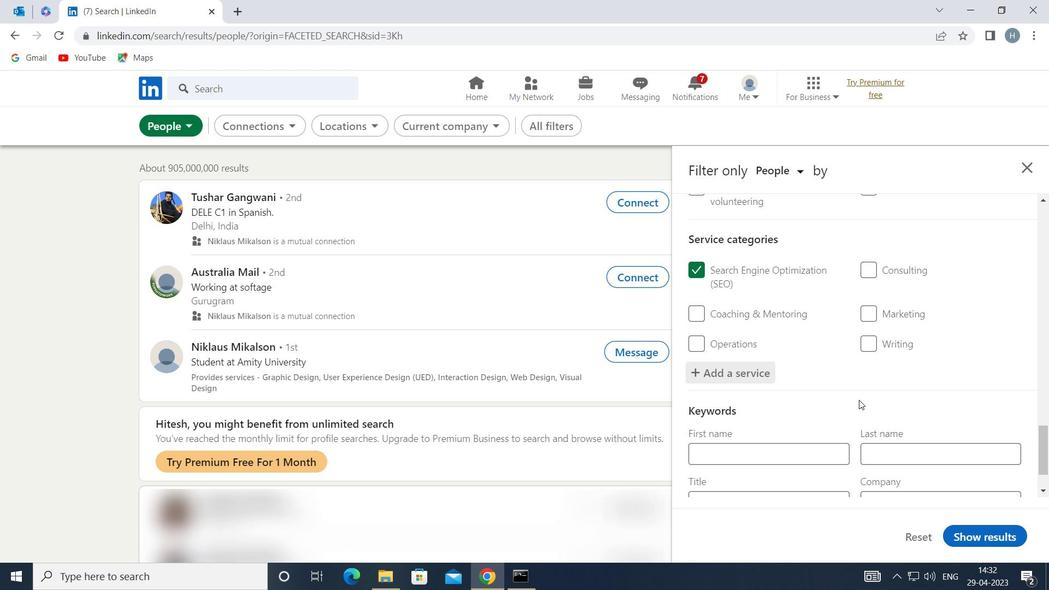 
Action: Mouse scrolled (854, 397) with delta (0, 0)
Screenshot: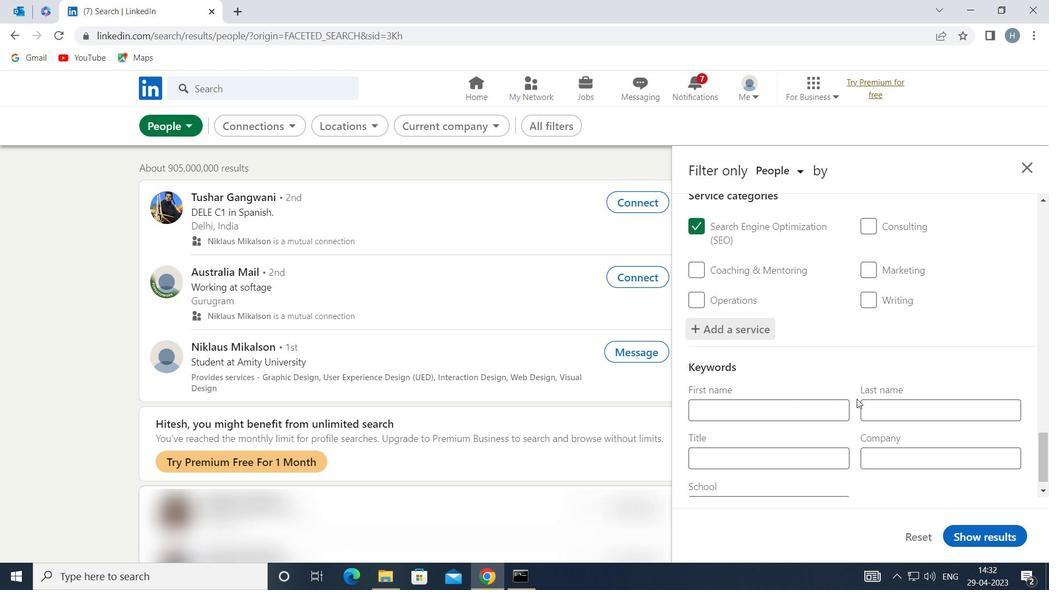 
Action: Mouse moved to (814, 428)
Screenshot: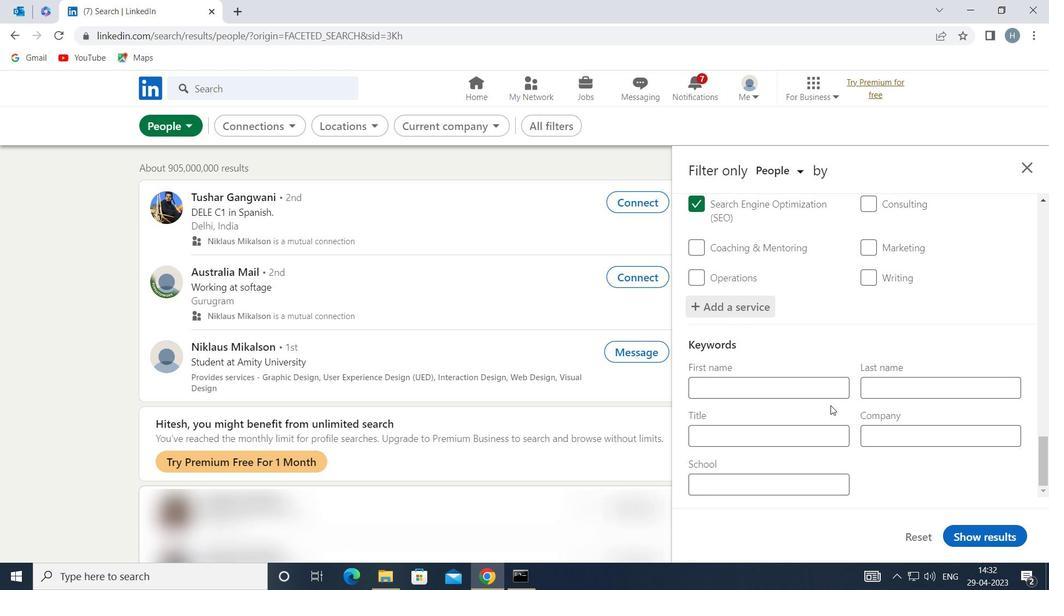 
Action: Mouse pressed left at (814, 428)
Screenshot: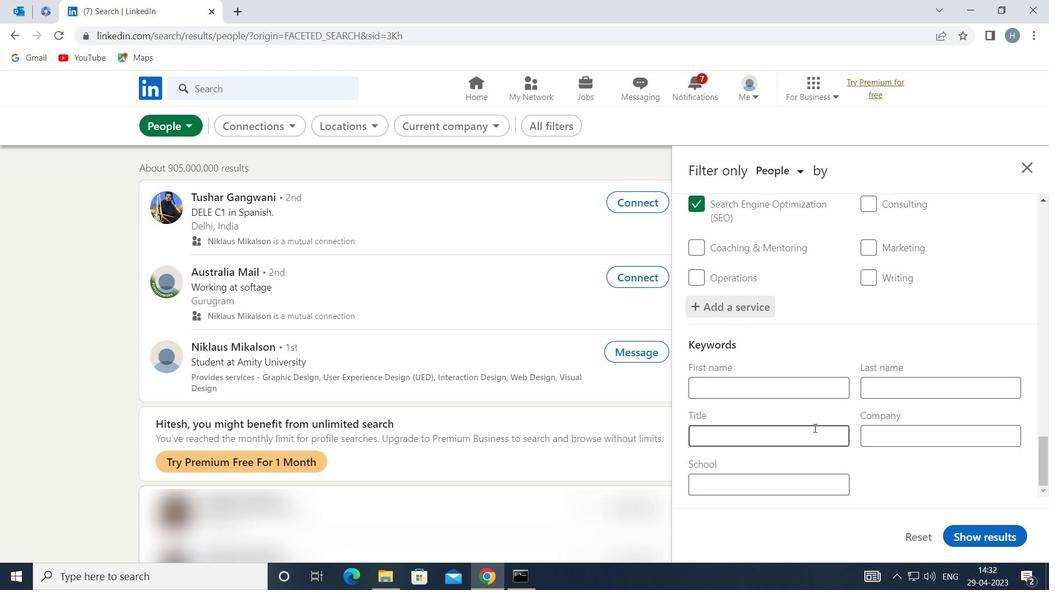 
Action: Key pressed <Key.shift>CAB<Key.space><Key.shift>DRIVER
Screenshot: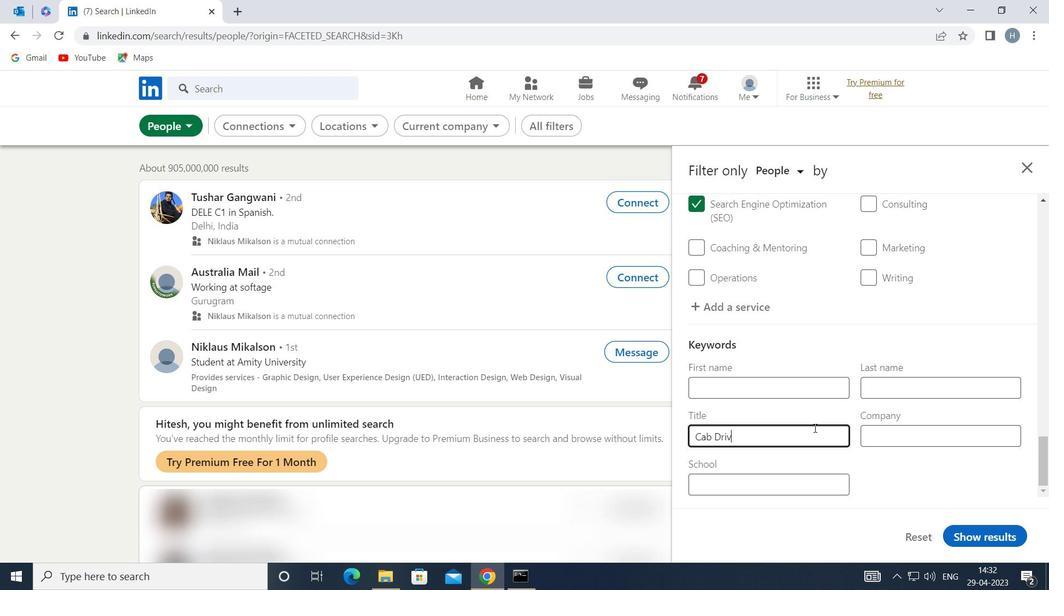 
Action: Mouse moved to (1008, 534)
Screenshot: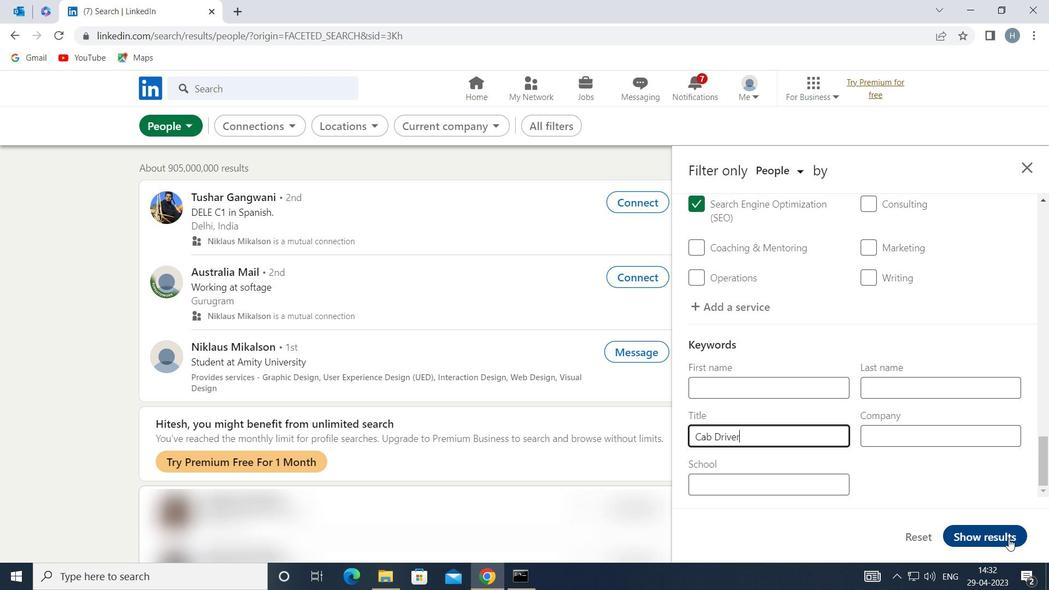 
Action: Mouse pressed left at (1008, 534)
Screenshot: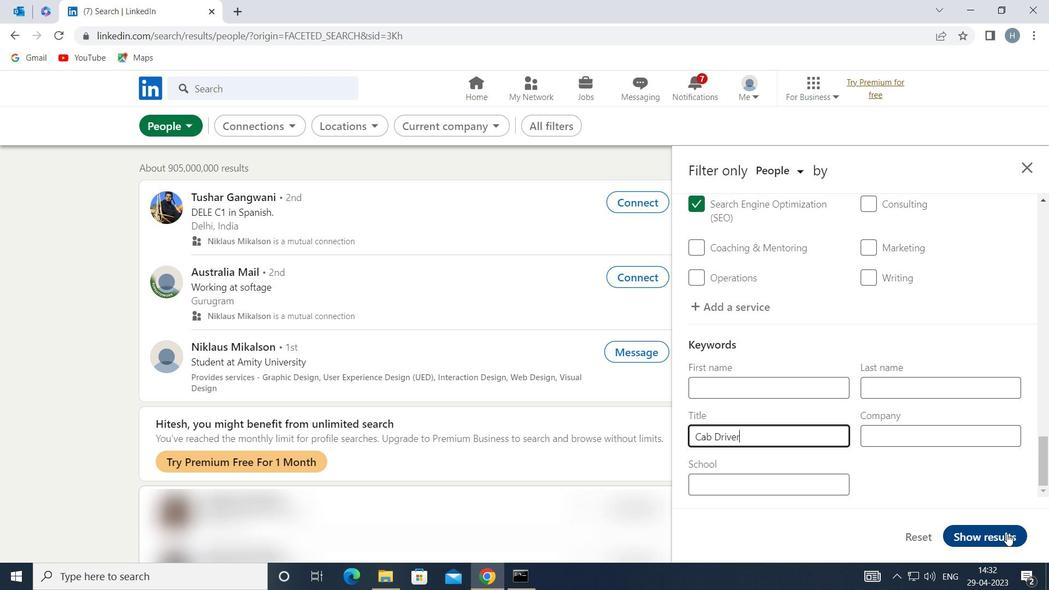 
Action: Mouse moved to (802, 375)
Screenshot: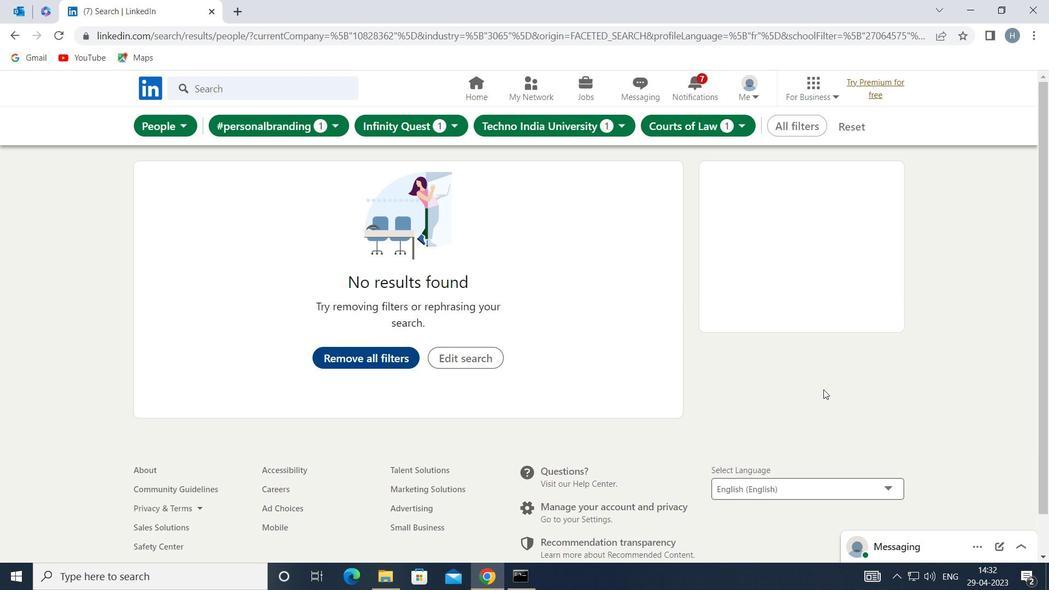 
